 Task: Compose an email with the signature Kari Cooper with the subject Request for a day off and the message Could you please confirm the availability of the resource for the project? from softage.8@softage.net to softage.5@softage.net Select the bulleted list and change the font typography to strikethroughSelect the bulleted list and remove the font typography strikethrough Send the email. Finally, move the email from Sent Items to the label Data visualization
Action: Mouse moved to (937, 51)
Screenshot: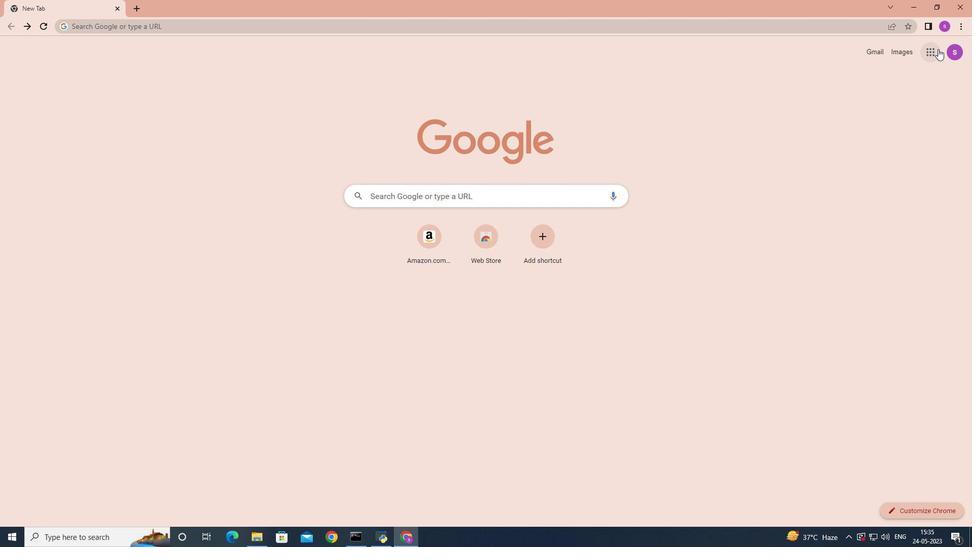 
Action: Mouse pressed left at (937, 51)
Screenshot: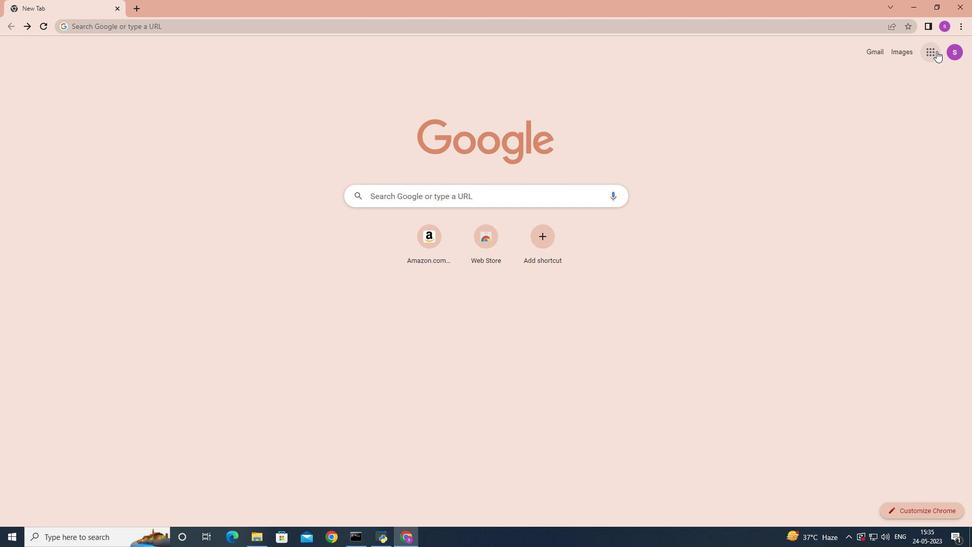 
Action: Mouse moved to (900, 94)
Screenshot: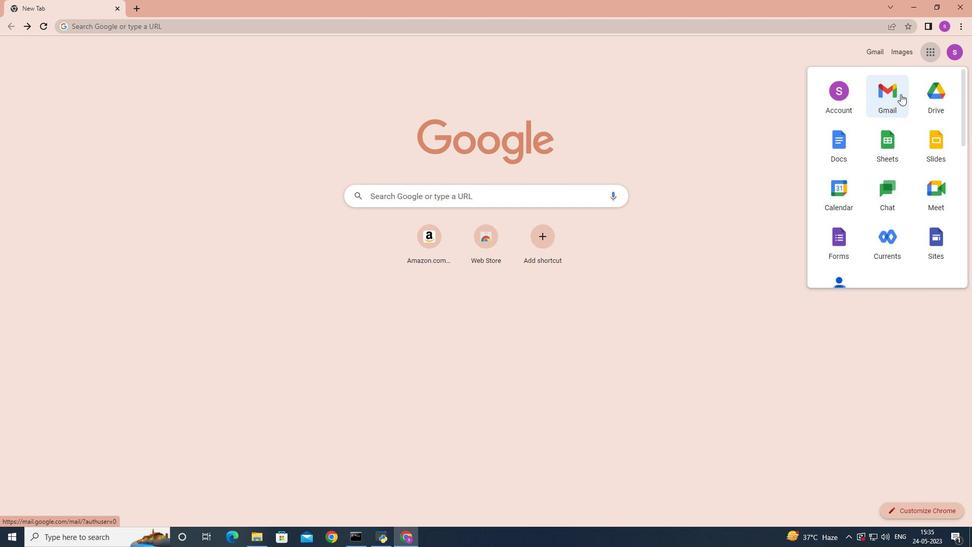 
Action: Mouse pressed left at (900, 94)
Screenshot: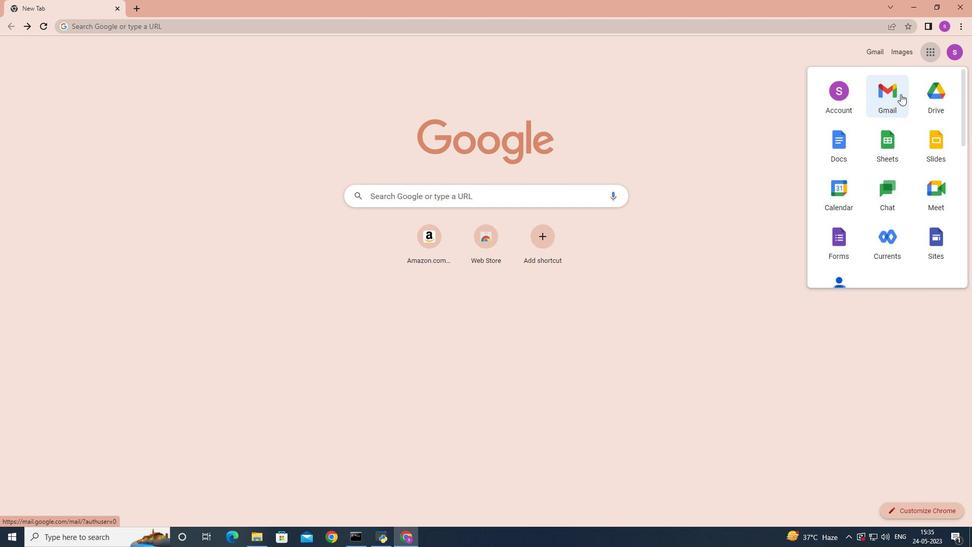
Action: Mouse moved to (853, 54)
Screenshot: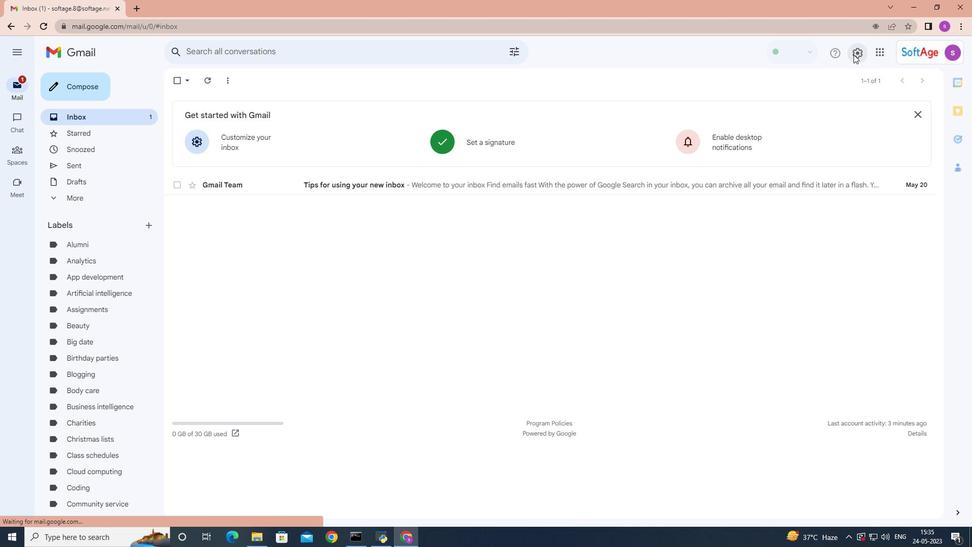 
Action: Mouse pressed left at (853, 54)
Screenshot: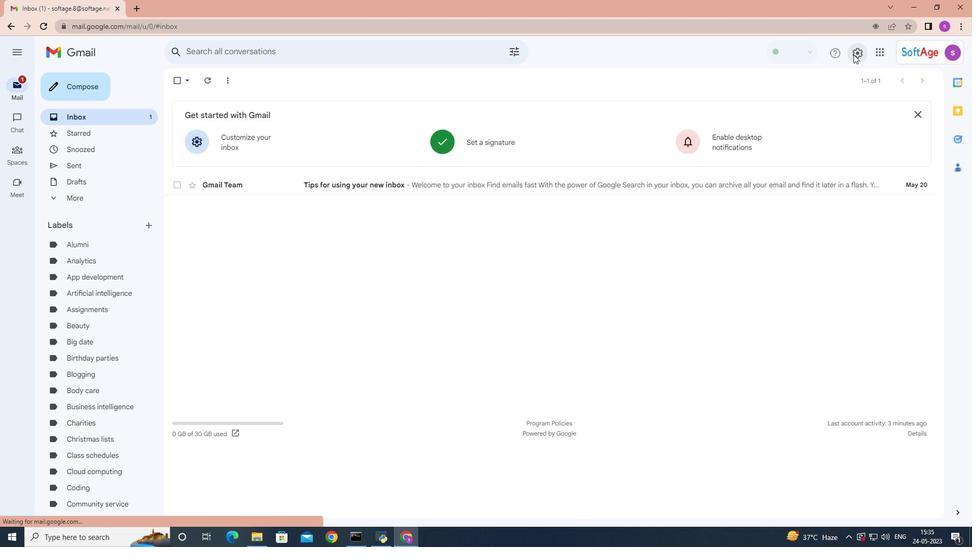 
Action: Mouse moved to (859, 102)
Screenshot: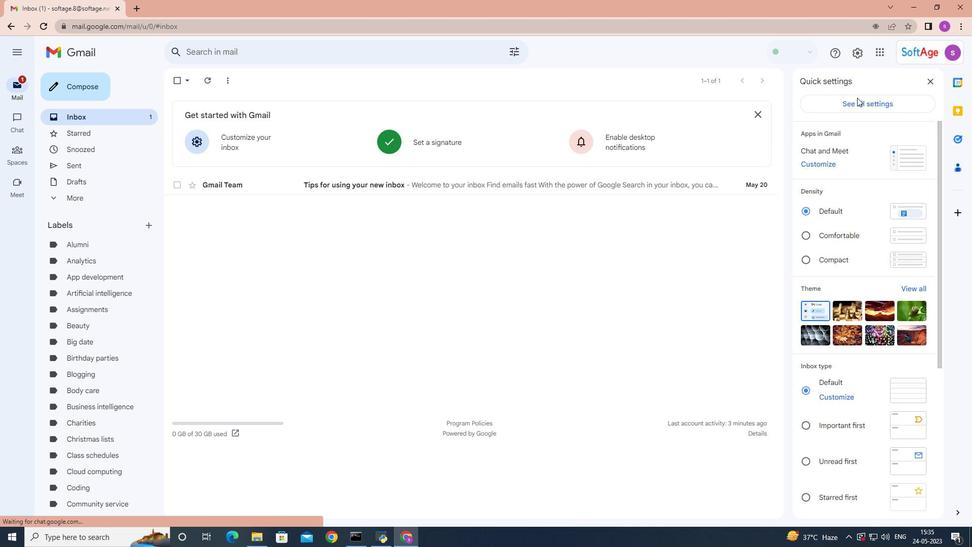 
Action: Mouse pressed left at (859, 102)
Screenshot: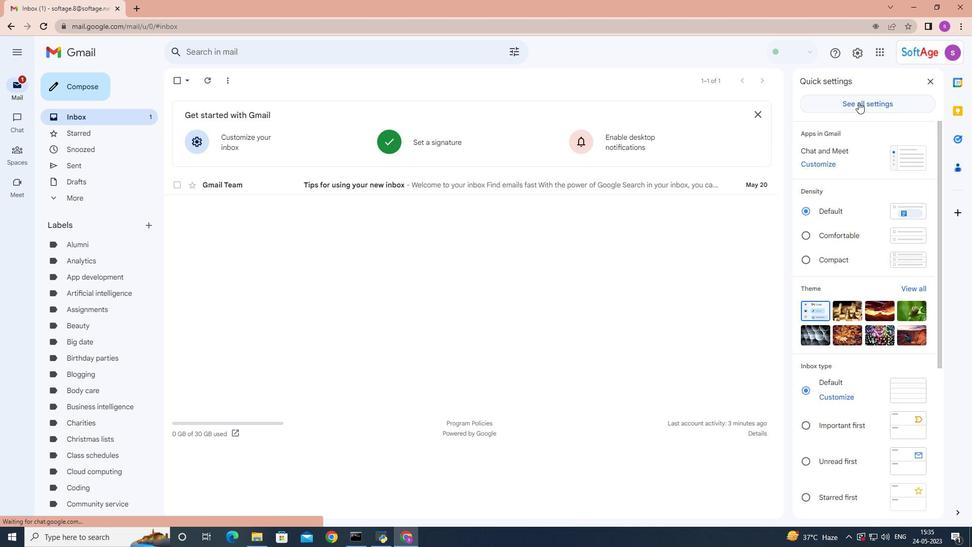 
Action: Mouse moved to (739, 177)
Screenshot: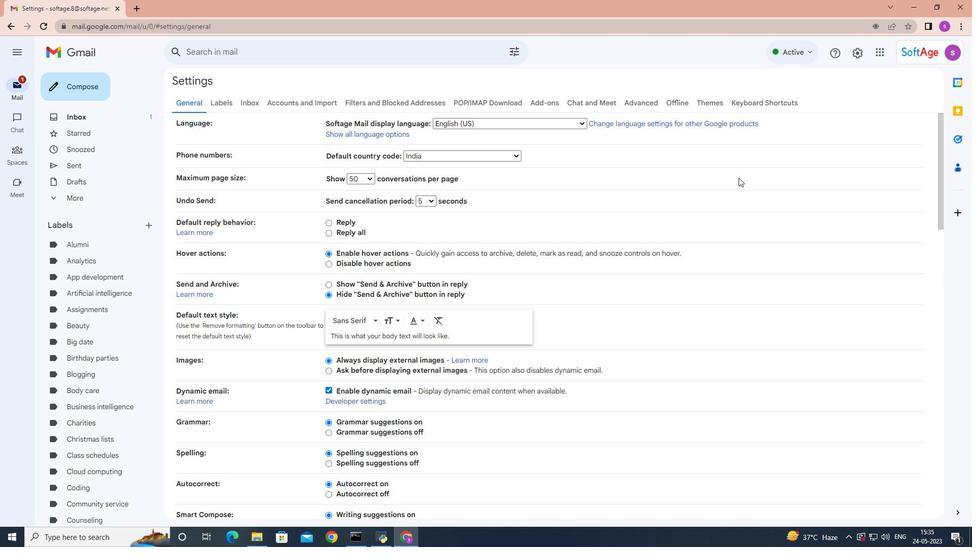 
Action: Mouse scrolled (739, 177) with delta (0, 0)
Screenshot: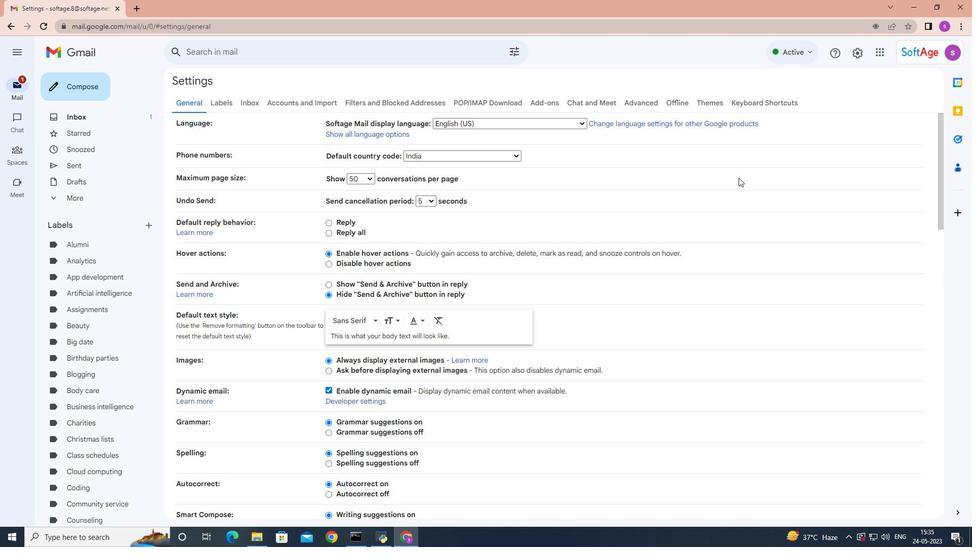
Action: Mouse scrolled (739, 177) with delta (0, 0)
Screenshot: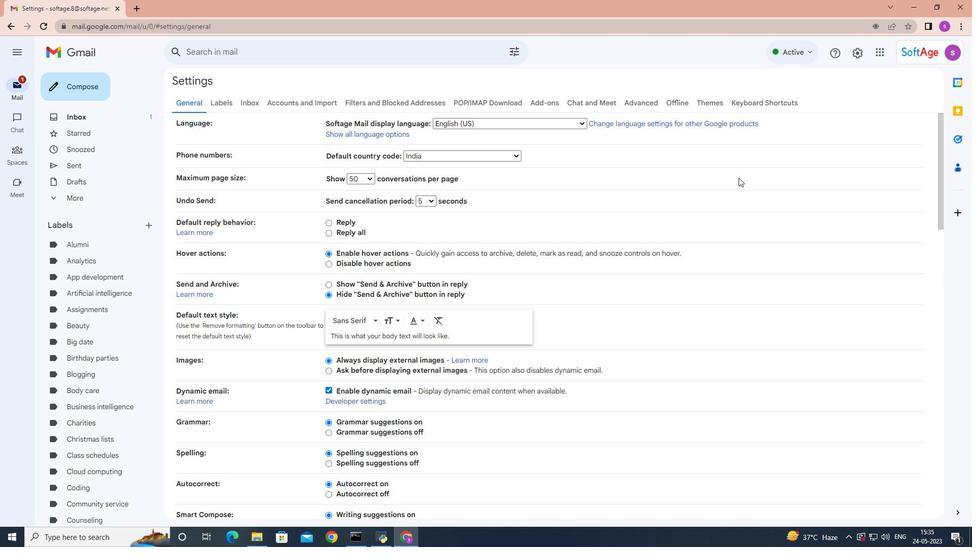 
Action: Mouse moved to (738, 177)
Screenshot: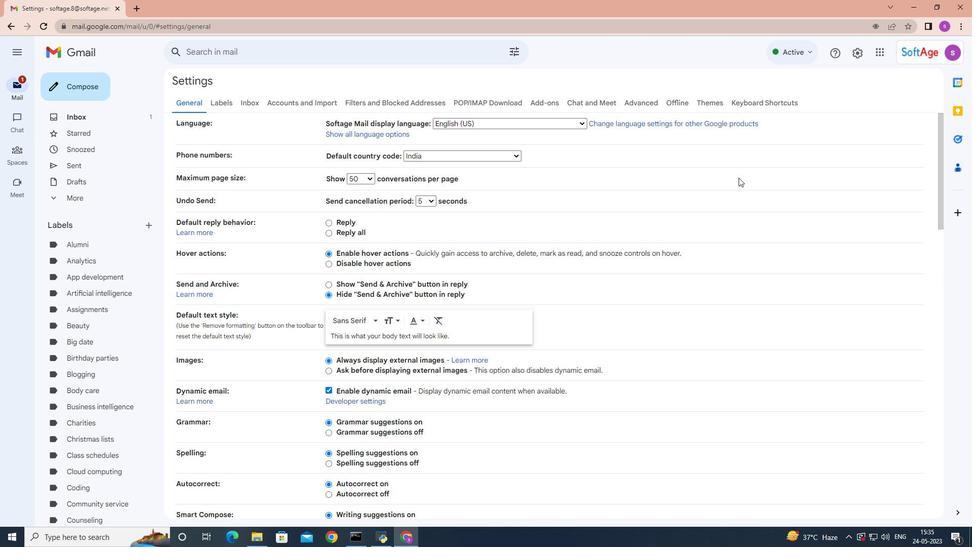 
Action: Mouse scrolled (738, 177) with delta (0, 0)
Screenshot: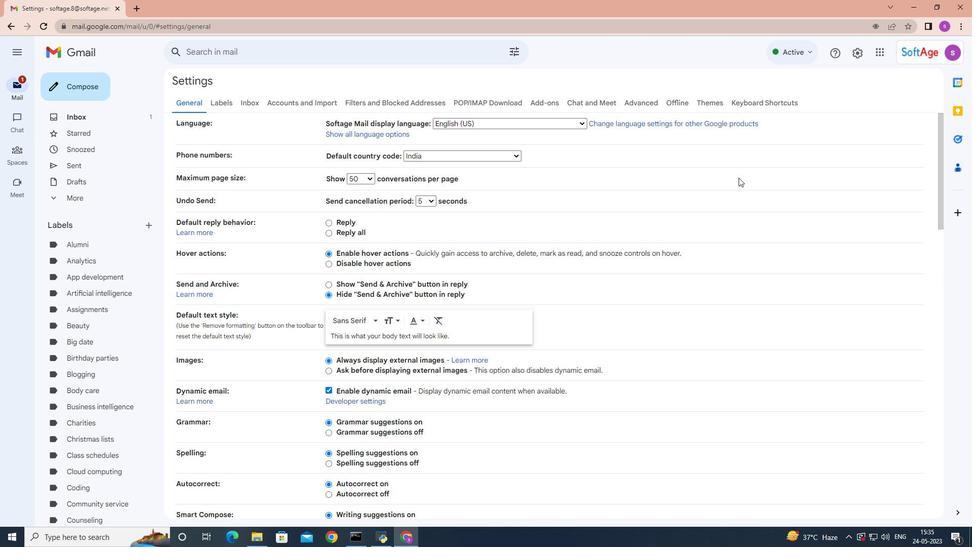 
Action: Mouse scrolled (738, 177) with delta (0, 0)
Screenshot: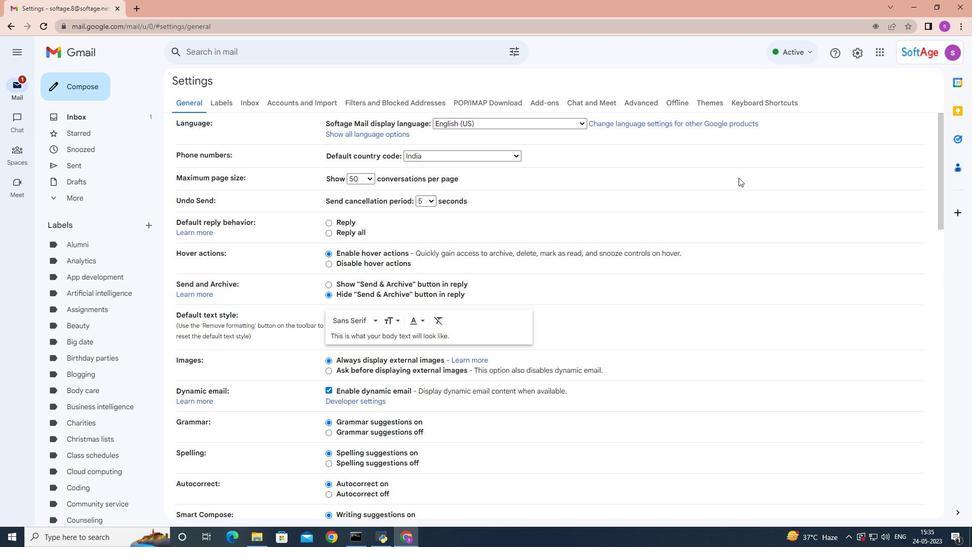 
Action: Mouse moved to (738, 177)
Screenshot: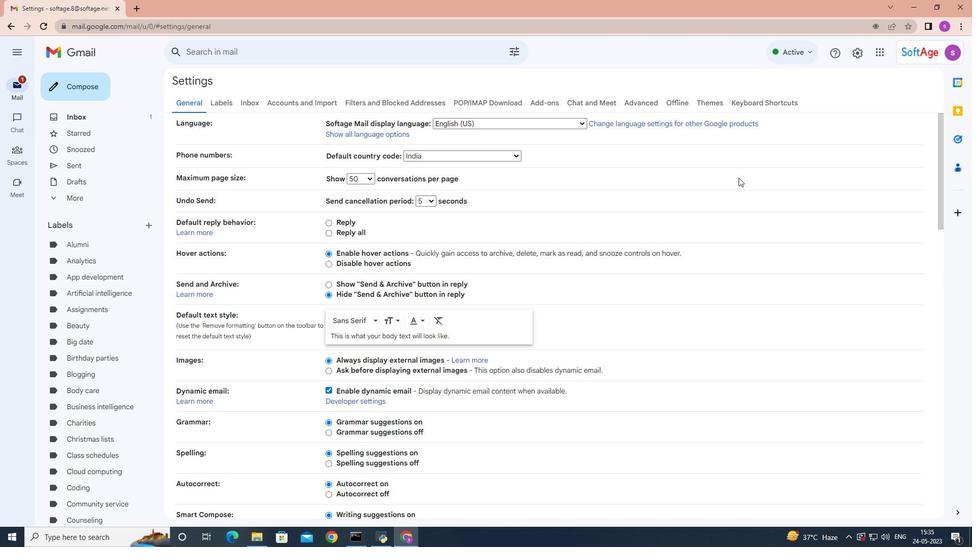 
Action: Mouse scrolled (738, 177) with delta (0, 0)
Screenshot: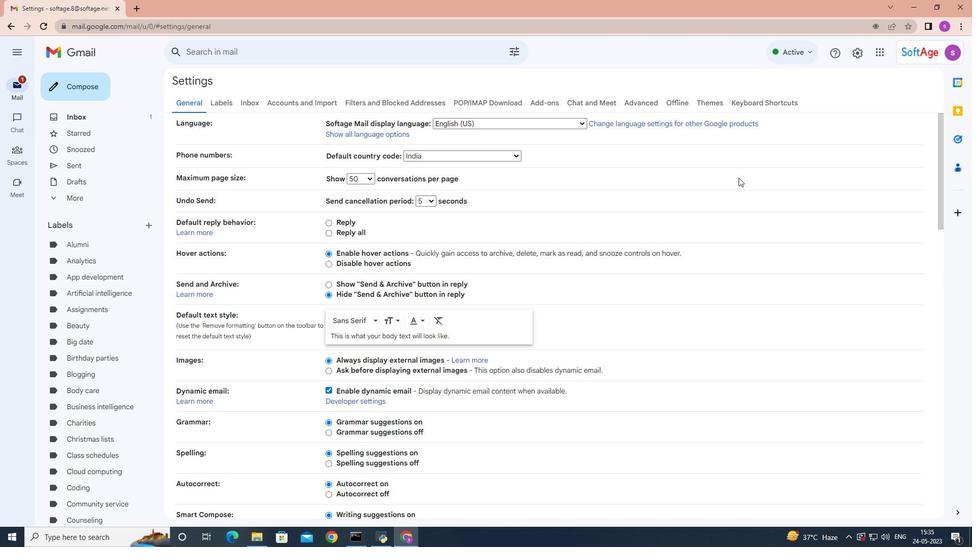 
Action: Mouse moved to (737, 177)
Screenshot: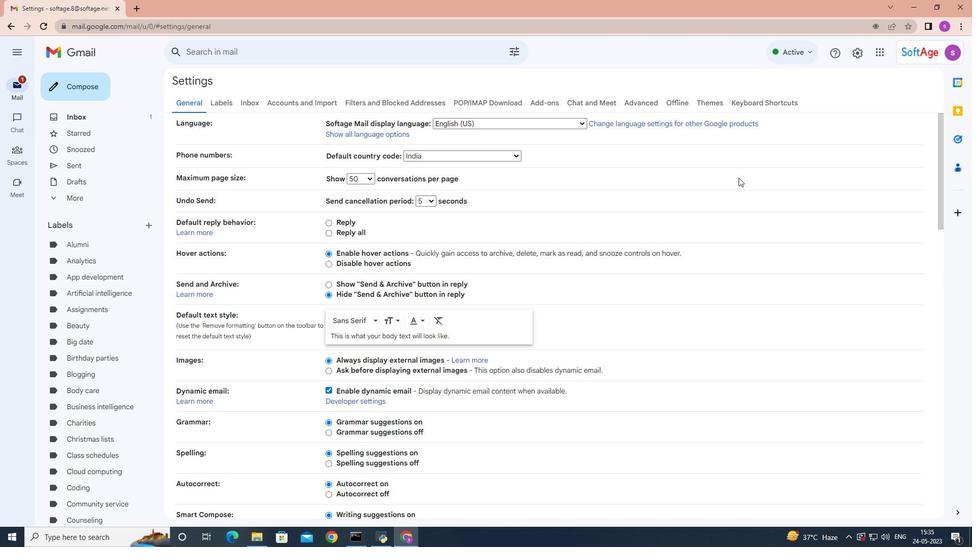 
Action: Mouse scrolled (737, 177) with delta (0, 0)
Screenshot: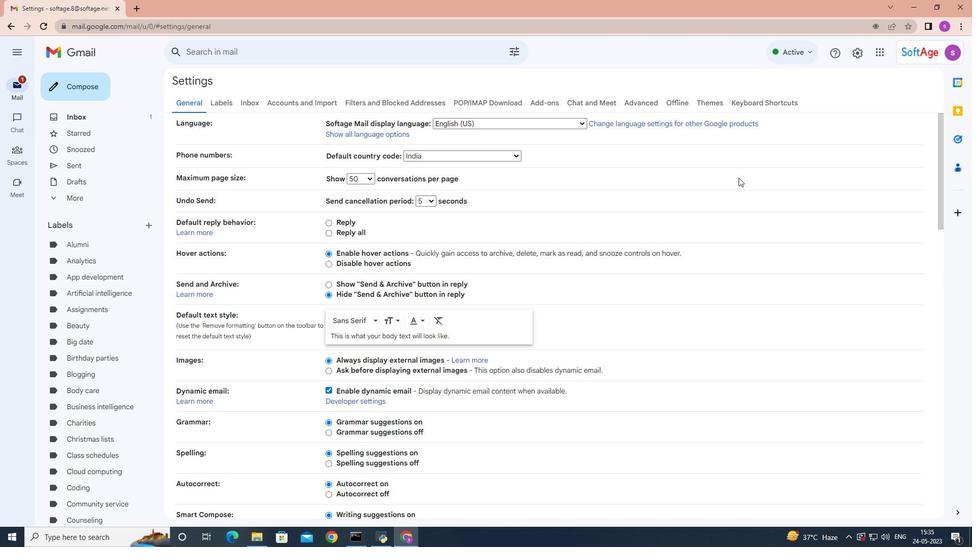 
Action: Mouse moved to (705, 169)
Screenshot: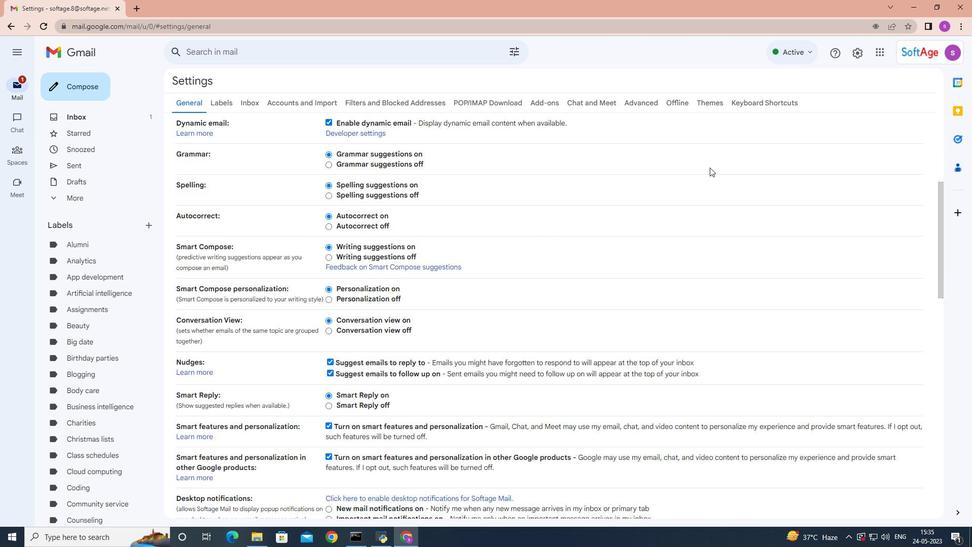 
Action: Mouse scrolled (705, 168) with delta (0, 0)
Screenshot: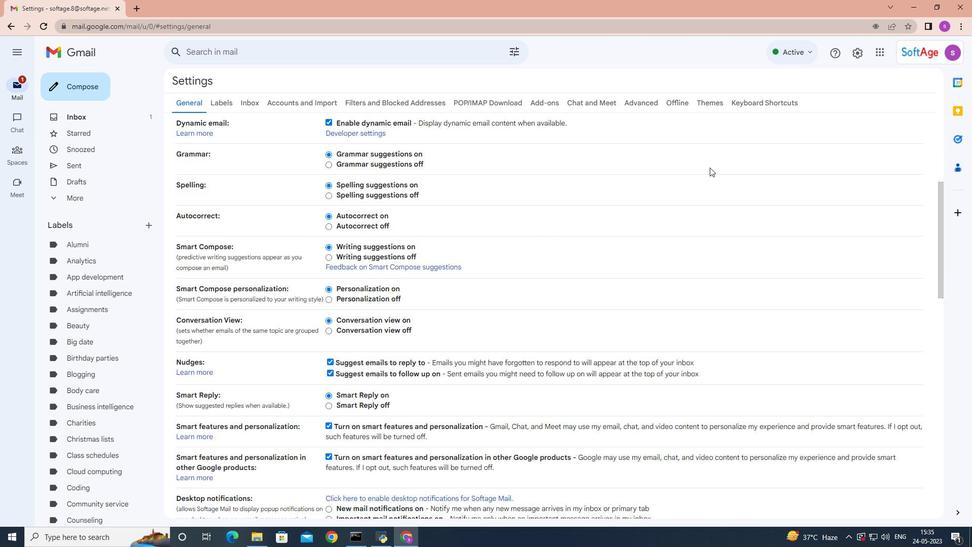 
Action: Mouse moved to (705, 169)
Screenshot: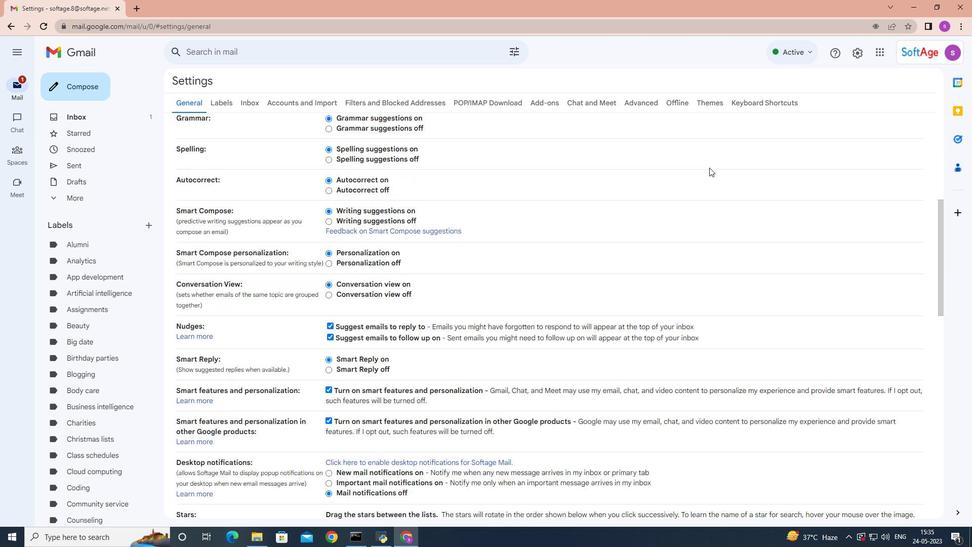 
Action: Mouse scrolled (705, 168) with delta (0, 0)
Screenshot: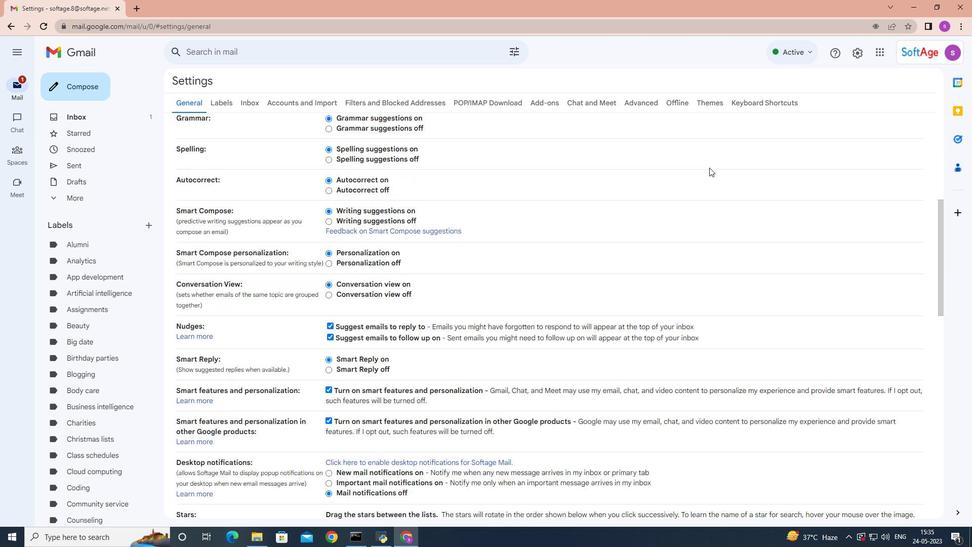 
Action: Mouse scrolled (705, 168) with delta (0, 0)
Screenshot: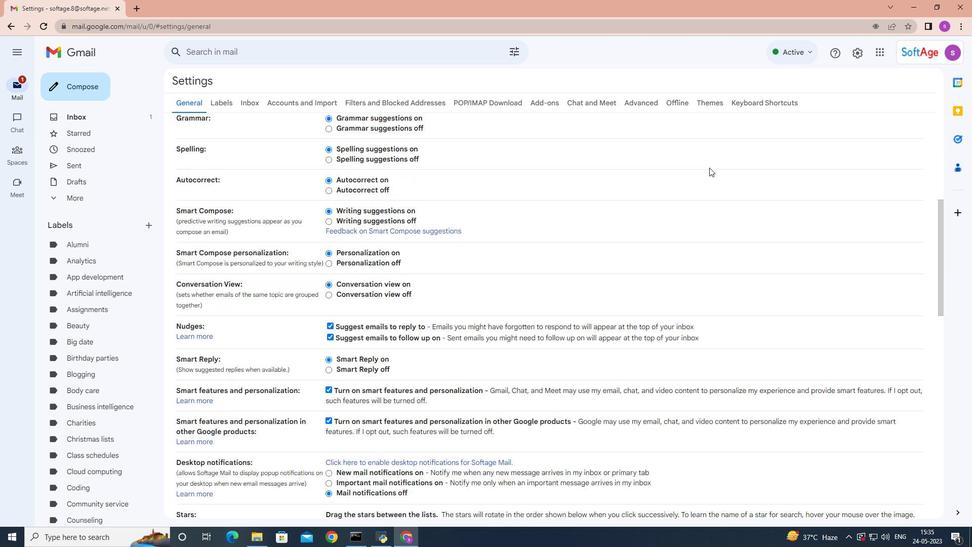 
Action: Mouse moved to (705, 169)
Screenshot: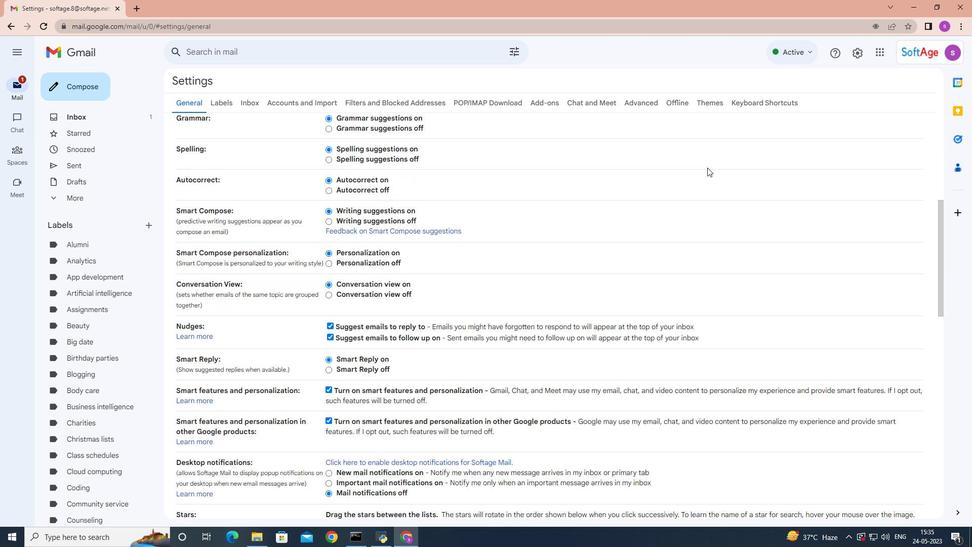 
Action: Mouse scrolled (705, 168) with delta (0, 0)
Screenshot: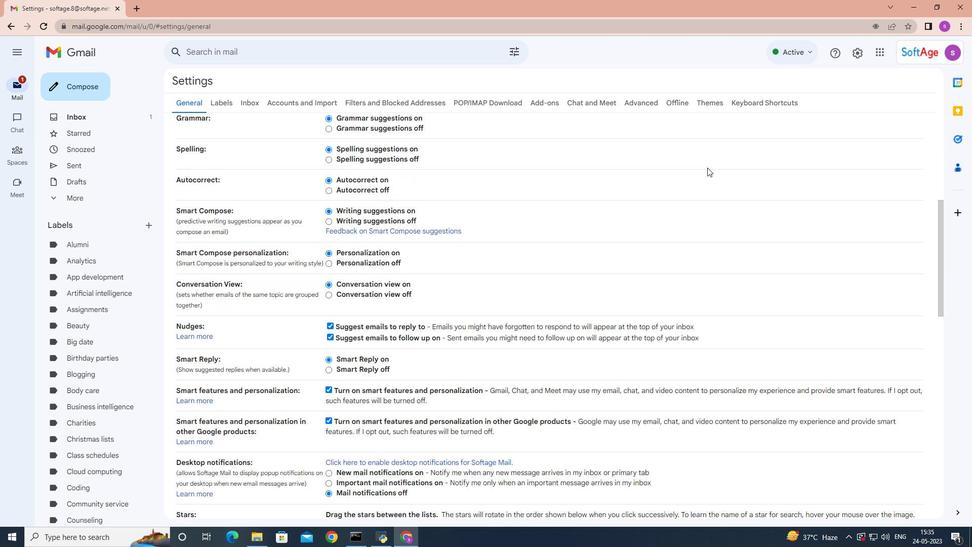 
Action: Mouse scrolled (705, 168) with delta (0, 0)
Screenshot: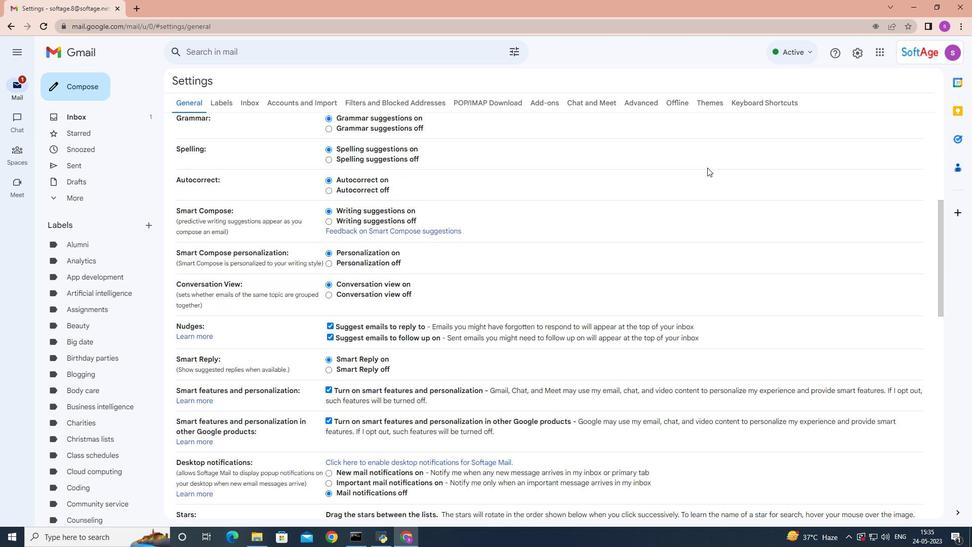 
Action: Mouse moved to (704, 169)
Screenshot: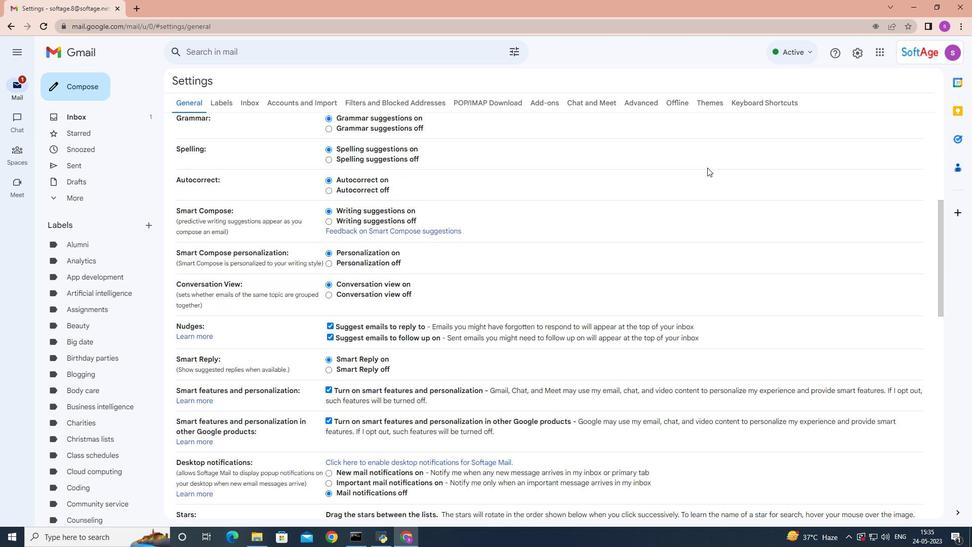 
Action: Mouse scrolled (704, 169) with delta (0, 0)
Screenshot: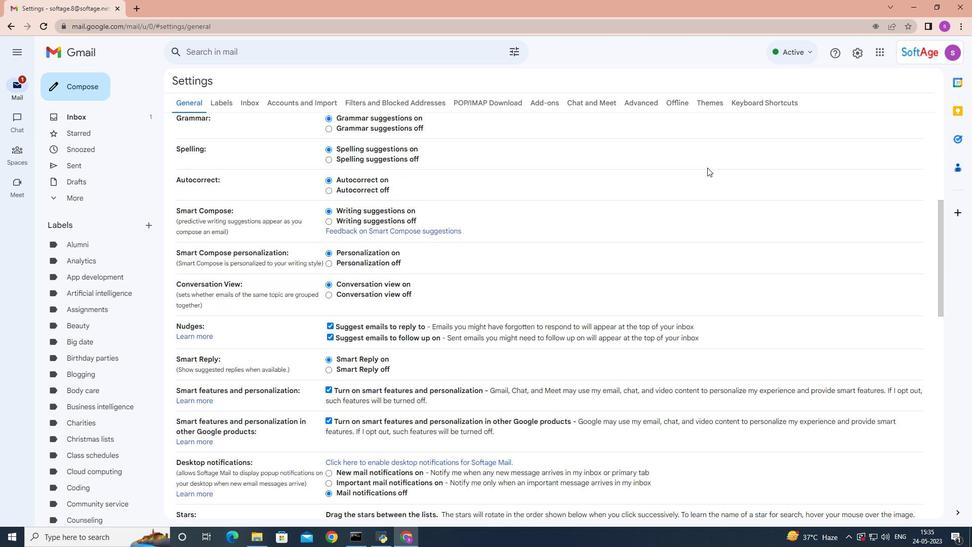 
Action: Mouse moved to (674, 170)
Screenshot: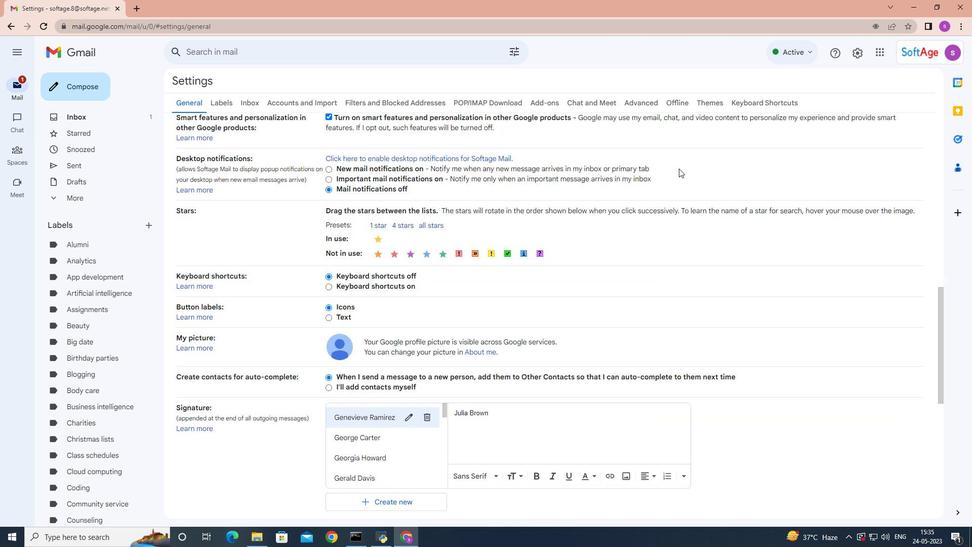
Action: Mouse scrolled (674, 170) with delta (0, 0)
Screenshot: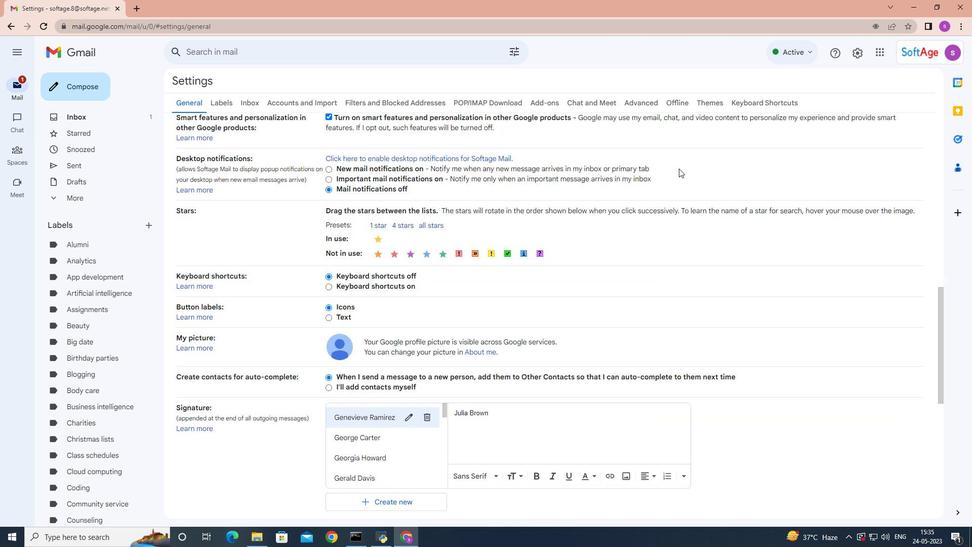 
Action: Mouse moved to (674, 171)
Screenshot: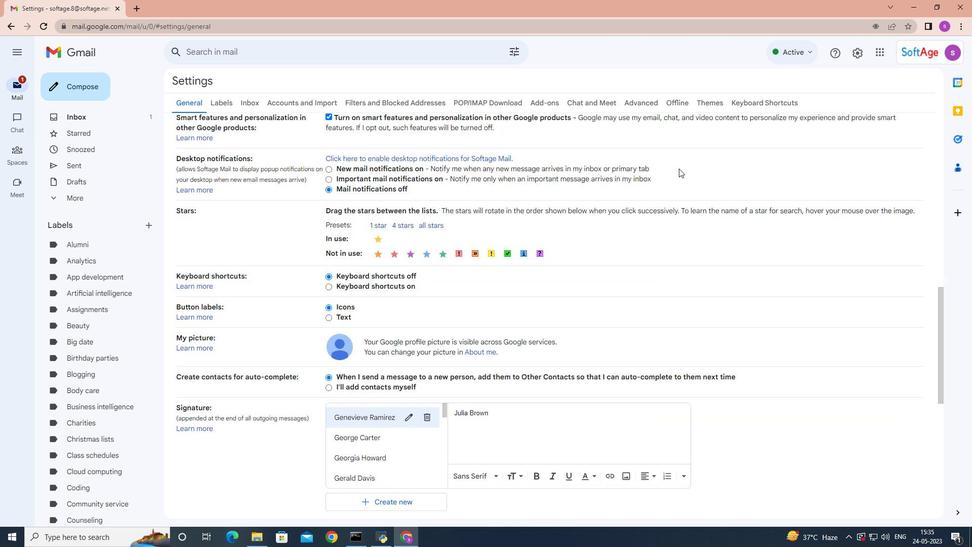 
Action: Mouse scrolled (674, 170) with delta (0, 0)
Screenshot: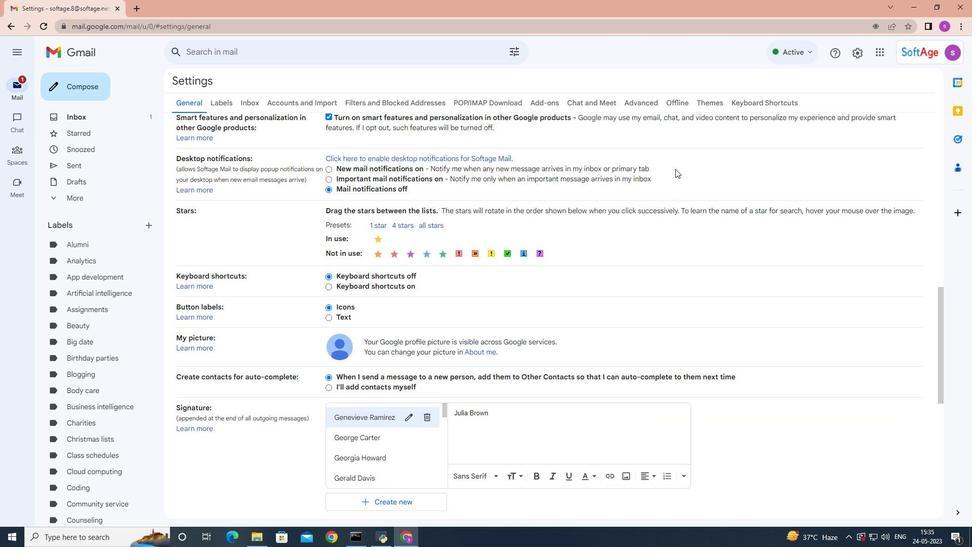 
Action: Mouse moved to (673, 171)
Screenshot: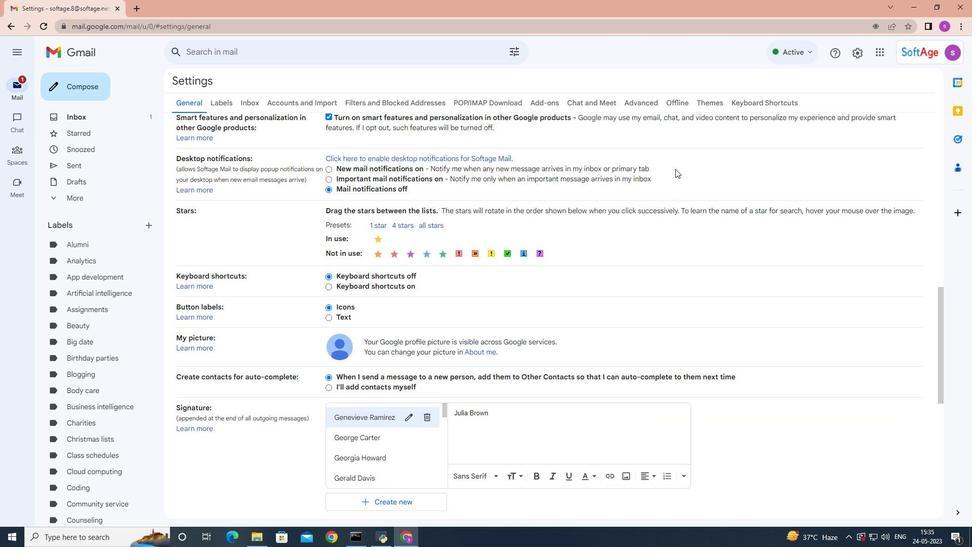 
Action: Mouse scrolled (673, 170) with delta (0, 0)
Screenshot: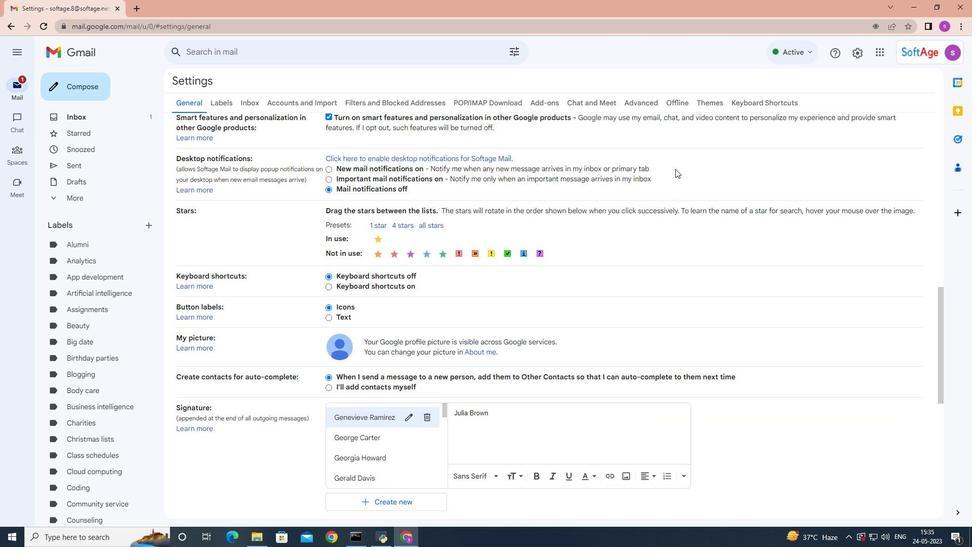 
Action: Mouse moved to (661, 171)
Screenshot: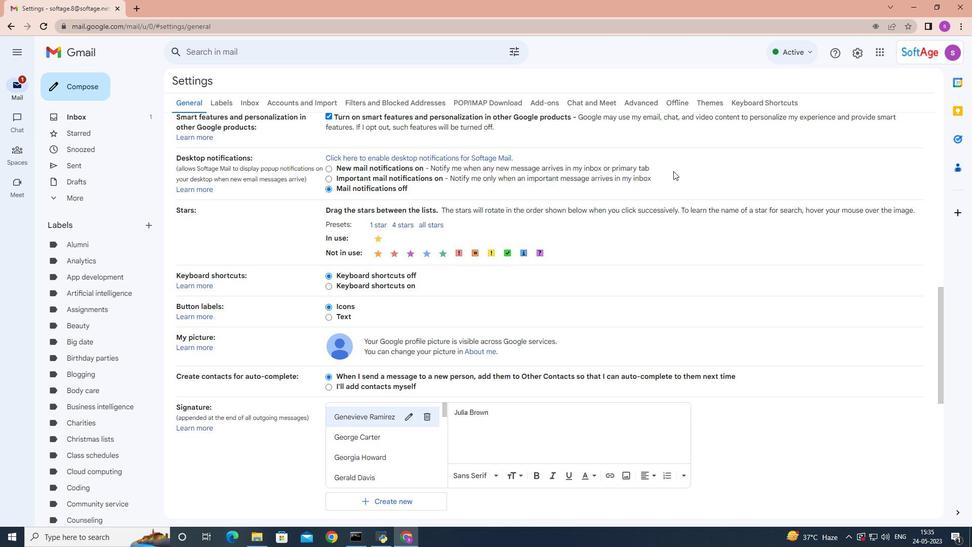 
Action: Mouse scrolled (672, 170) with delta (0, 0)
Screenshot: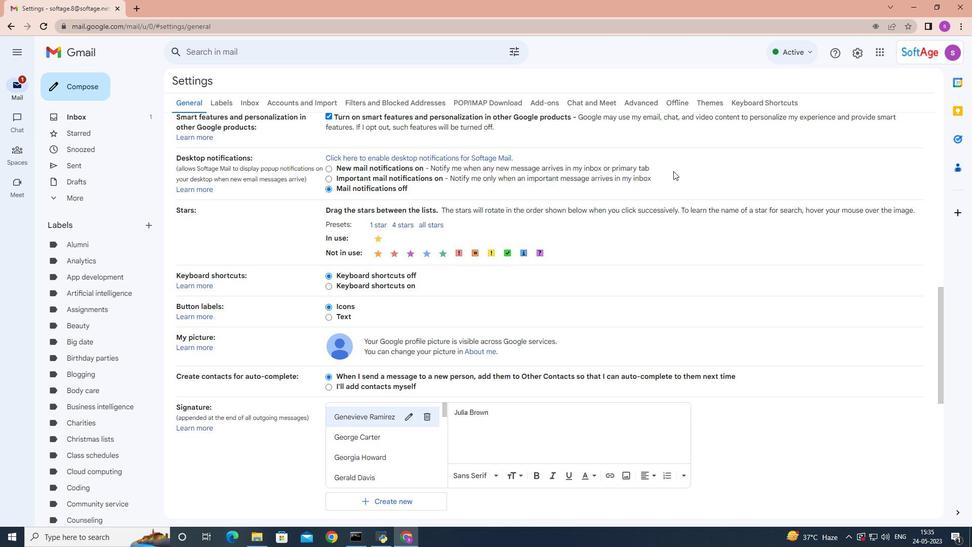 
Action: Mouse moved to (659, 171)
Screenshot: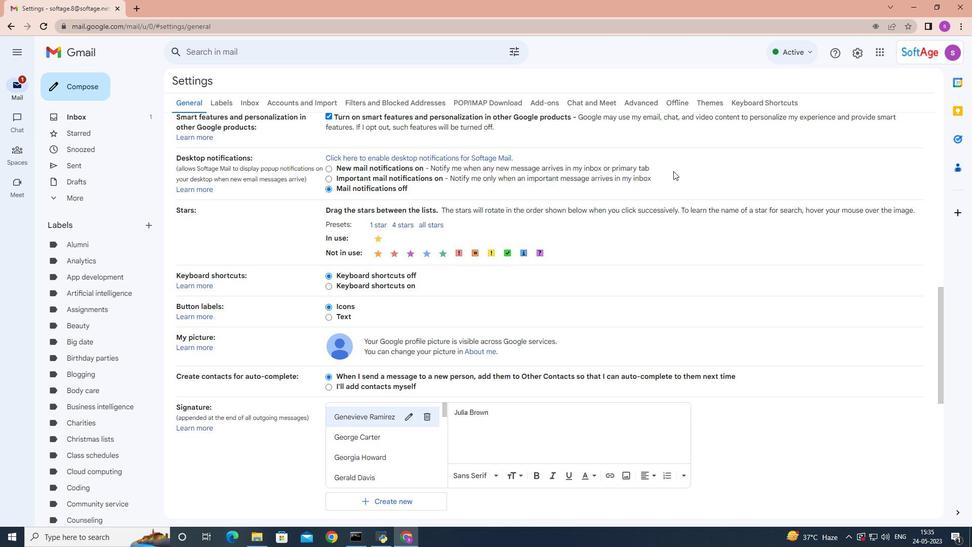 
Action: Mouse scrolled (671, 171) with delta (0, 0)
Screenshot: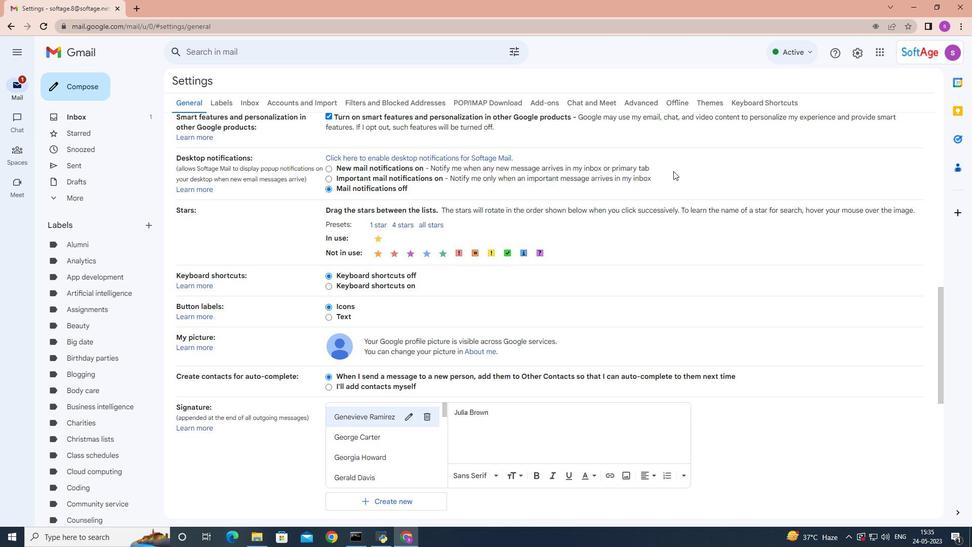 
Action: Mouse moved to (653, 171)
Screenshot: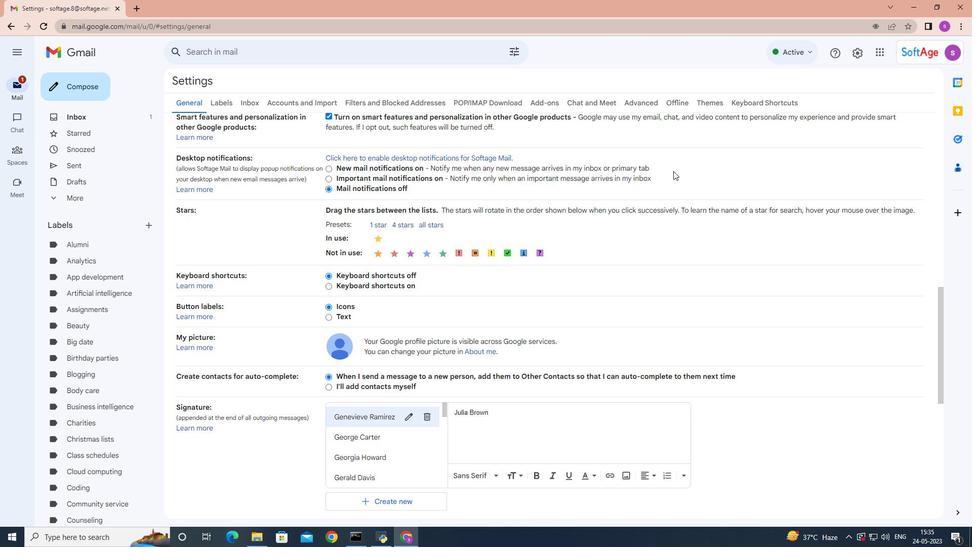 
Action: Mouse scrolled (659, 171) with delta (0, 0)
Screenshot: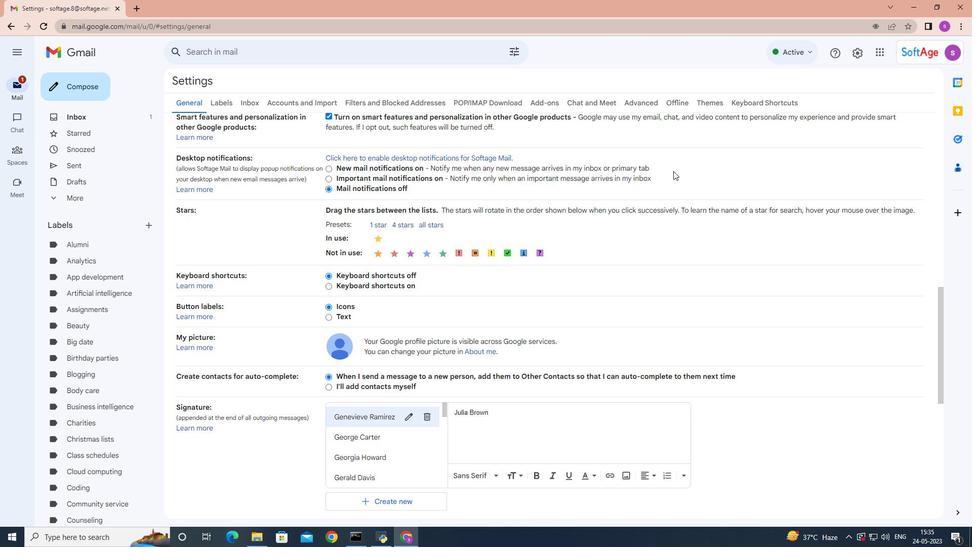 
Action: Mouse moved to (411, 195)
Screenshot: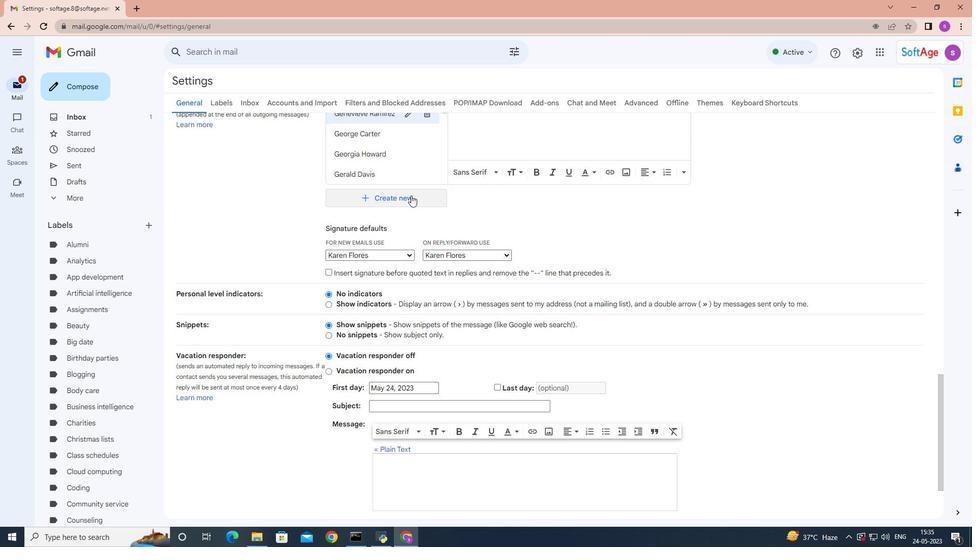 
Action: Mouse pressed left at (411, 195)
Screenshot: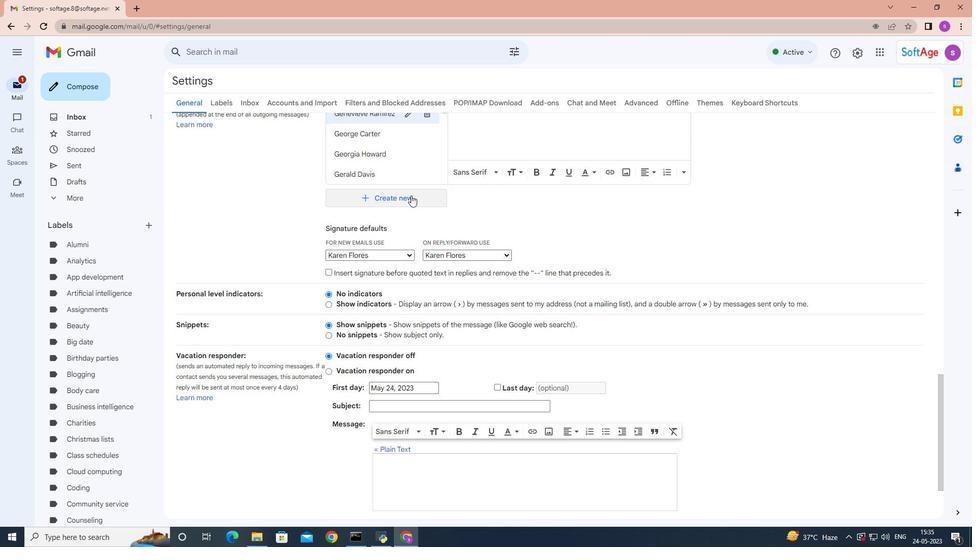 
Action: Mouse moved to (411, 195)
Screenshot: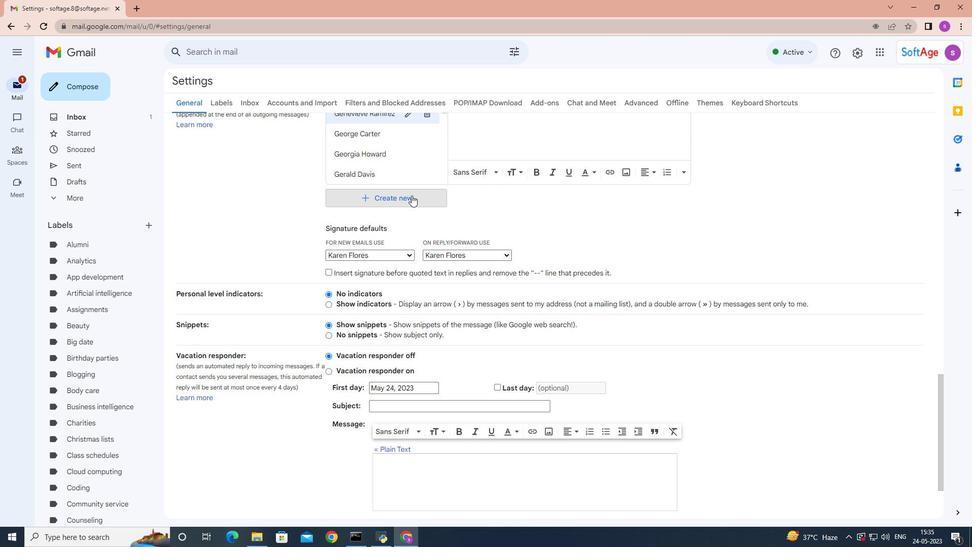 
Action: Key pressed <Key.shift>Kari<Key.space><Key.shift>Cooper
Screenshot: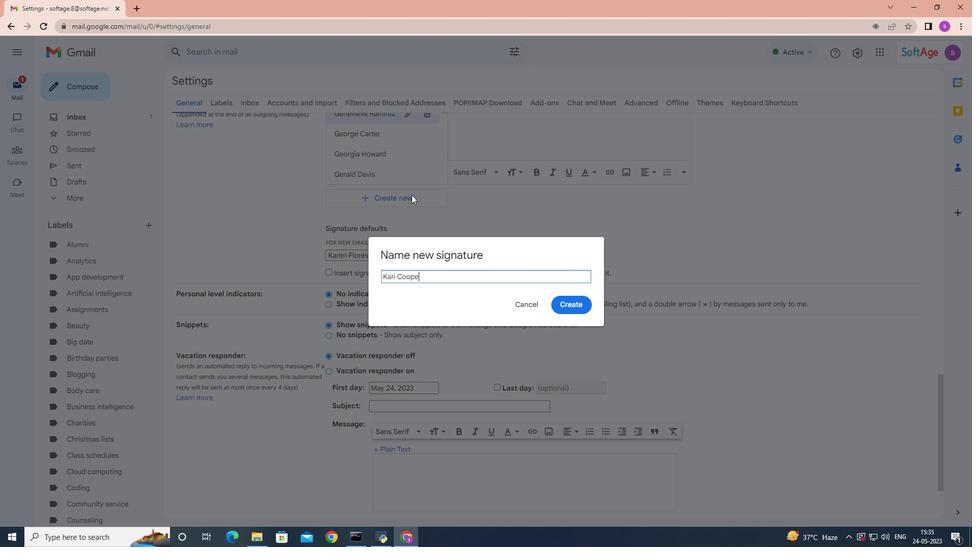 
Action: Mouse moved to (569, 304)
Screenshot: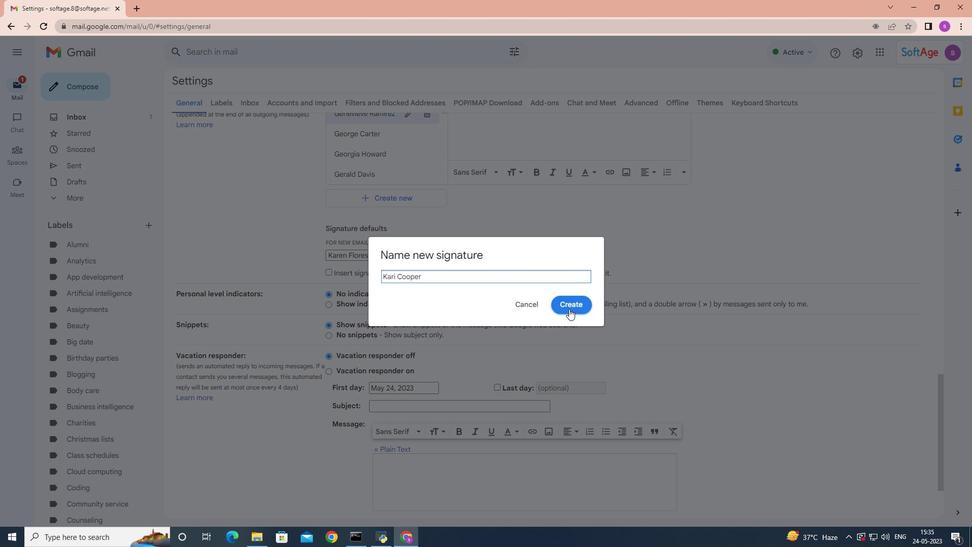 
Action: Mouse pressed left at (569, 304)
Screenshot: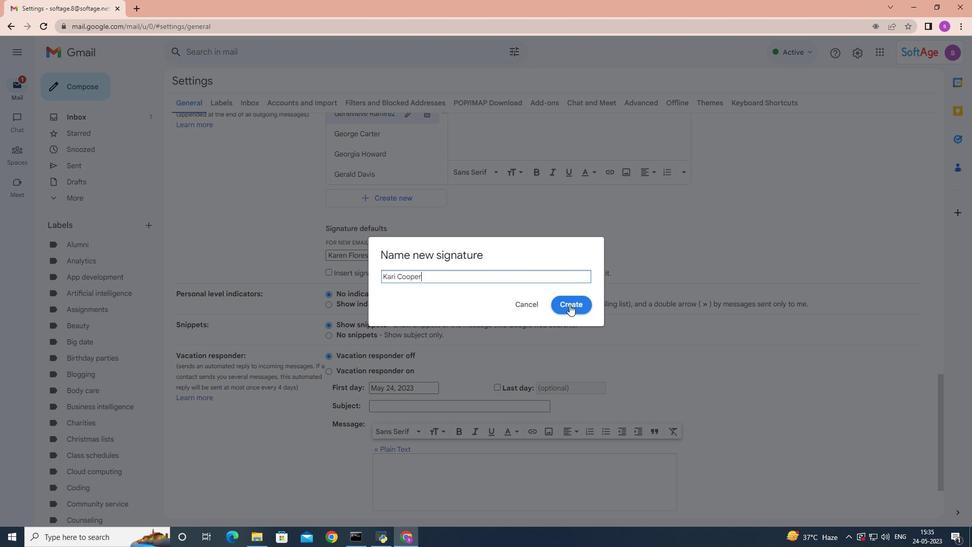 
Action: Mouse moved to (527, 312)
Screenshot: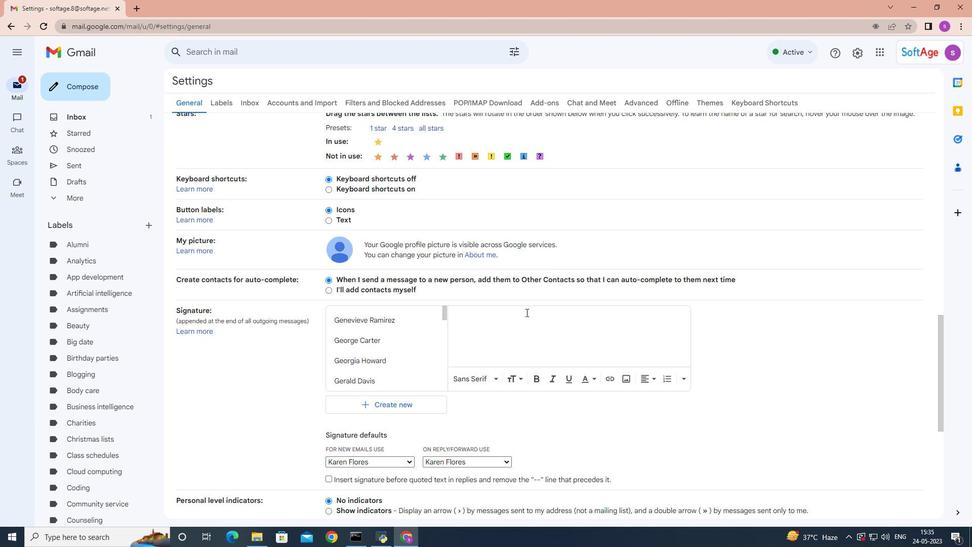 
Action: Key pressed <Key.shift>Kari<Key.space><Key.shift>Cooper
Screenshot: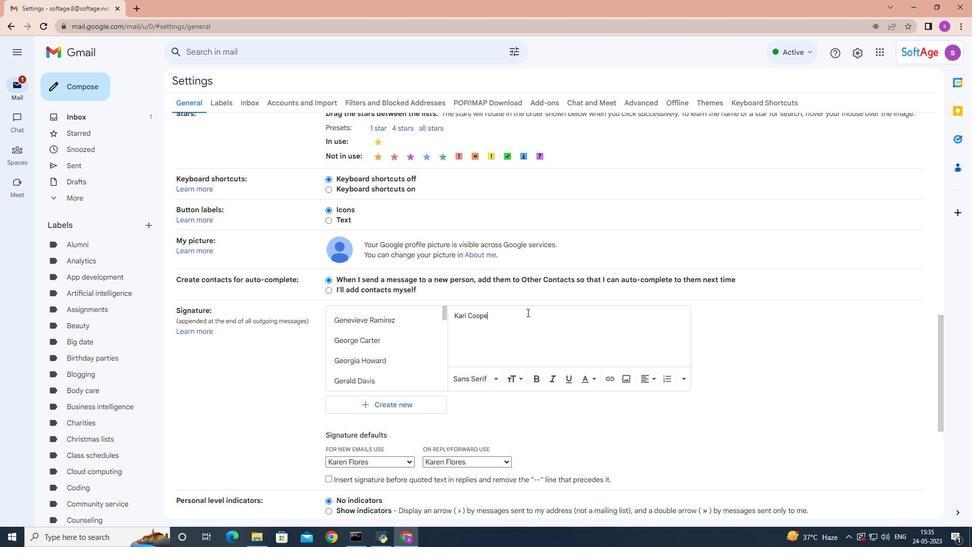 
Action: Mouse moved to (457, 311)
Screenshot: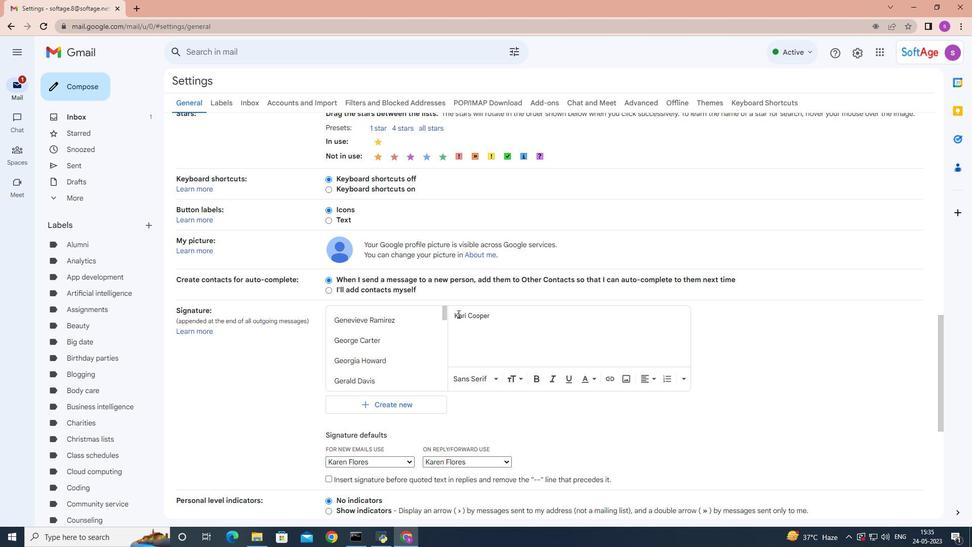 
Action: Mouse scrolled (457, 310) with delta (0, 0)
Screenshot: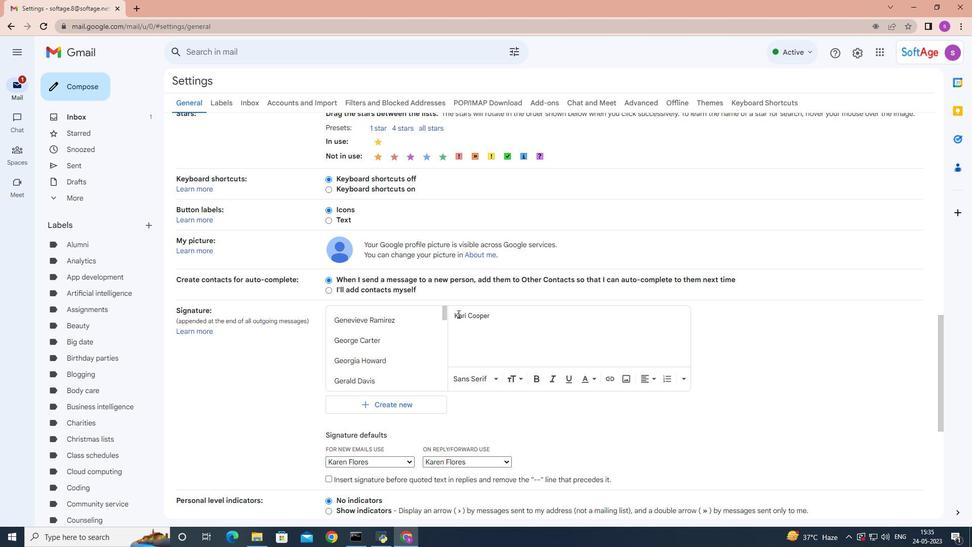 
Action: Mouse moved to (454, 313)
Screenshot: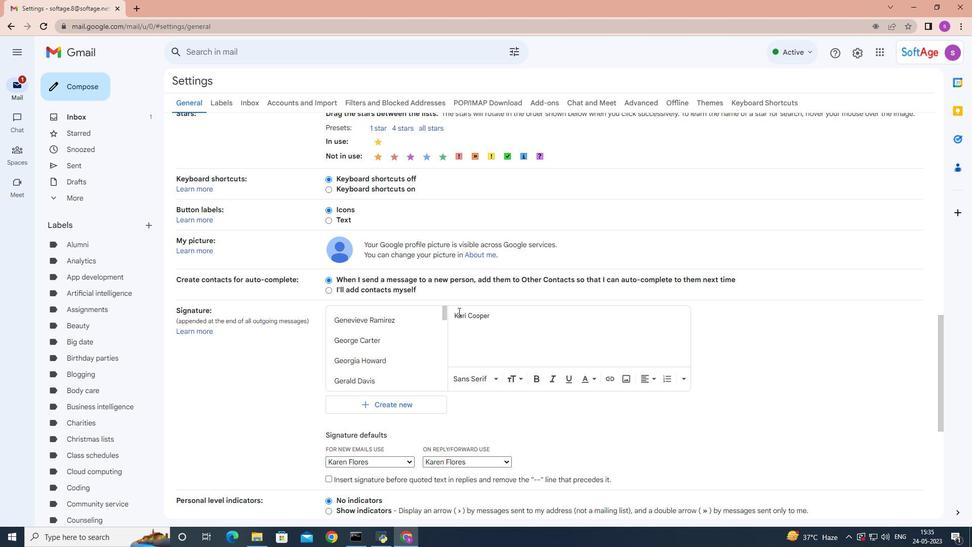 
Action: Mouse scrolled (454, 312) with delta (0, 0)
Screenshot: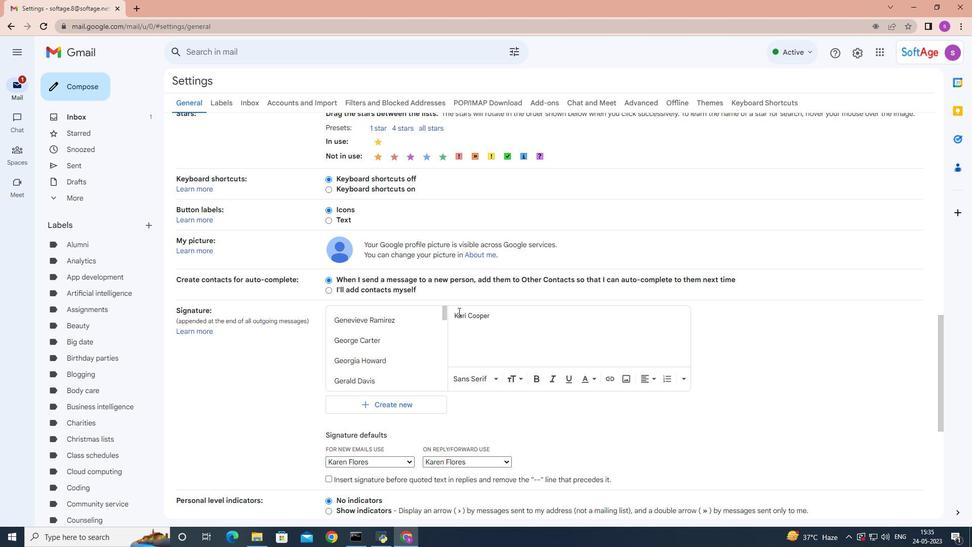
Action: Mouse moved to (404, 363)
Screenshot: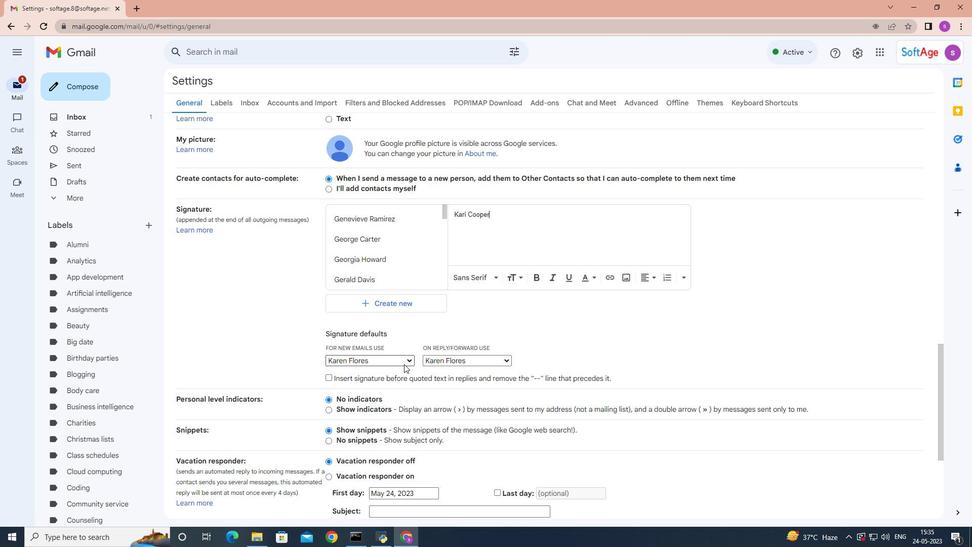 
Action: Mouse pressed left at (404, 363)
Screenshot: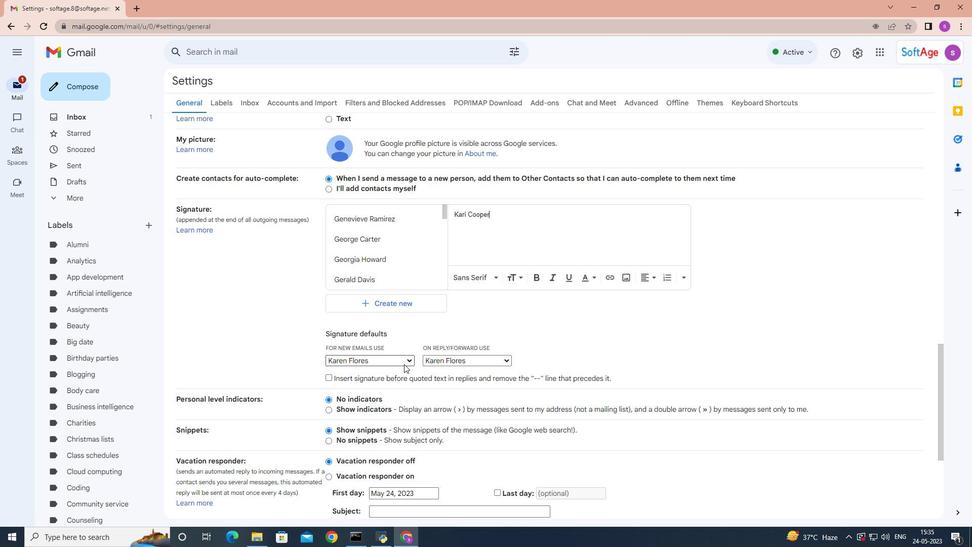 
Action: Mouse moved to (372, 346)
Screenshot: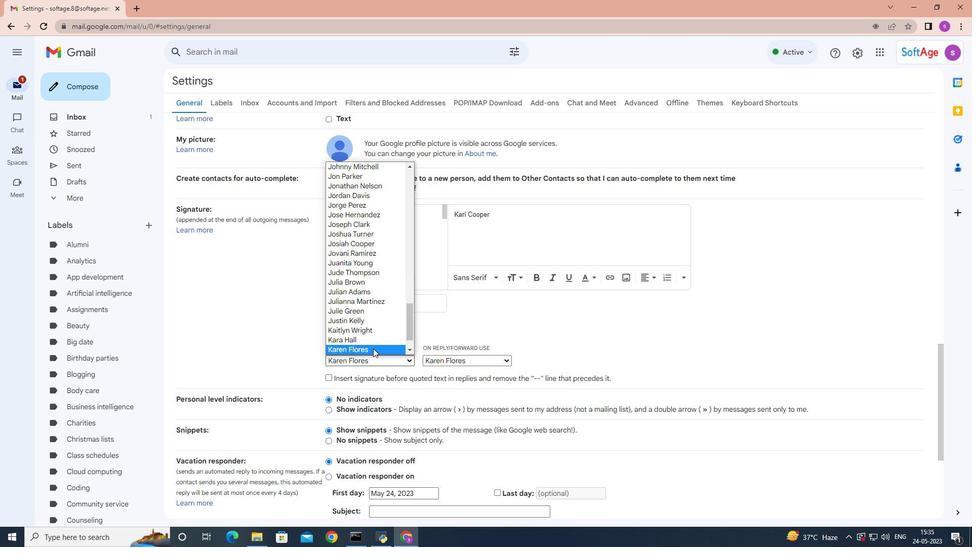 
Action: Mouse scrolled (372, 346) with delta (0, 0)
Screenshot: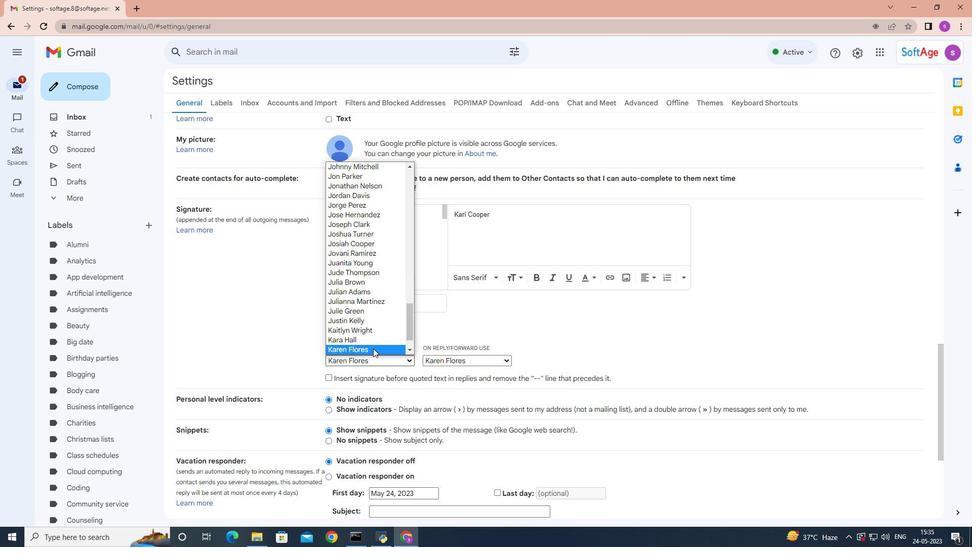 
Action: Mouse moved to (372, 346)
Screenshot: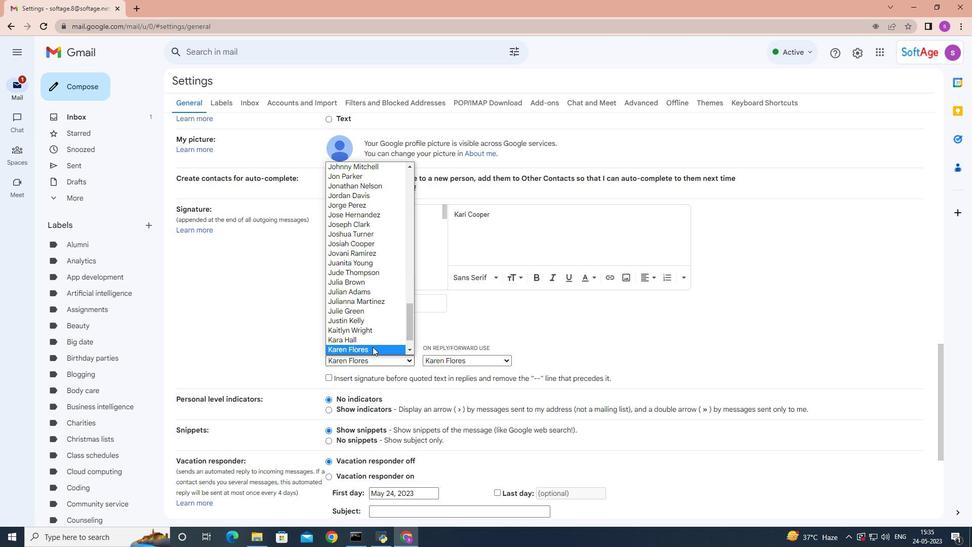
Action: Mouse scrolled (372, 345) with delta (0, 0)
Screenshot: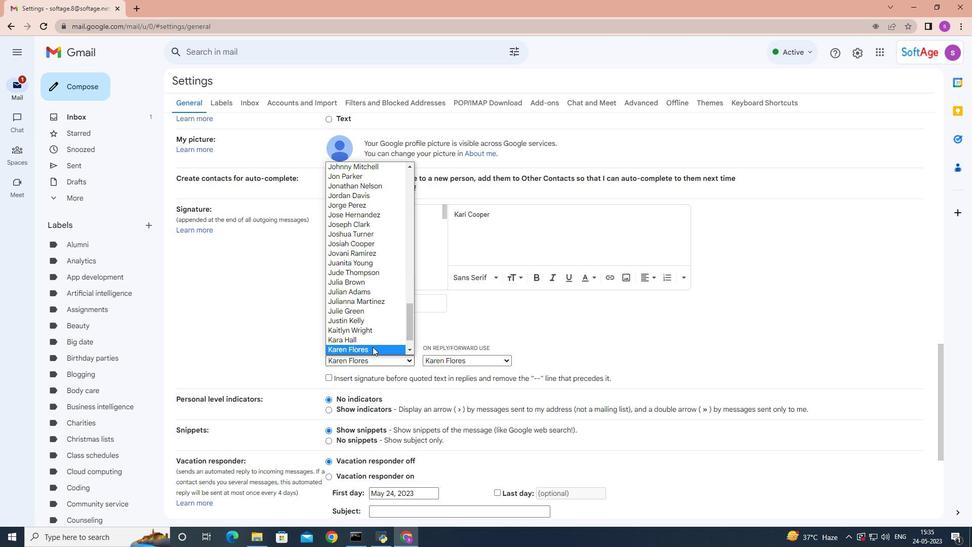 
Action: Mouse moved to (372, 346)
Screenshot: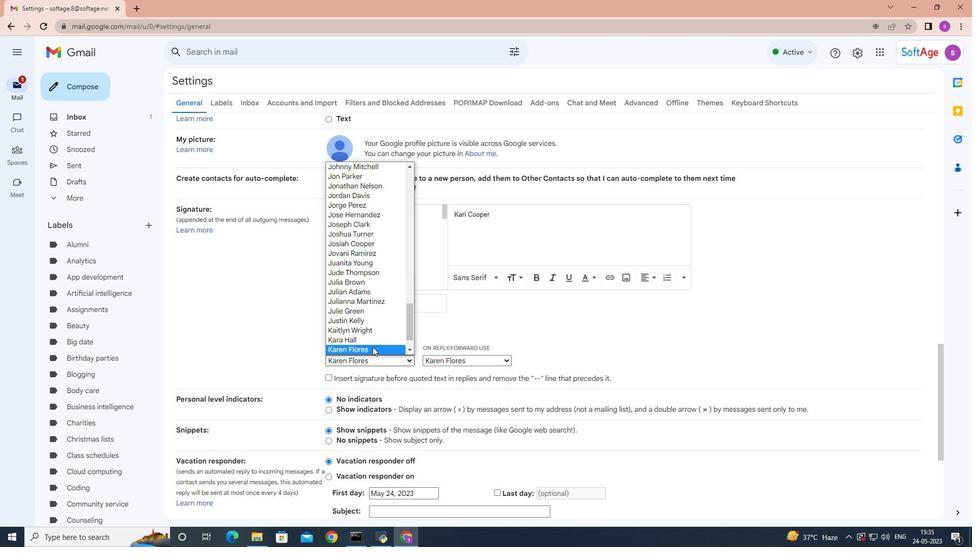 
Action: Mouse scrolled (372, 345) with delta (0, 0)
Screenshot: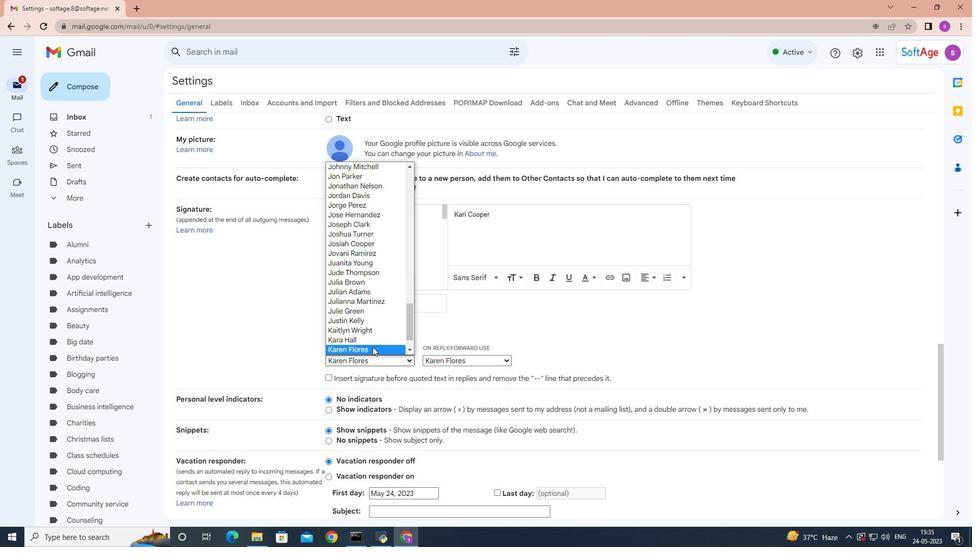
Action: Mouse moved to (379, 327)
Screenshot: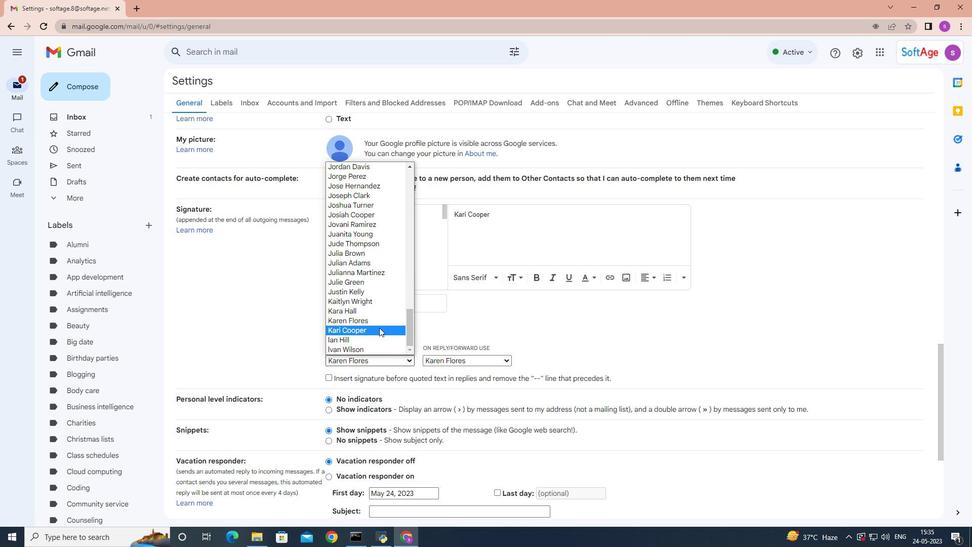 
Action: Mouse pressed left at (379, 327)
Screenshot: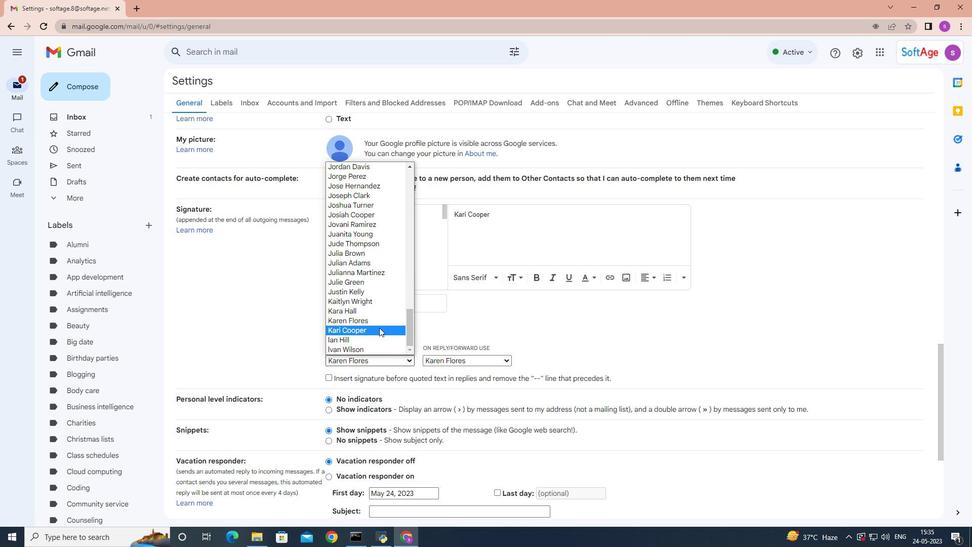 
Action: Mouse moved to (495, 359)
Screenshot: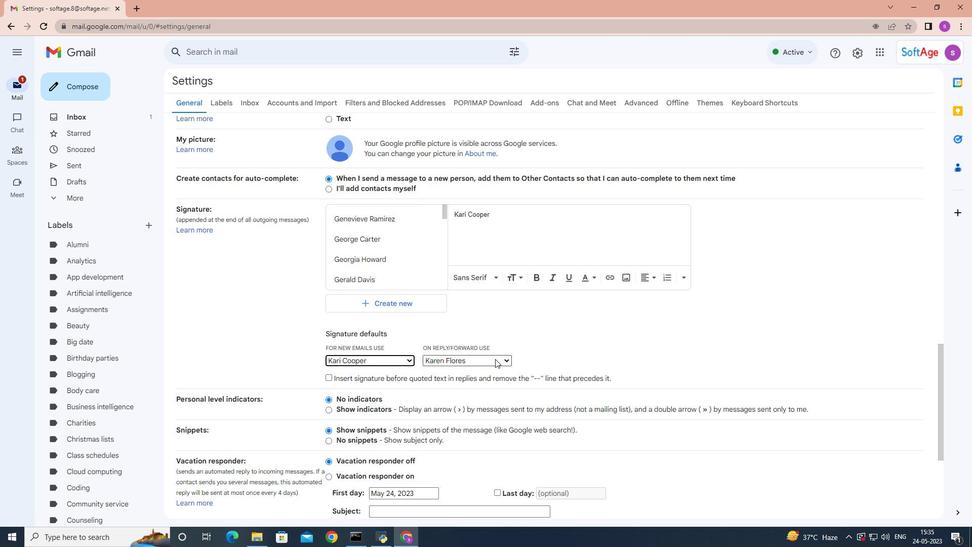 
Action: Mouse pressed left at (495, 359)
Screenshot: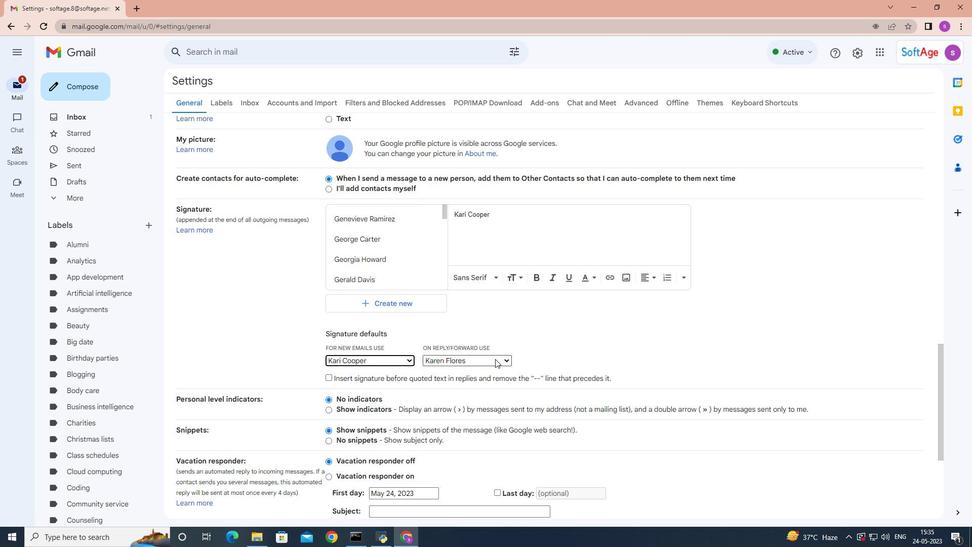 
Action: Mouse moved to (460, 323)
Screenshot: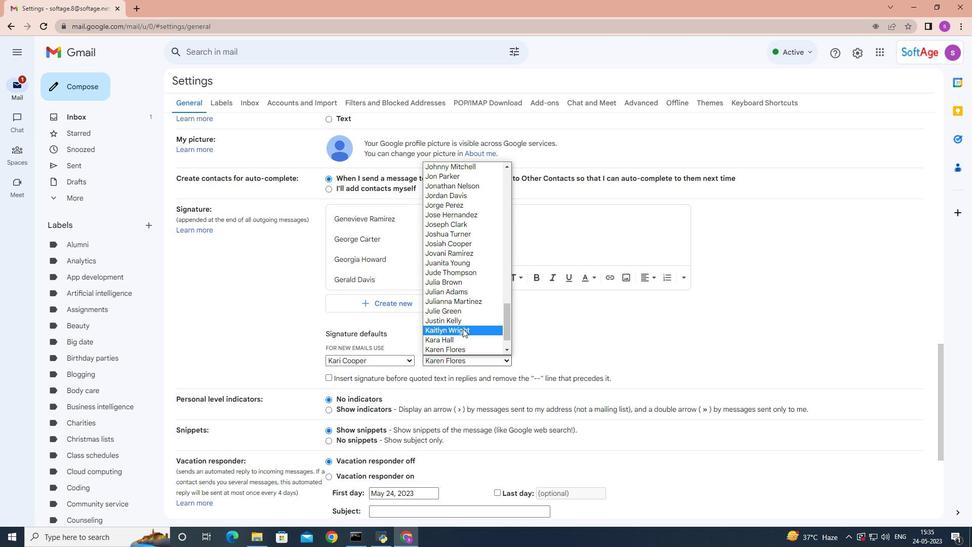
Action: Mouse scrolled (460, 323) with delta (0, 0)
Screenshot: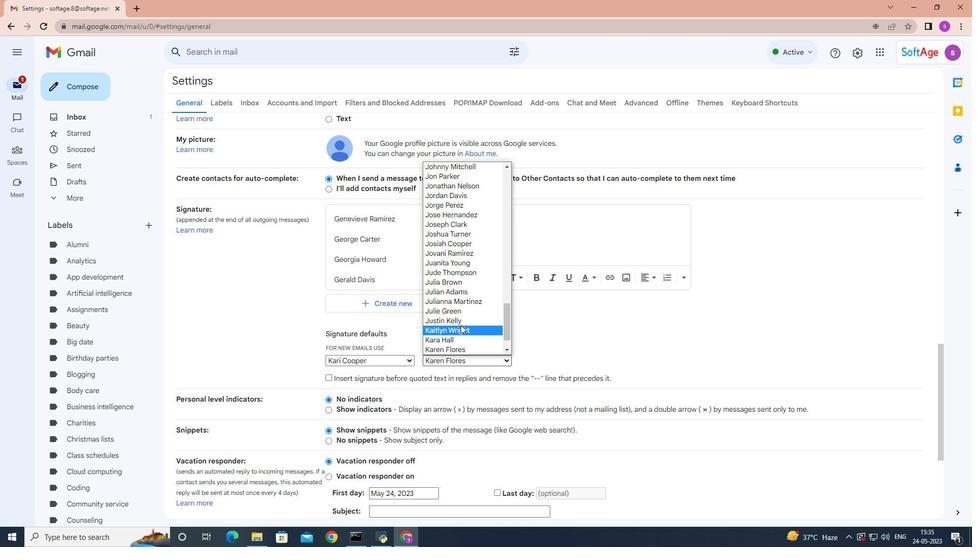 
Action: Mouse moved to (461, 323)
Screenshot: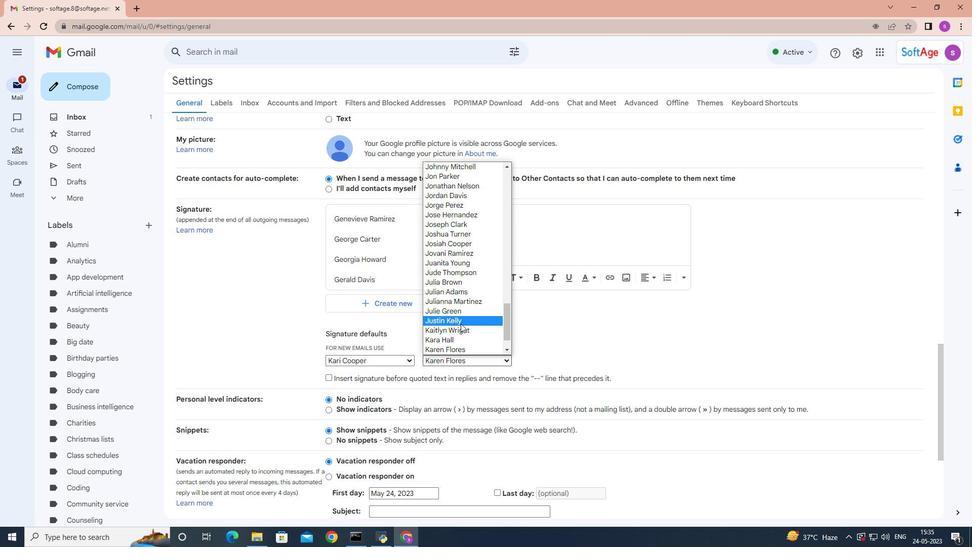 
Action: Mouse scrolled (461, 322) with delta (0, 0)
Screenshot: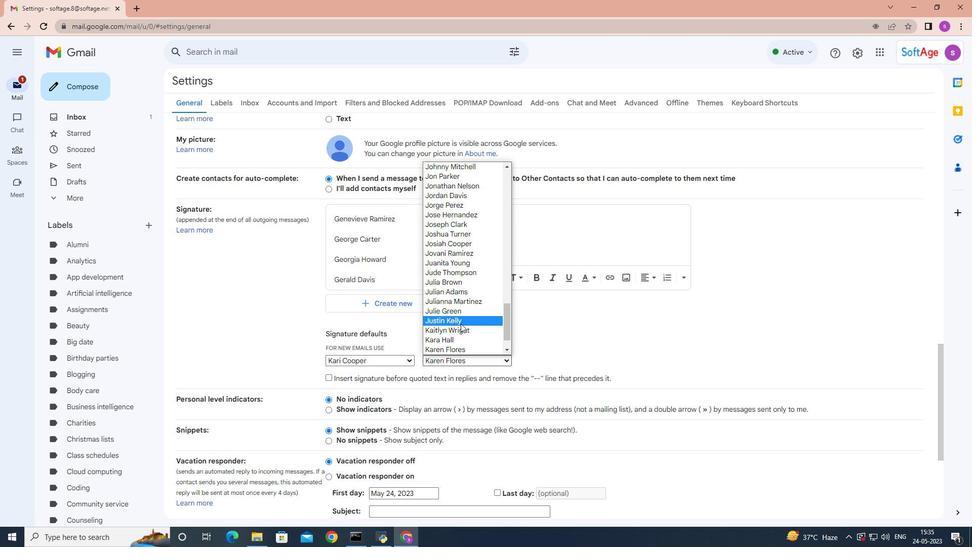 
Action: Mouse scrolled (461, 322) with delta (0, 0)
Screenshot: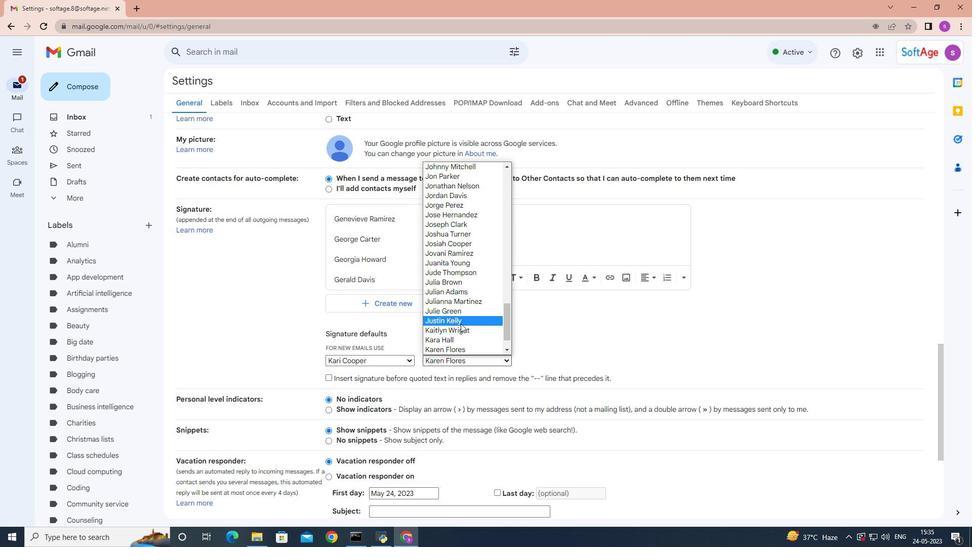 
Action: Mouse scrolled (461, 322) with delta (0, 0)
Screenshot: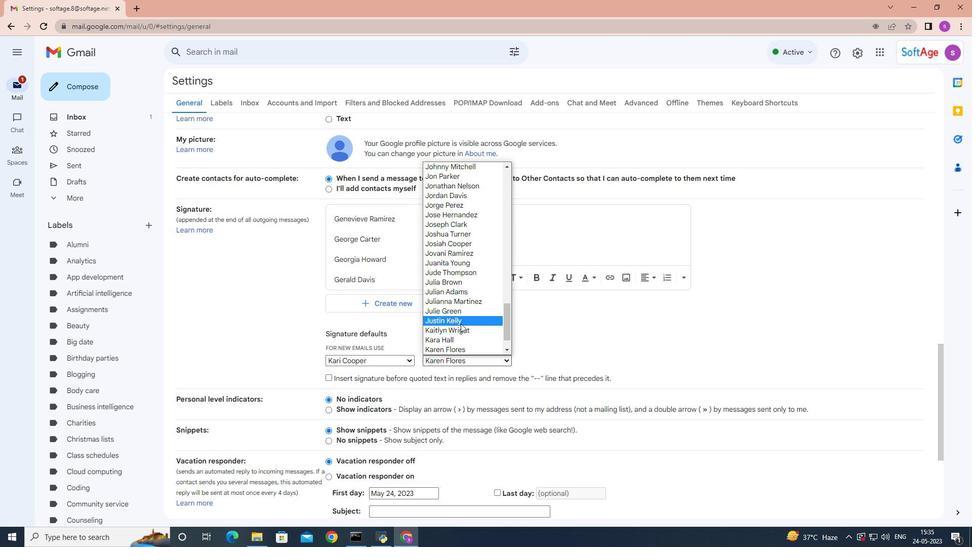 
Action: Mouse scrolled (461, 322) with delta (0, 0)
Screenshot: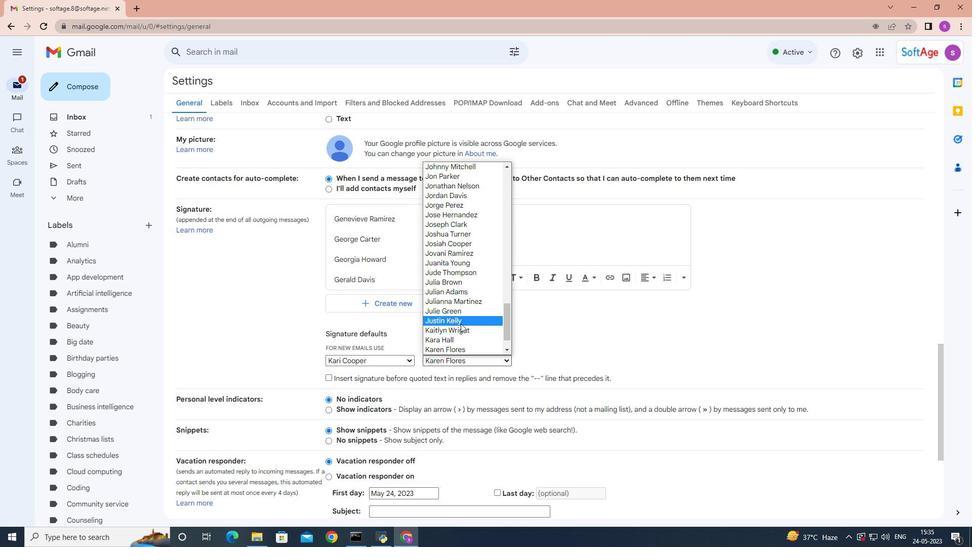 
Action: Mouse moved to (469, 331)
Screenshot: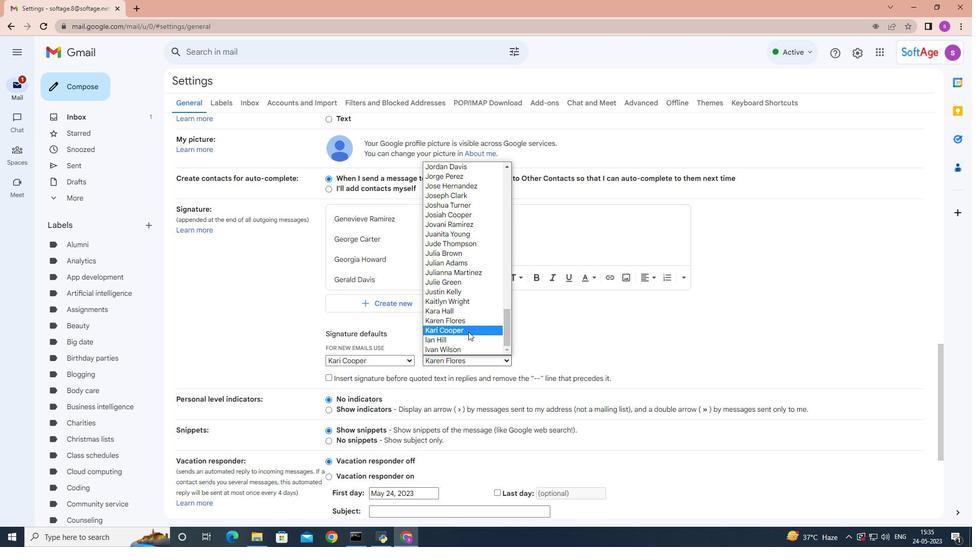 
Action: Mouse pressed left at (469, 331)
Screenshot: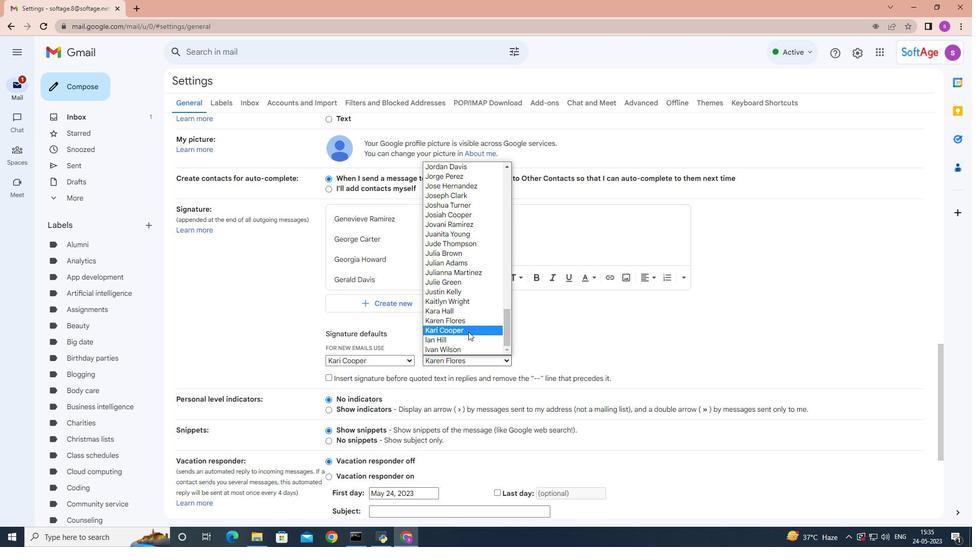 
Action: Mouse moved to (584, 326)
Screenshot: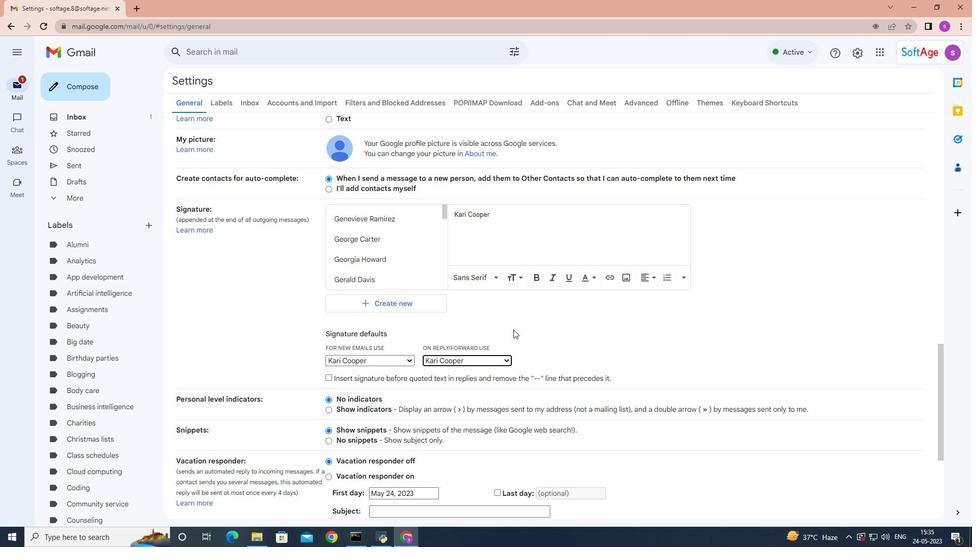 
Action: Mouse scrolled (584, 326) with delta (0, 0)
Screenshot: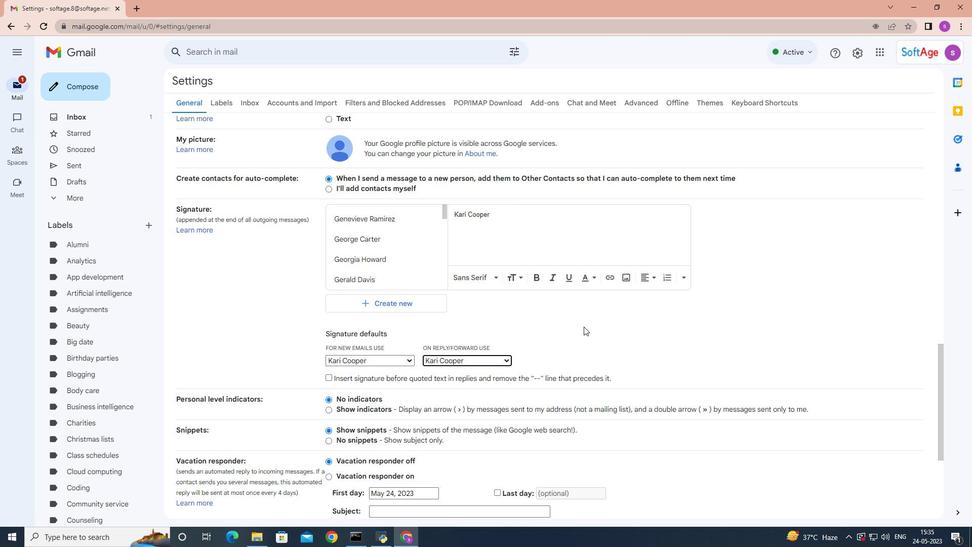 
Action: Mouse moved to (584, 326)
Screenshot: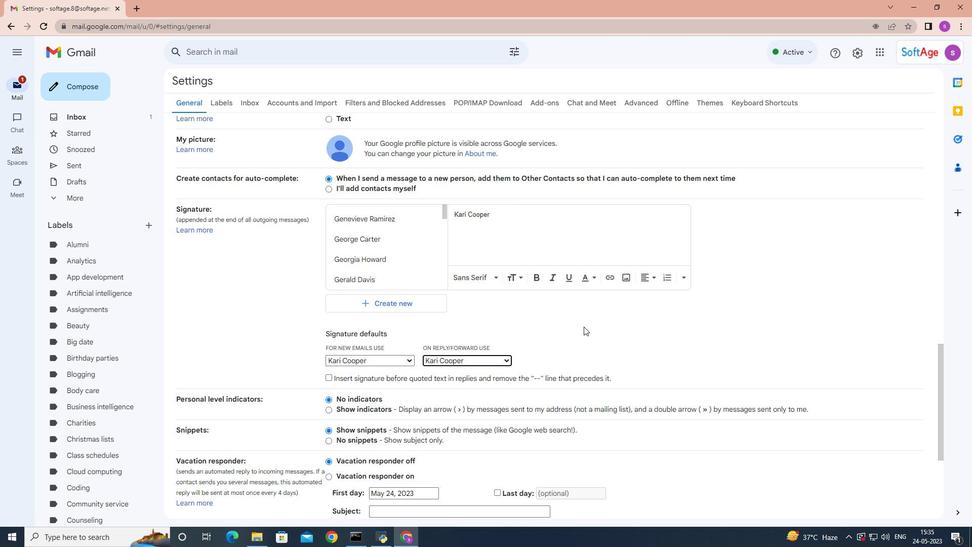 
Action: Mouse scrolled (584, 326) with delta (0, 0)
Screenshot: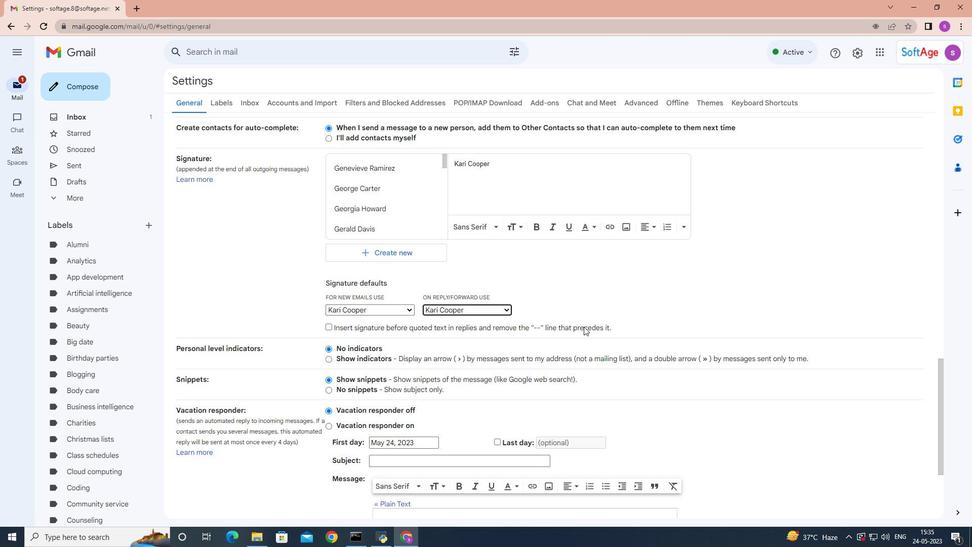
Action: Mouse scrolled (584, 326) with delta (0, 0)
Screenshot: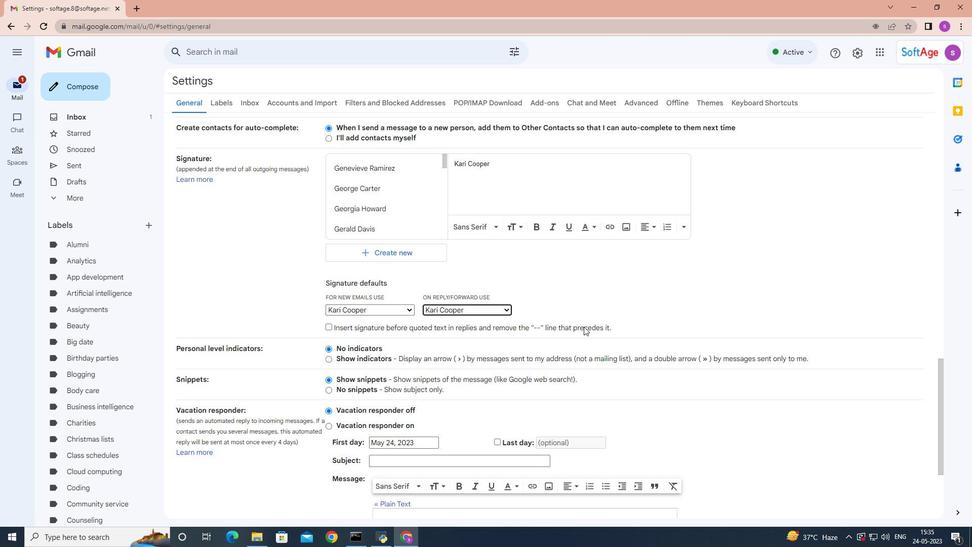 
Action: Mouse scrolled (584, 326) with delta (0, 0)
Screenshot: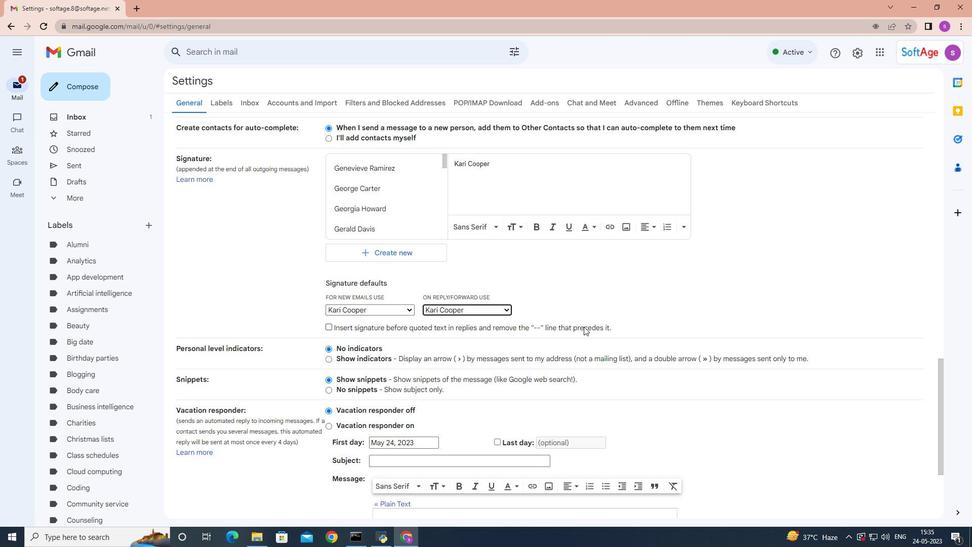 
Action: Mouse moved to (537, 464)
Screenshot: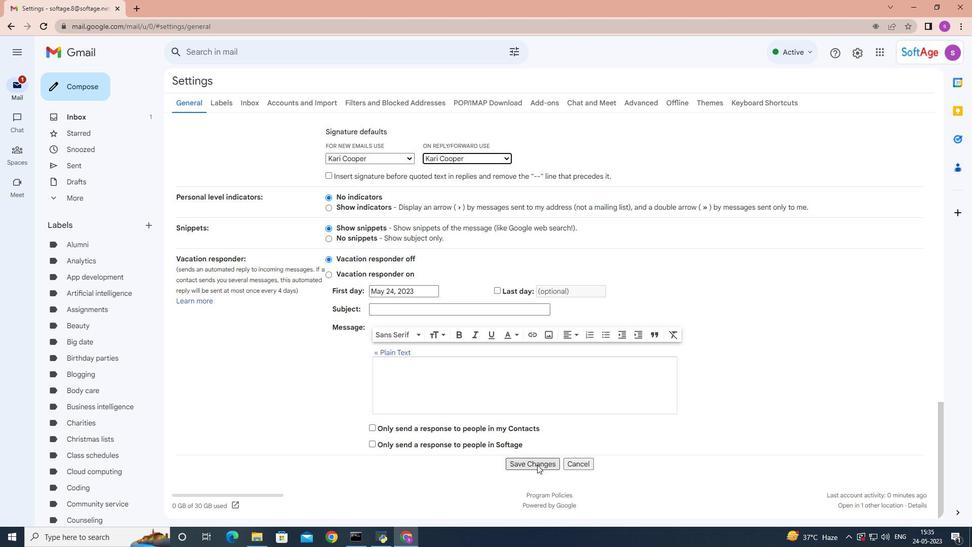 
Action: Mouse pressed left at (537, 464)
Screenshot: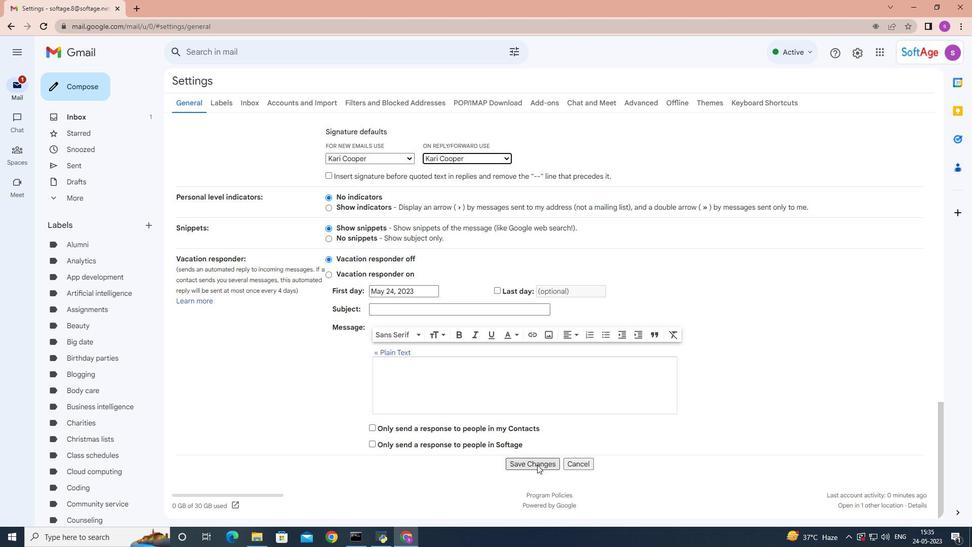 
Action: Mouse moved to (88, 86)
Screenshot: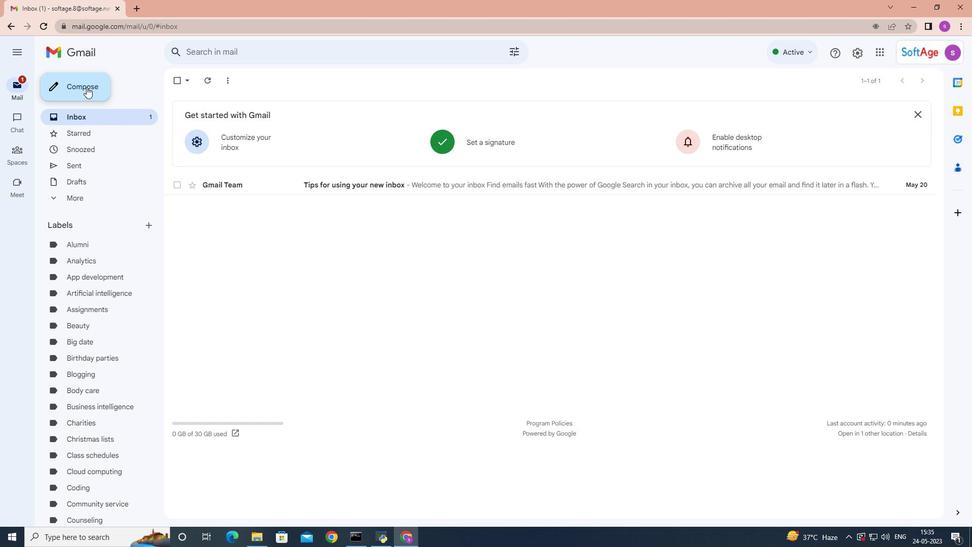 
Action: Mouse pressed left at (88, 86)
Screenshot: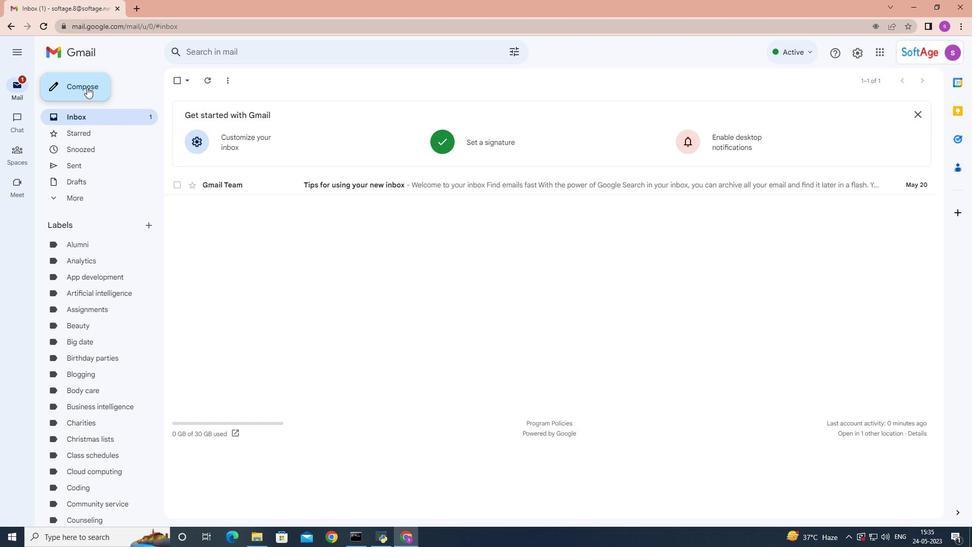 
Action: Mouse moved to (648, 264)
Screenshot: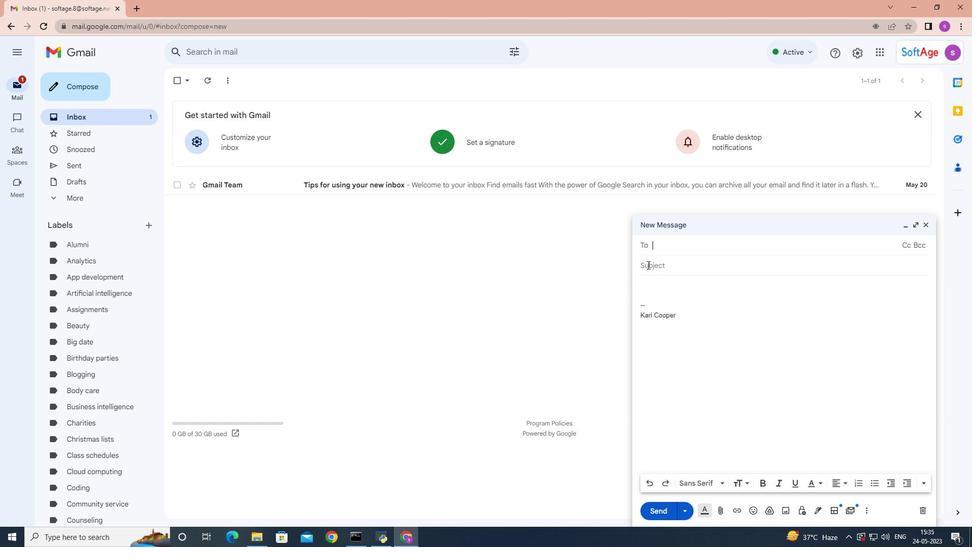 
Action: Mouse pressed left at (648, 264)
Screenshot: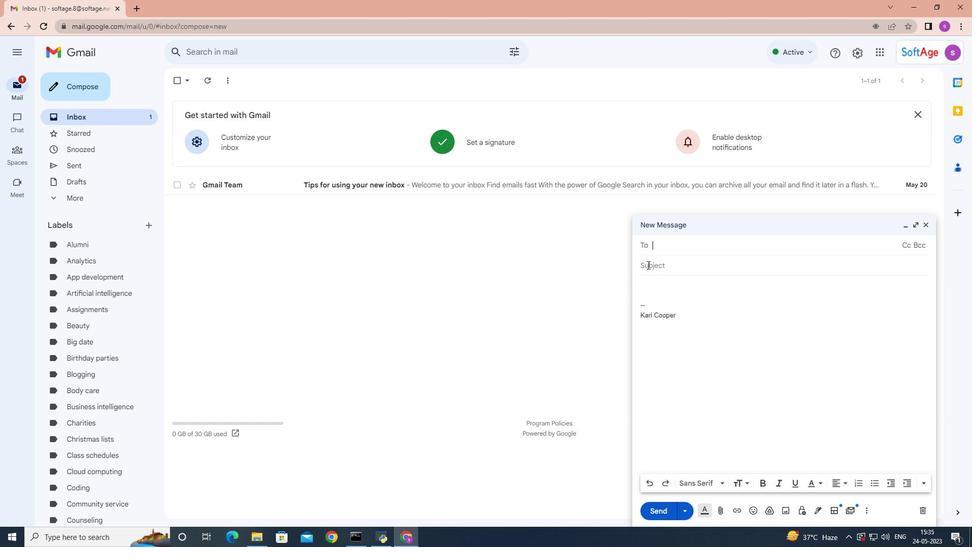 
Action: Mouse moved to (649, 265)
Screenshot: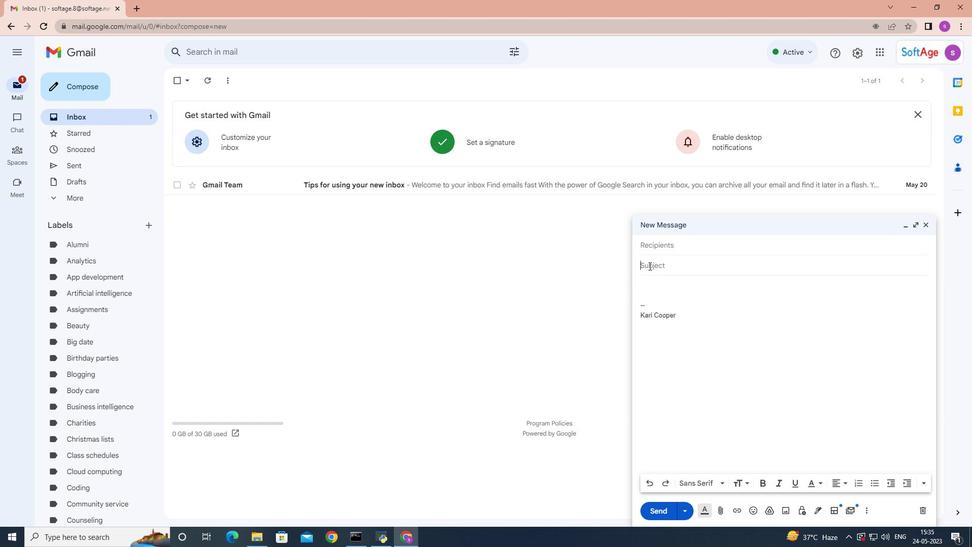 
Action: Key pressed <Key.shift>Request<Key.space>for<Key.space>a<Key.space>dat<Key.backspace>y<Key.space>off<Key.space>
Screenshot: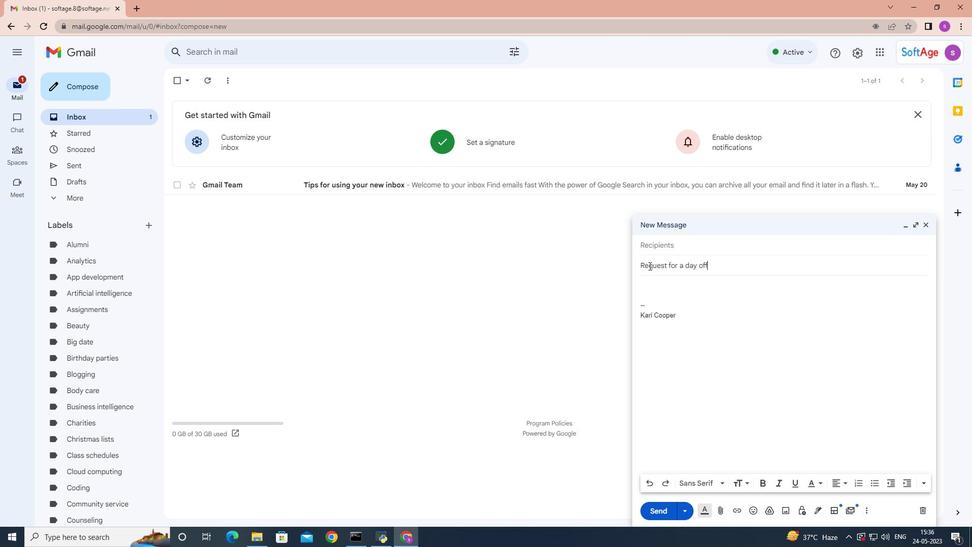 
Action: Mouse moved to (638, 282)
Screenshot: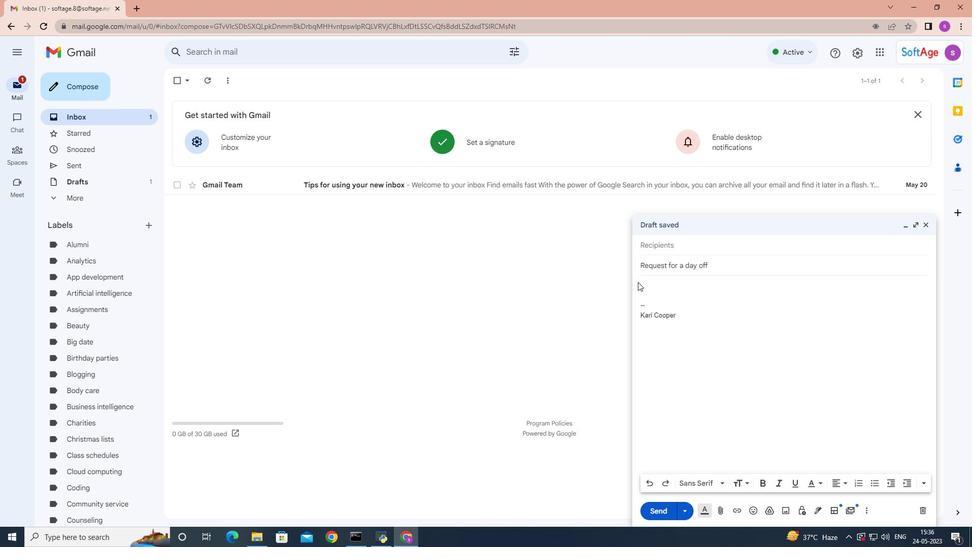 
Action: Mouse pressed left at (638, 282)
Screenshot: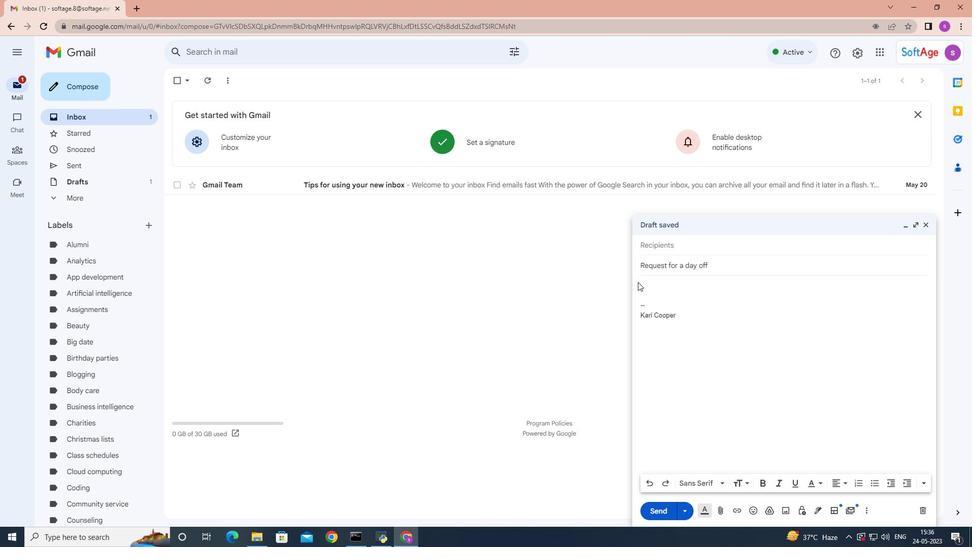 
Action: Mouse moved to (640, 282)
Screenshot: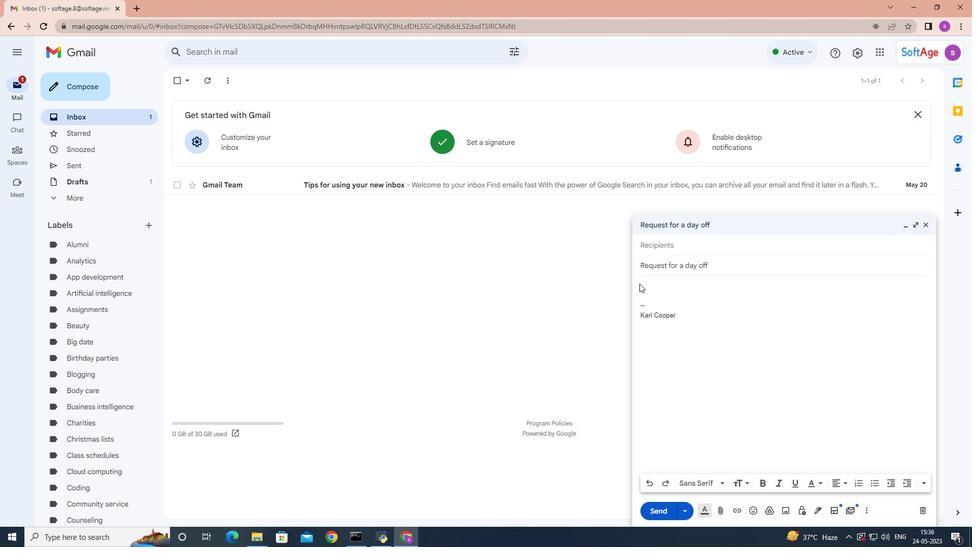 
Action: Mouse pressed left at (640, 282)
Screenshot: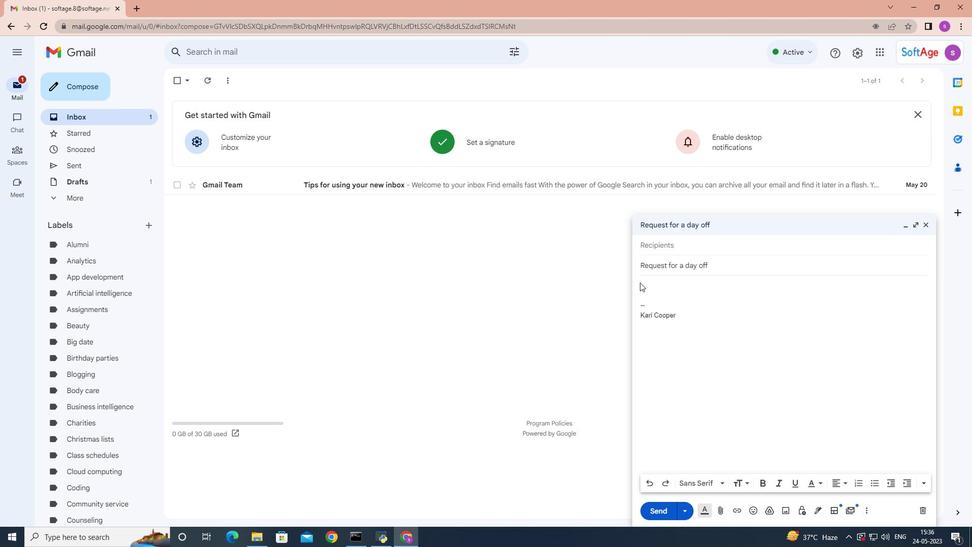 
Action: Mouse moved to (662, 288)
Screenshot: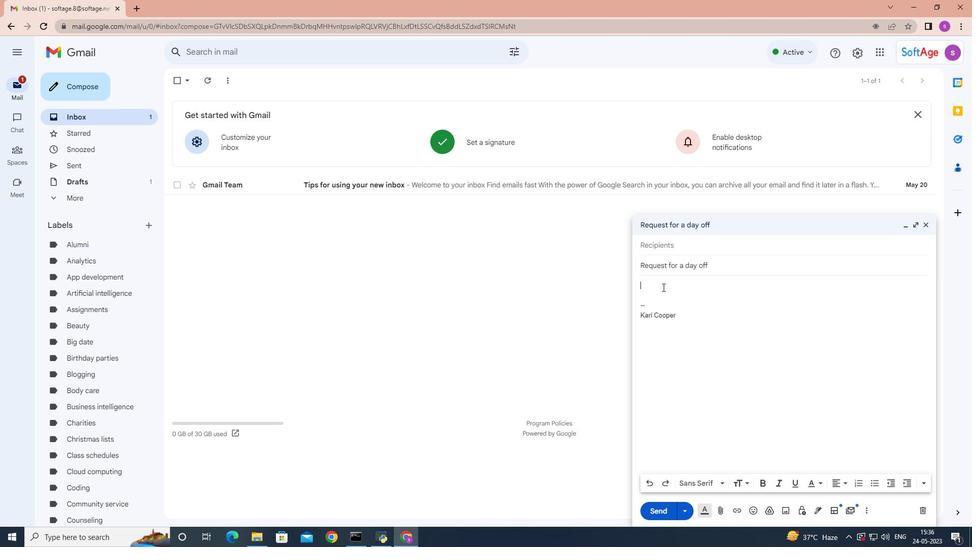 
Action: Key pressed <Key.shift>Could<Key.space>you<Key.space>please<Key.space>confirm<Key.space>the<Key.space>availability<Key.space>of<Key.space>the<Key.space>resource<Key.space>for<Key.space>the<Key.space>project<Key.shift><Key.shift><Key.shift><Key.shift><Key.shift><Key.shift><Key.shift><Key.shift><Key.shift><Key.shift><Key.shift><Key.shift><Key.shift><Key.shift>?
Screenshot: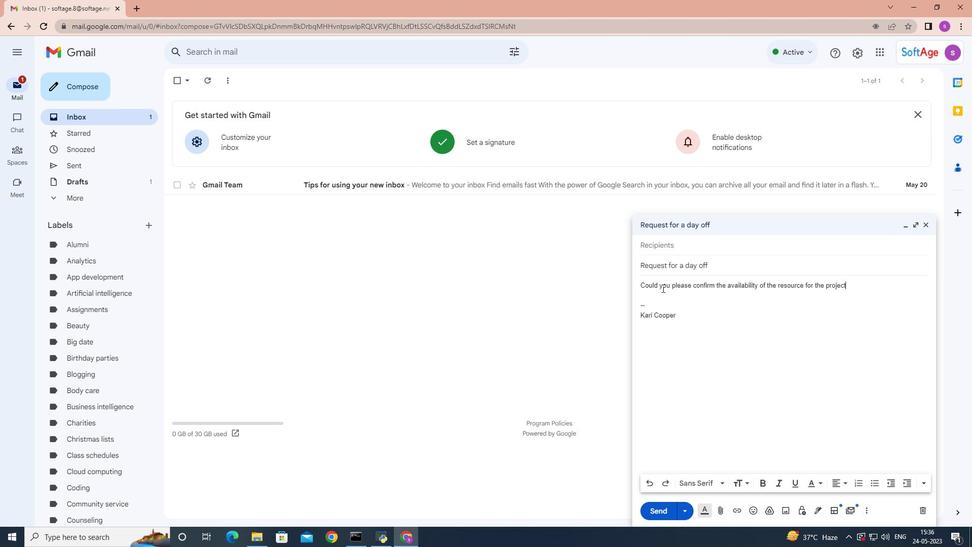 
Action: Mouse moved to (681, 245)
Screenshot: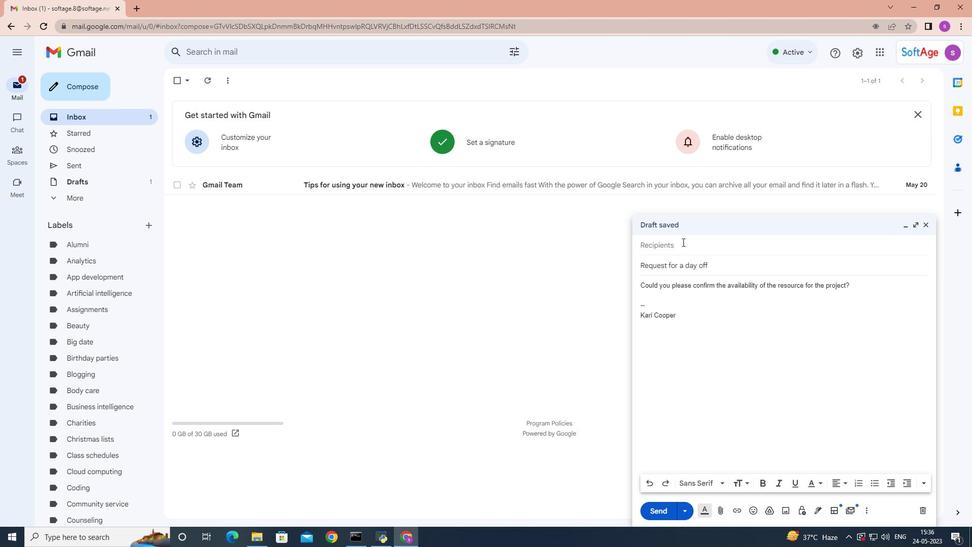
Action: Mouse pressed left at (681, 245)
Screenshot: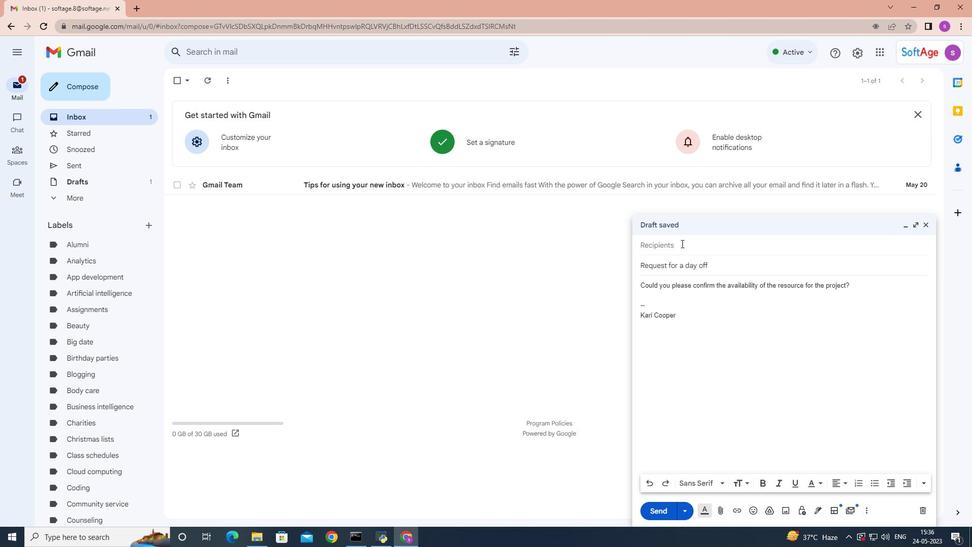 
Action: Key pressed softage.5
Screenshot: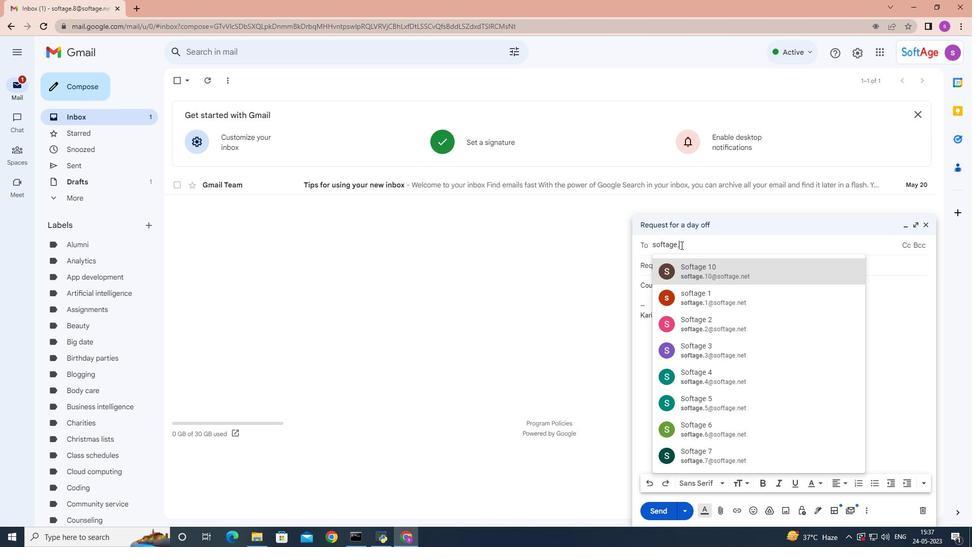 
Action: Mouse moved to (688, 274)
Screenshot: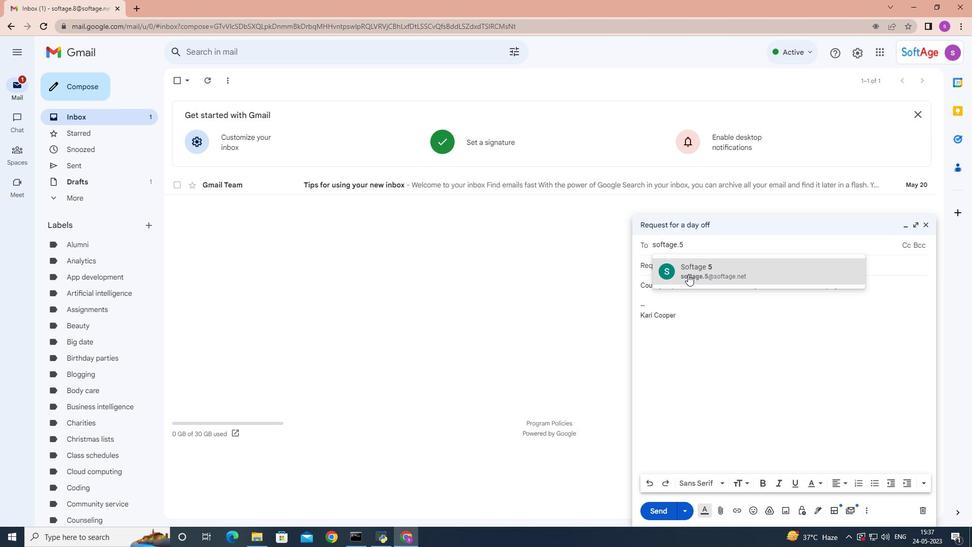 
Action: Mouse pressed left at (688, 274)
Screenshot: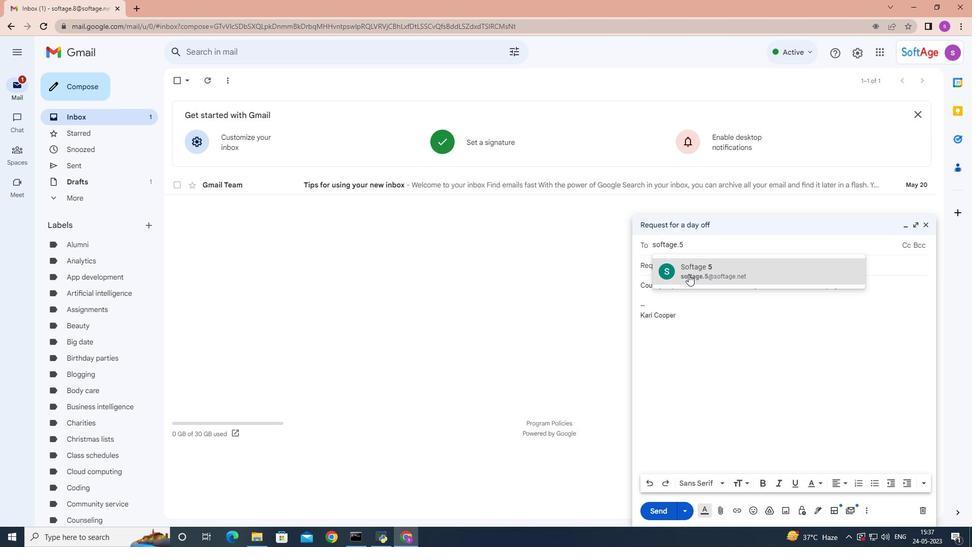 
Action: Mouse moved to (853, 296)
Screenshot: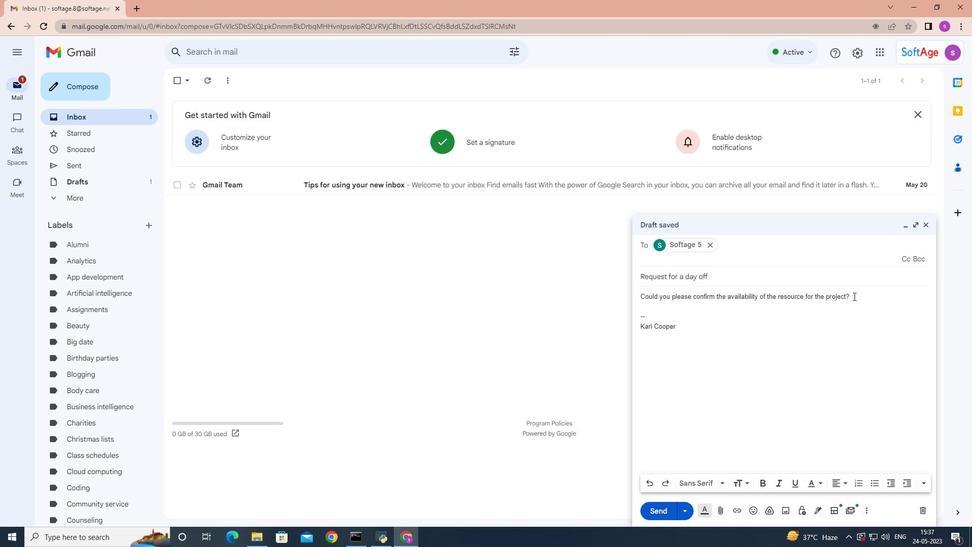 
Action: Mouse pressed left at (853, 296)
Screenshot: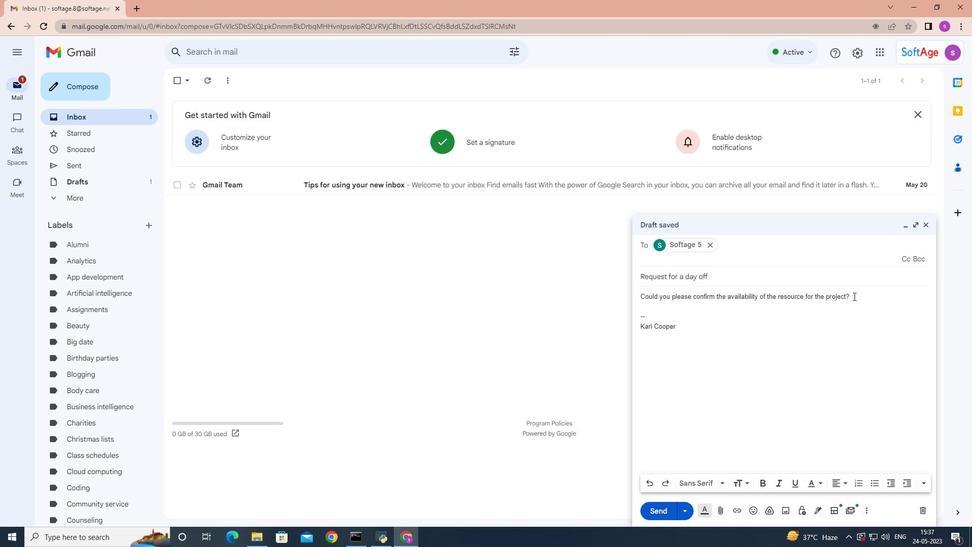 
Action: Mouse moved to (850, 283)
Screenshot: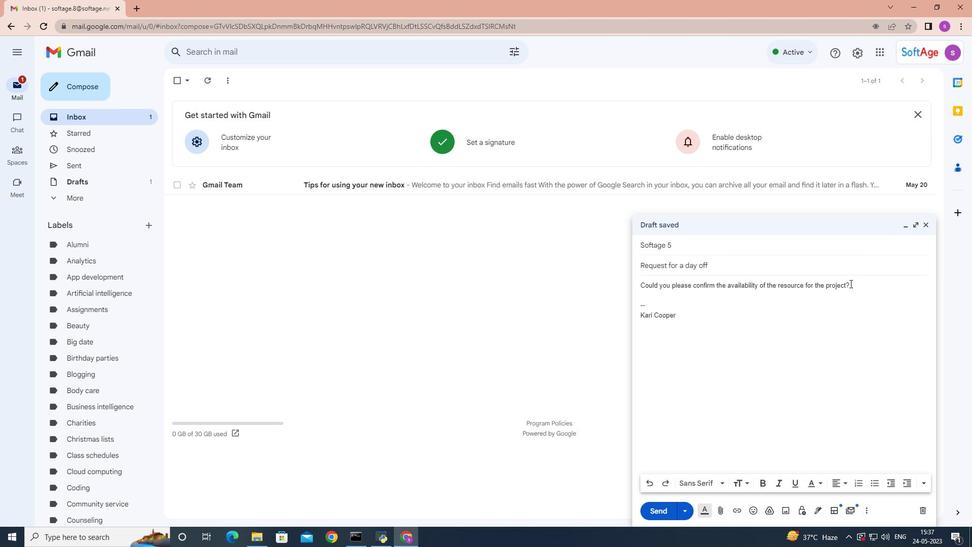 
Action: Mouse pressed left at (850, 283)
Screenshot: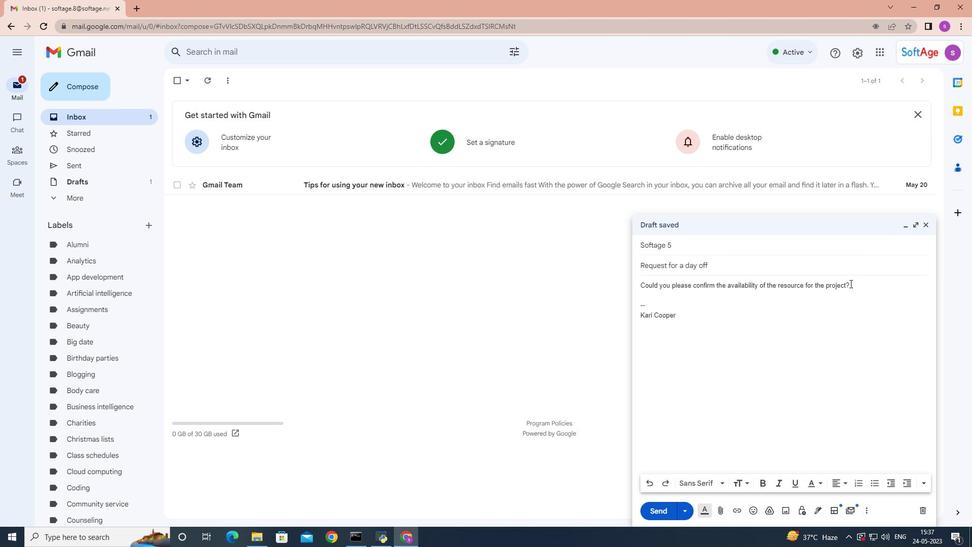 
Action: Mouse moved to (872, 484)
Screenshot: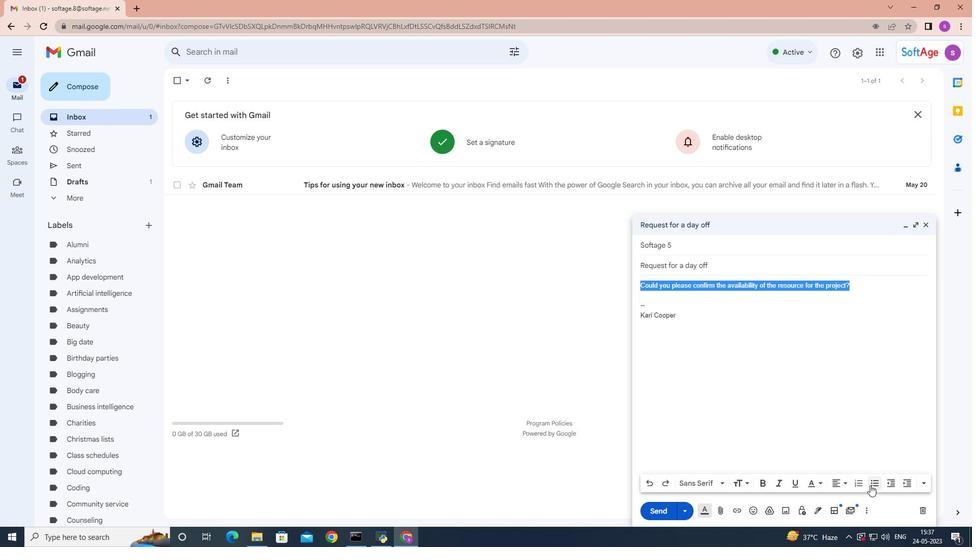 
Action: Mouse pressed left at (872, 484)
Screenshot: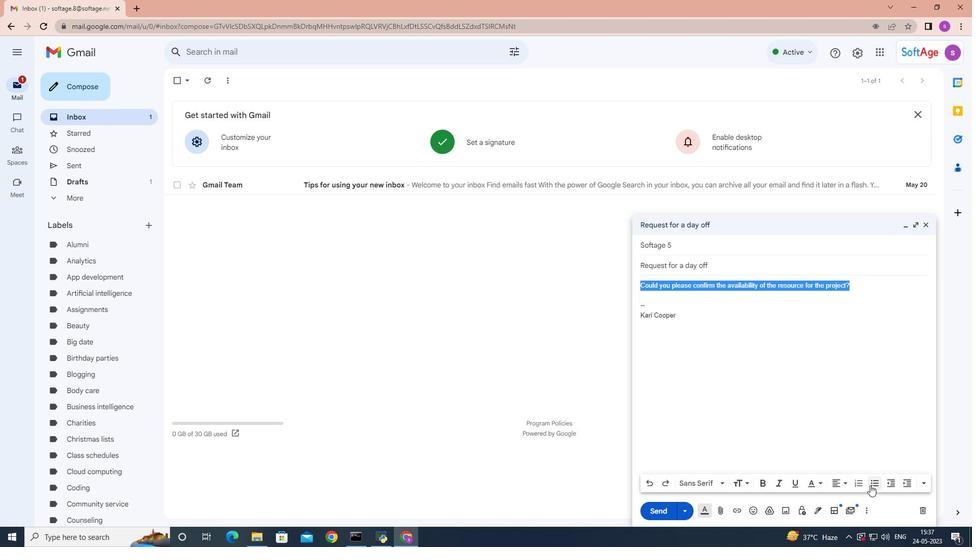 
Action: Mouse moved to (723, 483)
Screenshot: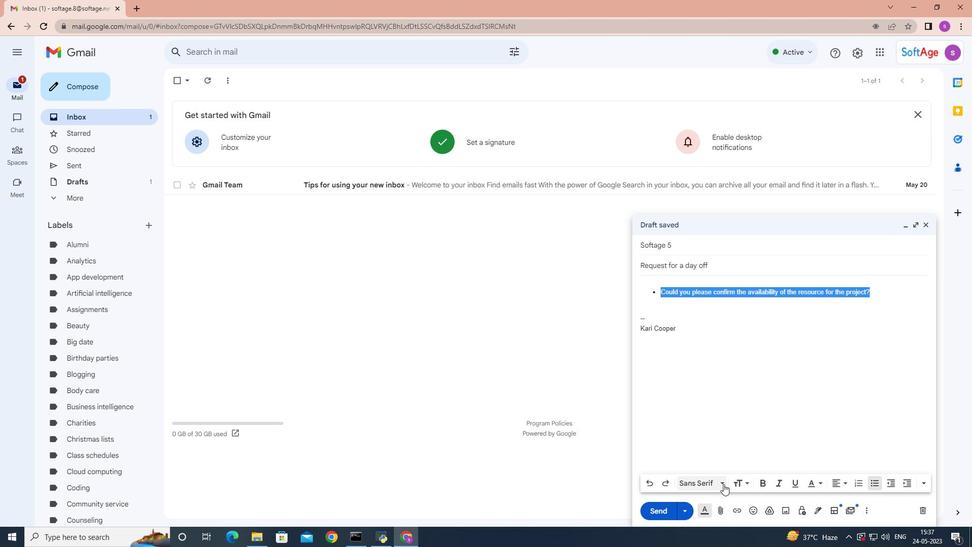 
Action: Mouse pressed left at (723, 483)
Screenshot: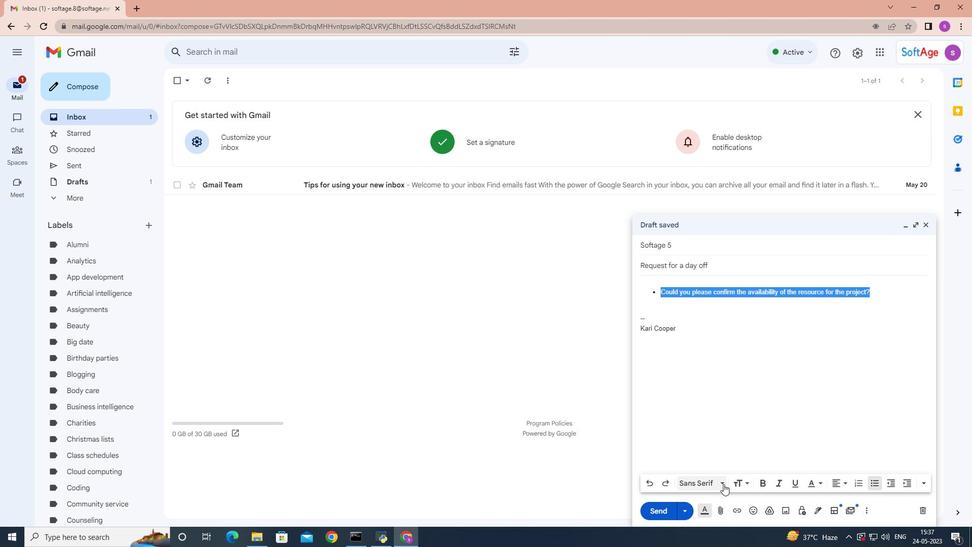 
Action: Mouse moved to (729, 418)
Screenshot: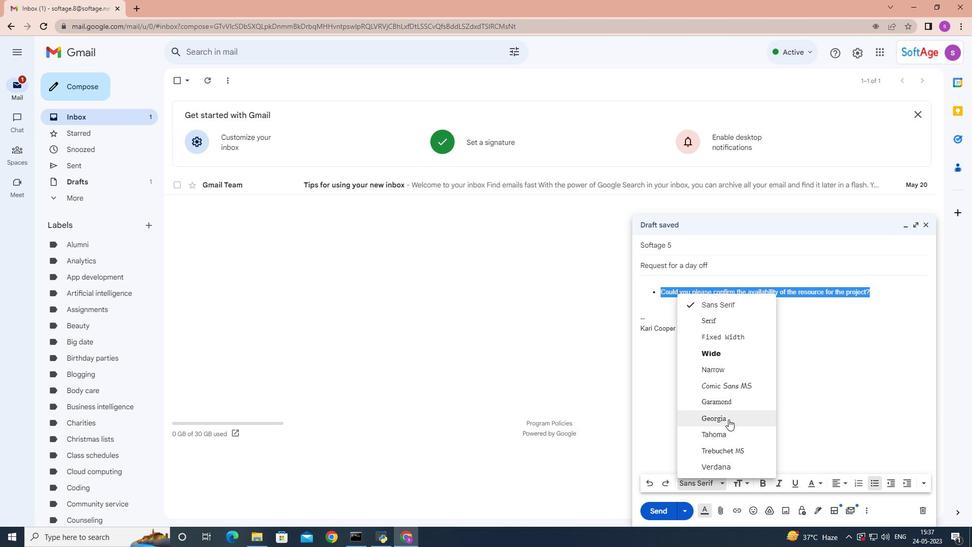 
Action: Mouse pressed left at (729, 418)
Screenshot: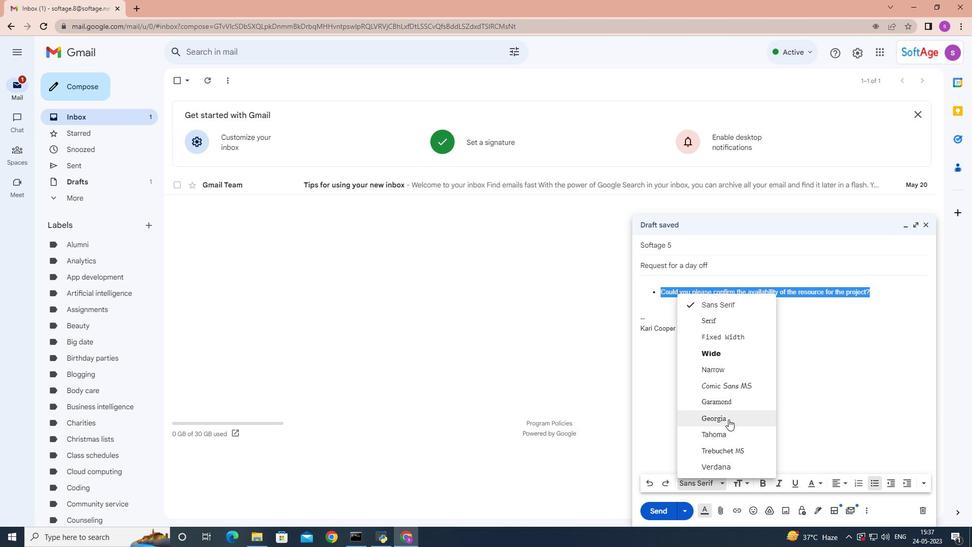 
Action: Mouse moved to (927, 487)
Screenshot: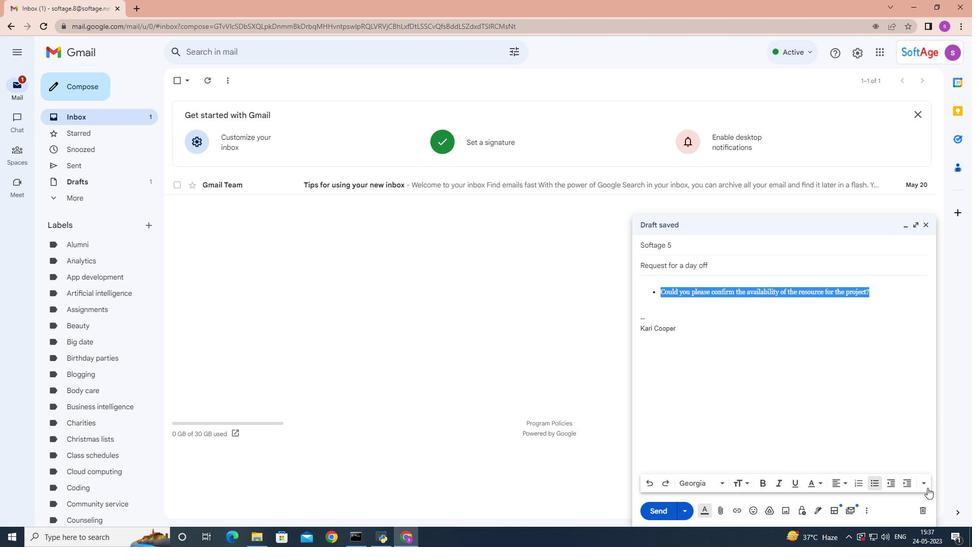 
Action: Mouse pressed left at (927, 487)
Screenshot: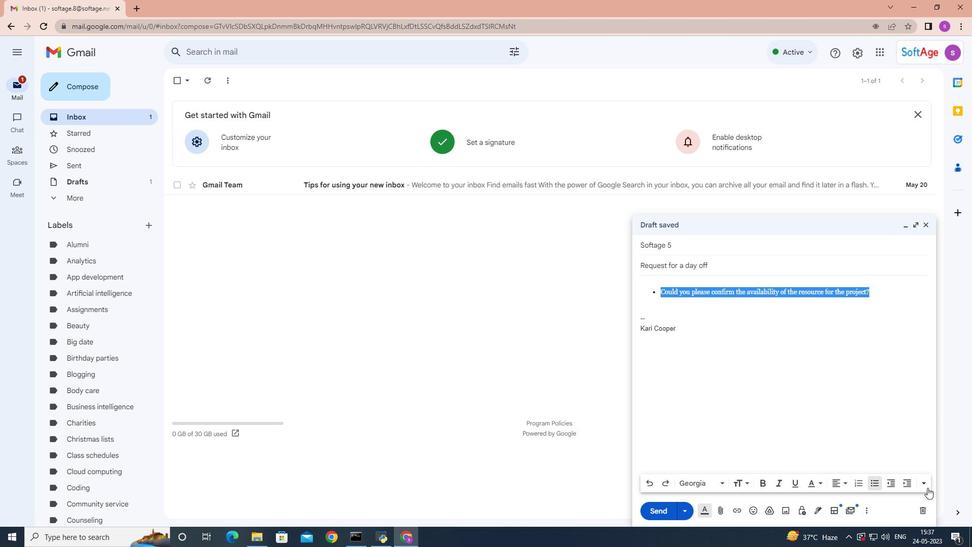 
Action: Mouse moved to (929, 457)
Screenshot: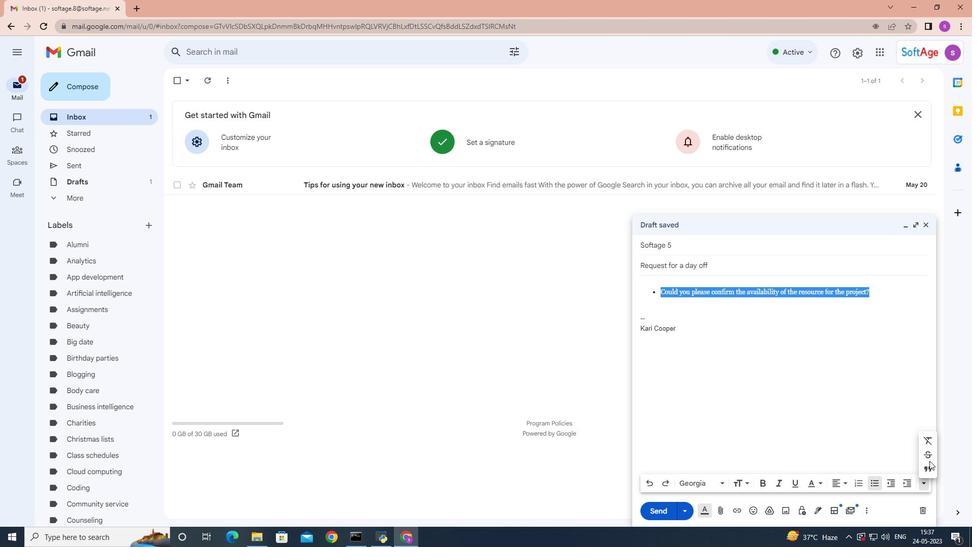 
Action: Mouse pressed left at (929, 457)
Screenshot: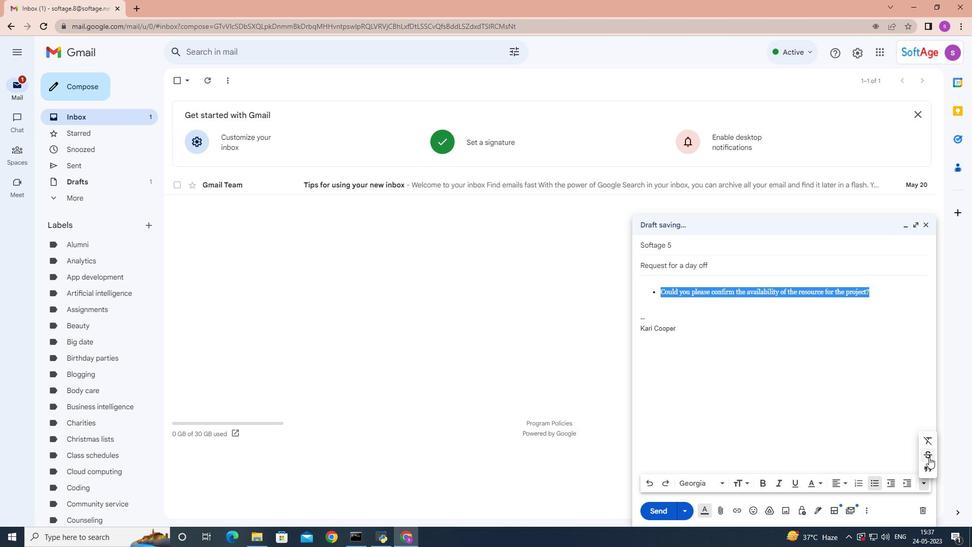 
Action: Mouse moved to (876, 485)
Screenshot: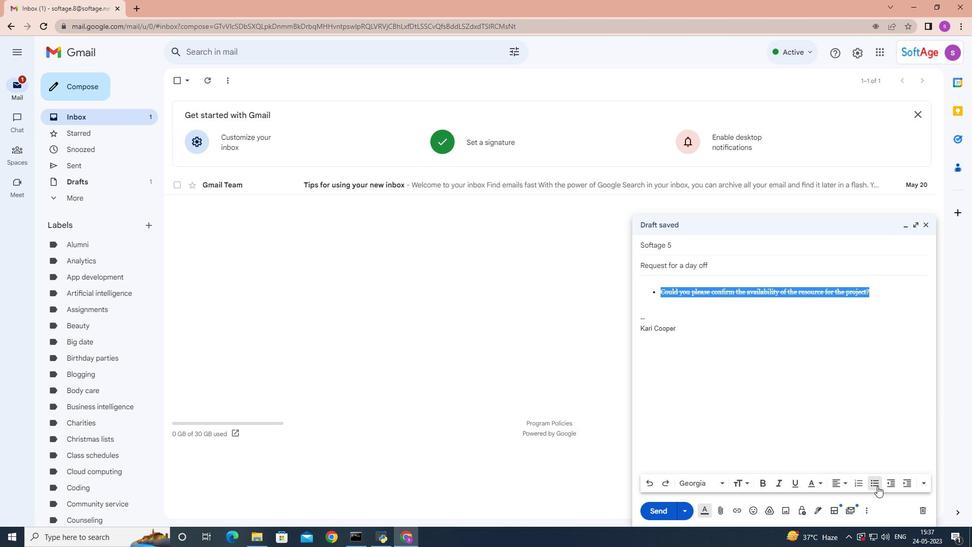 
Action: Mouse pressed left at (876, 485)
Screenshot: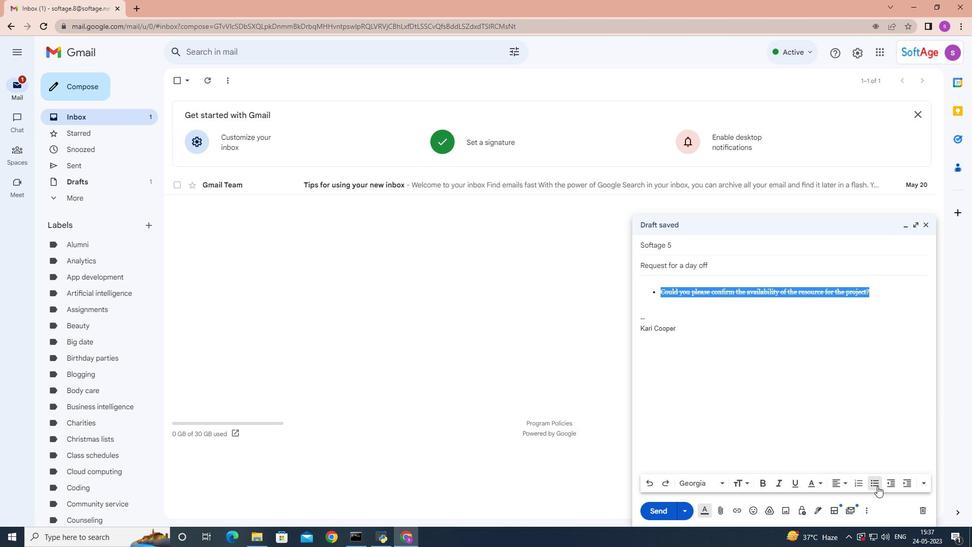 
Action: Mouse moved to (720, 482)
Screenshot: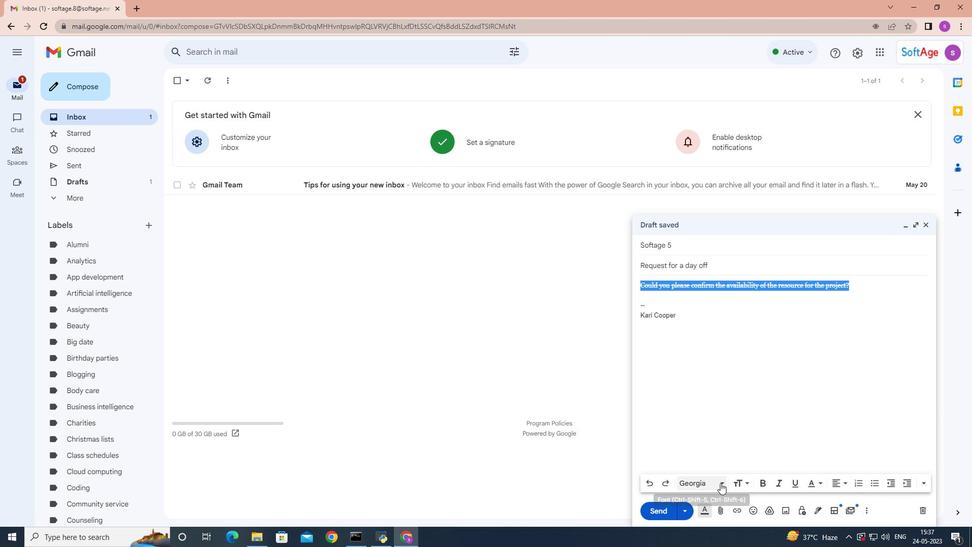 
Action: Mouse pressed left at (720, 482)
Screenshot: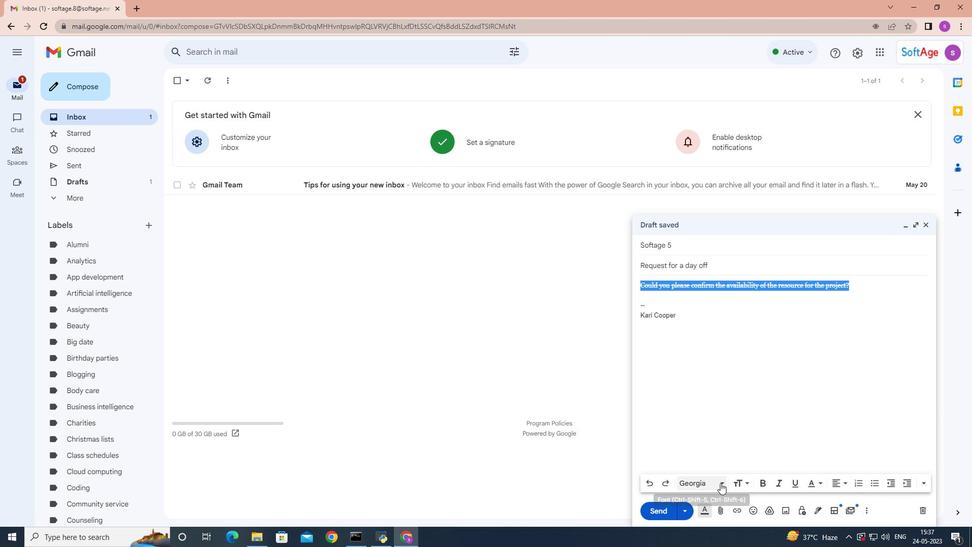 
Action: Mouse moved to (727, 307)
Screenshot: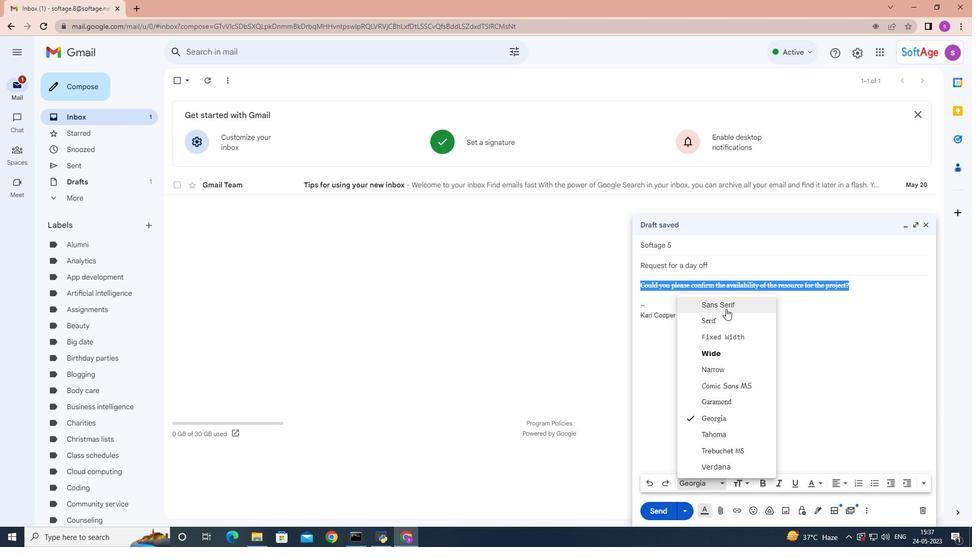 
Action: Mouse pressed left at (727, 307)
Screenshot: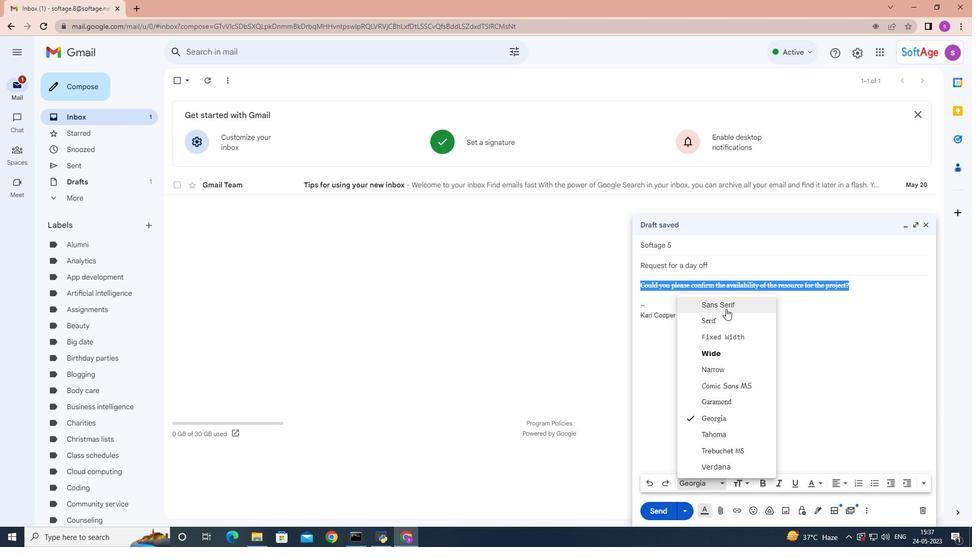 
Action: Mouse moved to (923, 484)
Screenshot: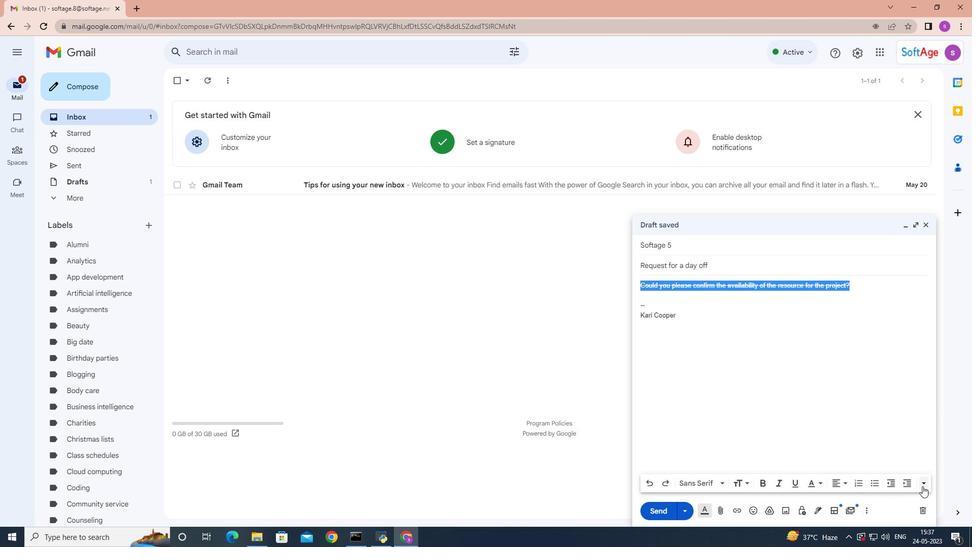 
Action: Mouse pressed left at (923, 484)
Screenshot: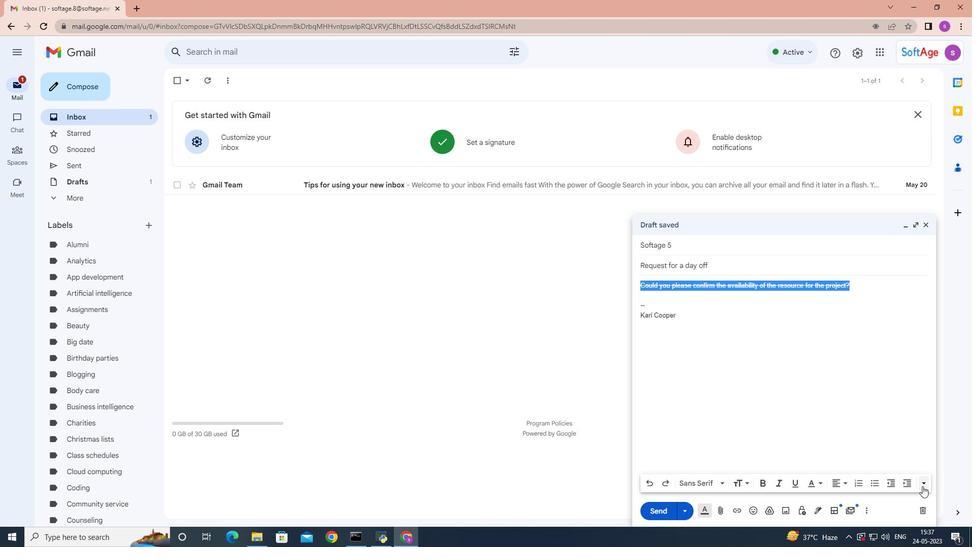 
Action: Mouse moved to (931, 452)
Screenshot: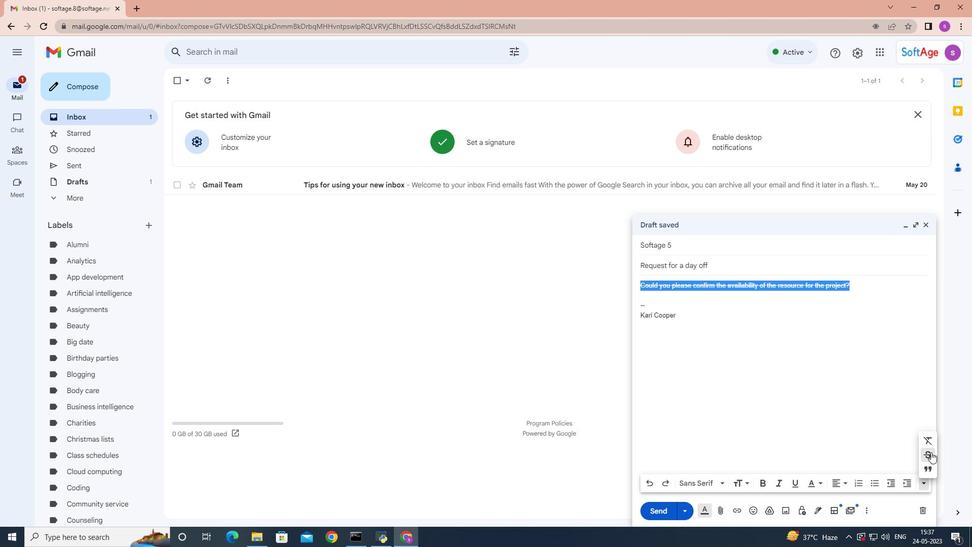
Action: Mouse pressed left at (931, 452)
Screenshot: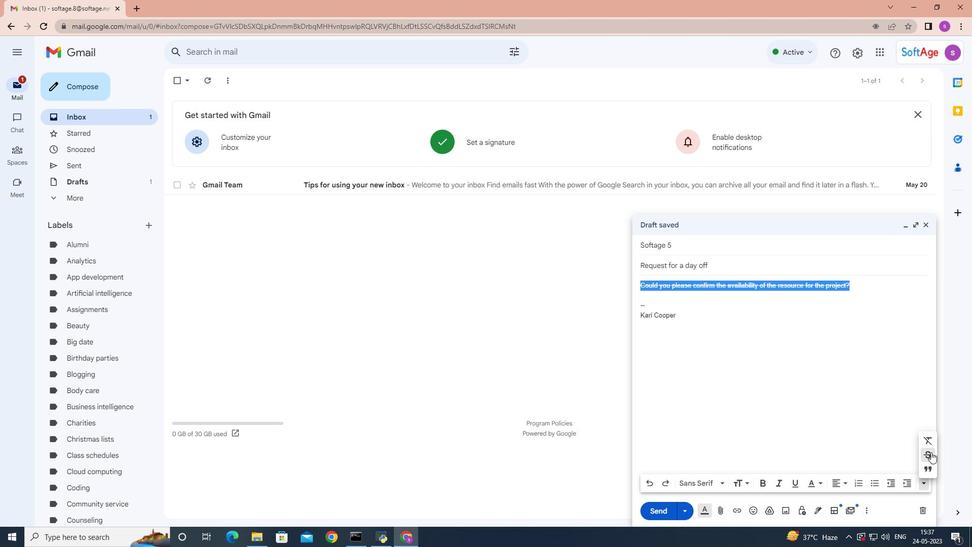 
Action: Mouse moved to (663, 509)
Screenshot: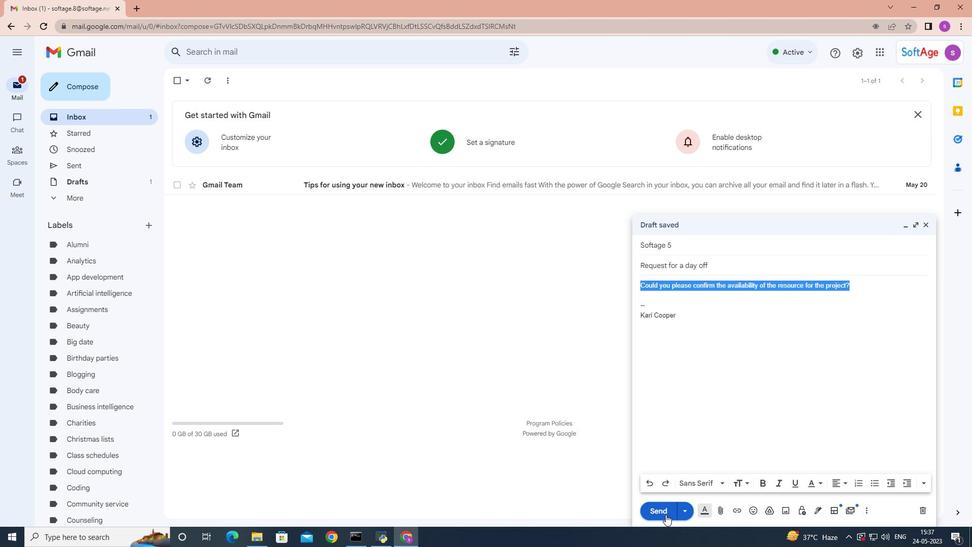 
Action: Mouse pressed left at (663, 509)
Screenshot: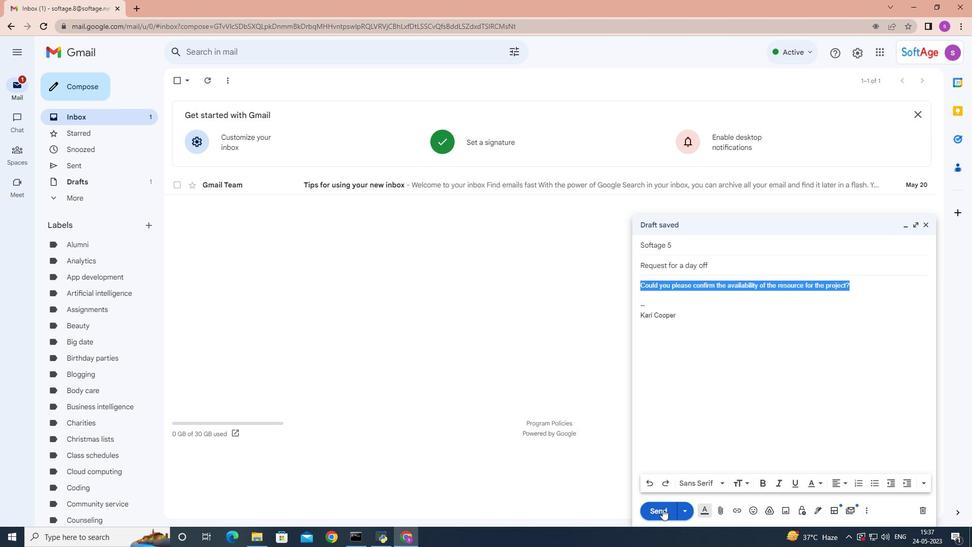 
Action: Mouse moved to (120, 164)
Screenshot: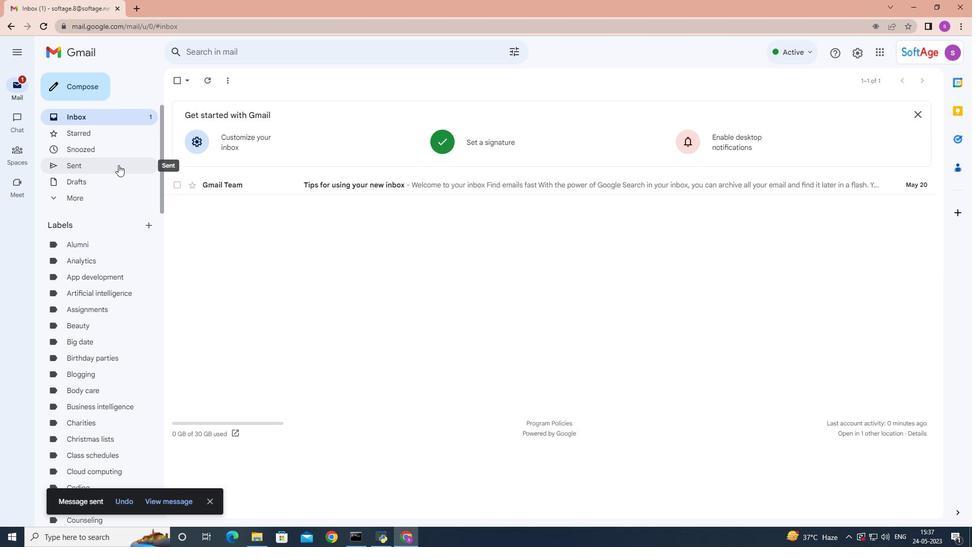 
Action: Mouse pressed left at (119, 164)
Screenshot: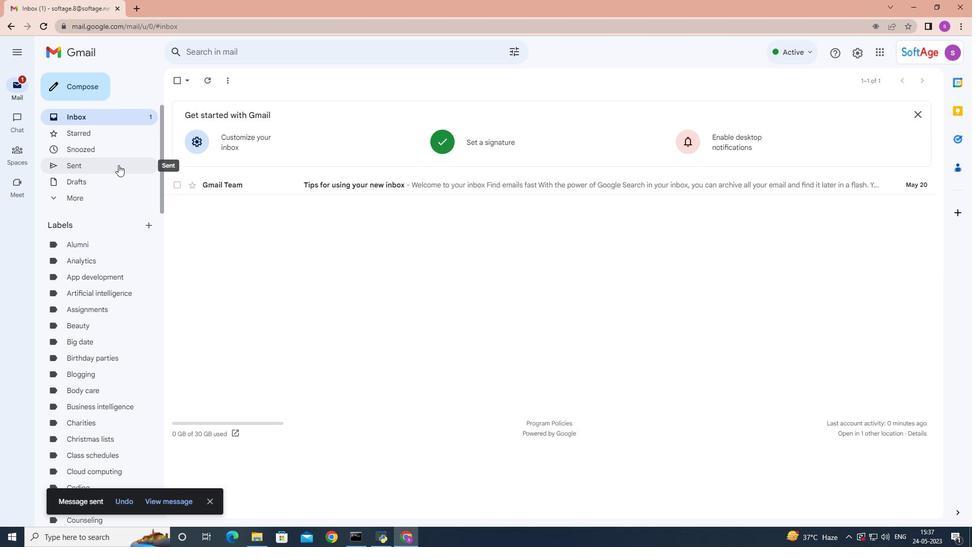 
Action: Mouse moved to (232, 131)
Screenshot: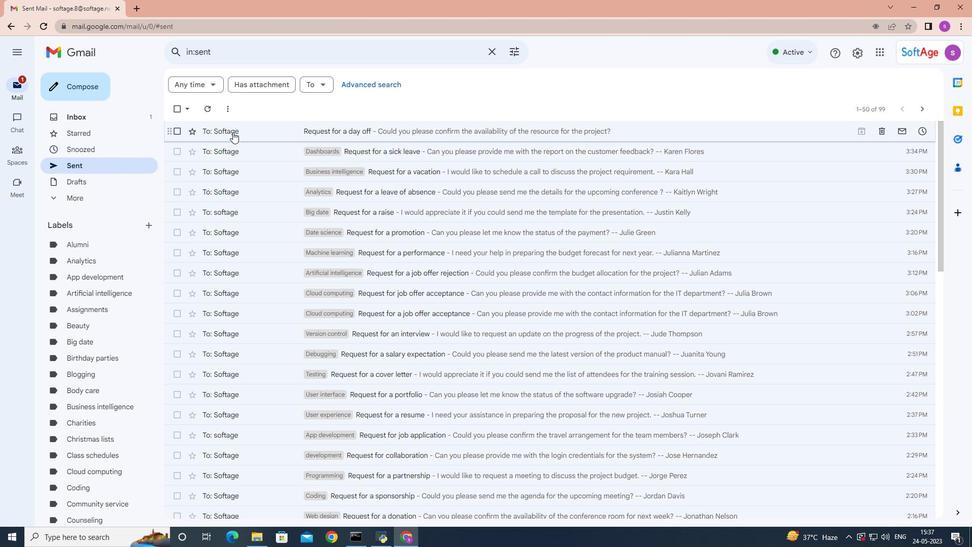 
Action: Mouse pressed right at (232, 131)
Screenshot: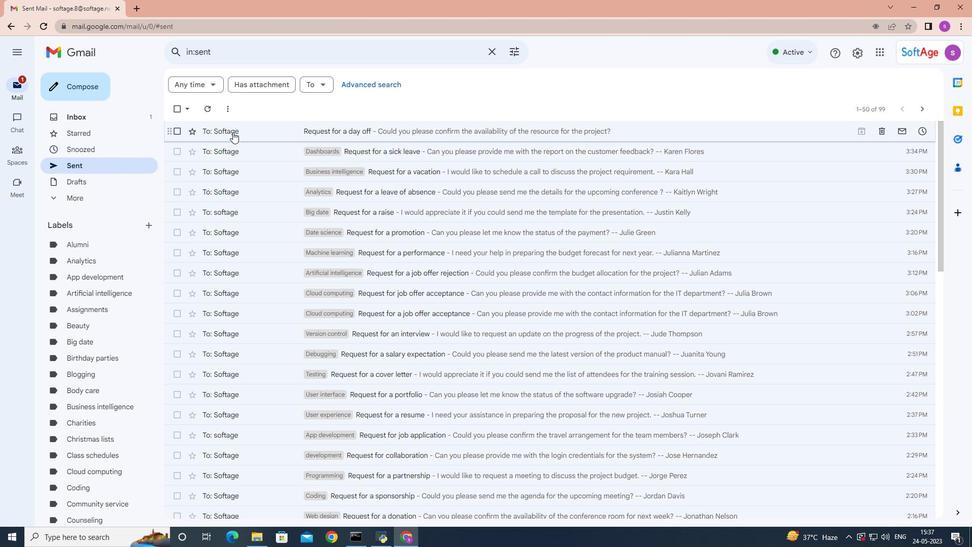 
Action: Mouse moved to (372, 342)
Screenshot: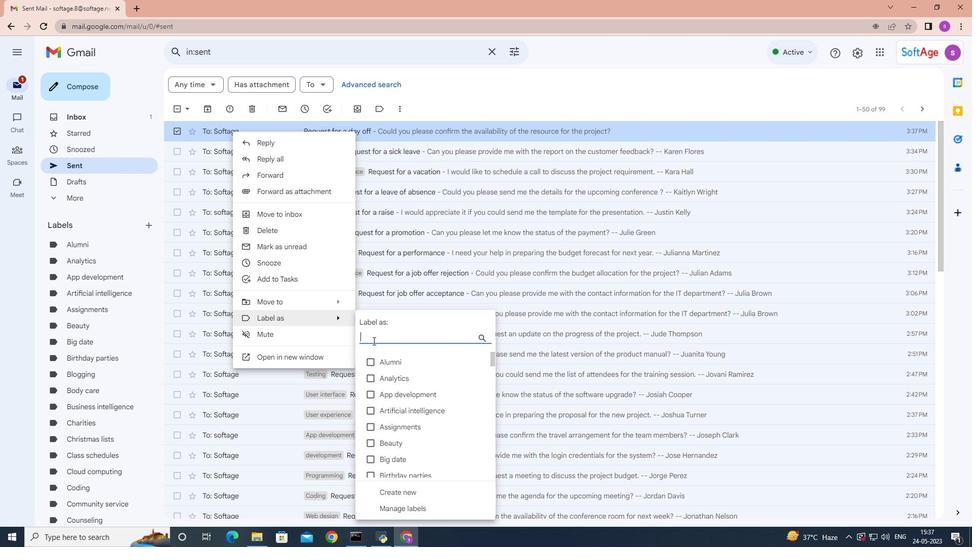 
Action: Key pressed visualization
Screenshot: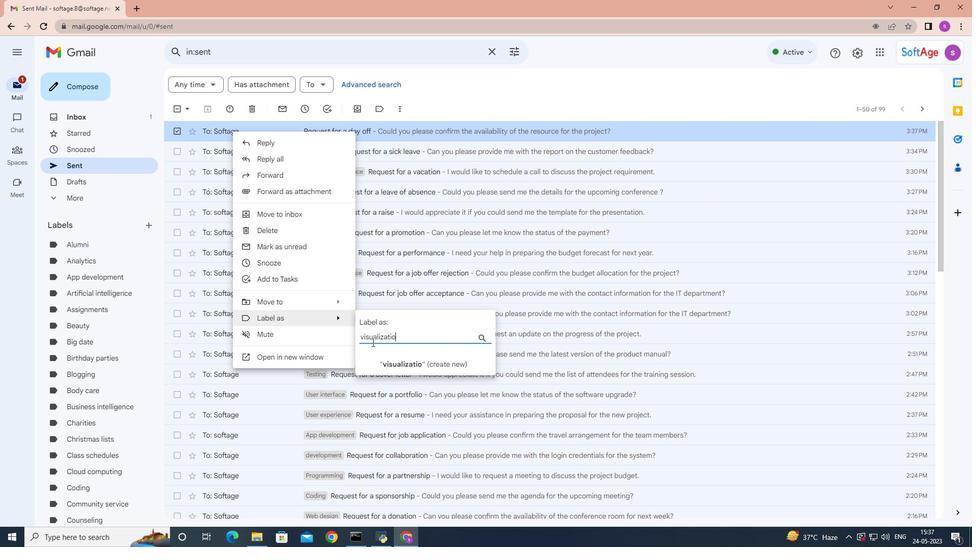 
Action: Mouse moved to (400, 361)
Screenshot: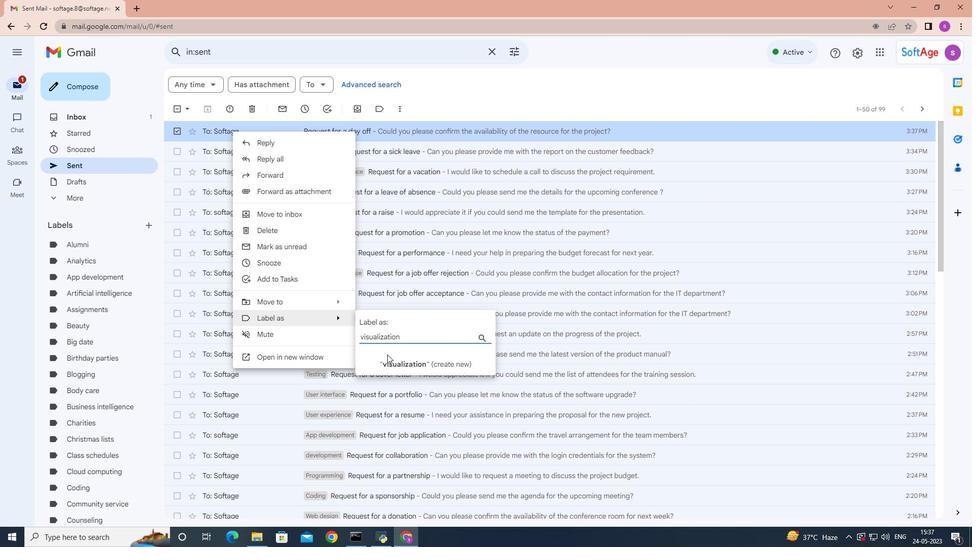 
Action: Mouse pressed left at (400, 361)
Screenshot: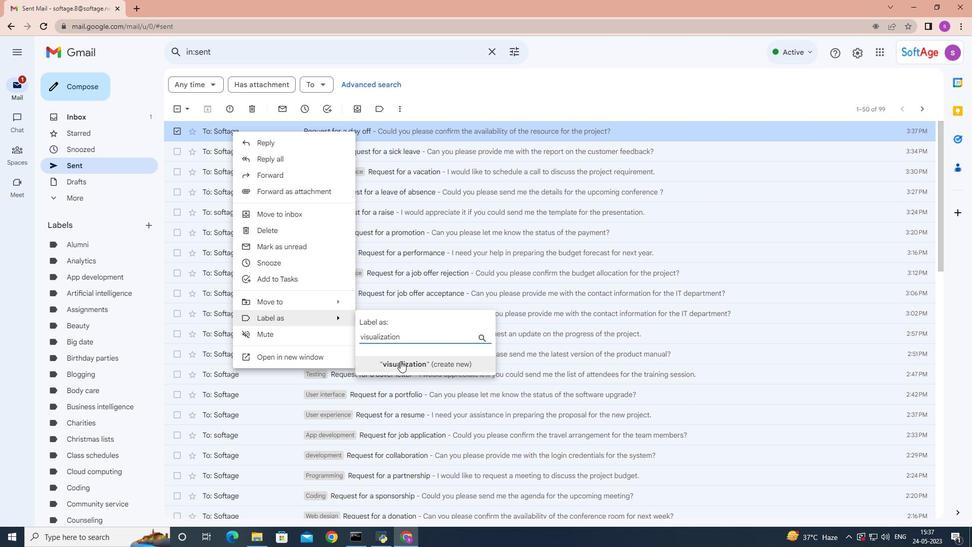 
Action: Mouse moved to (578, 325)
Screenshot: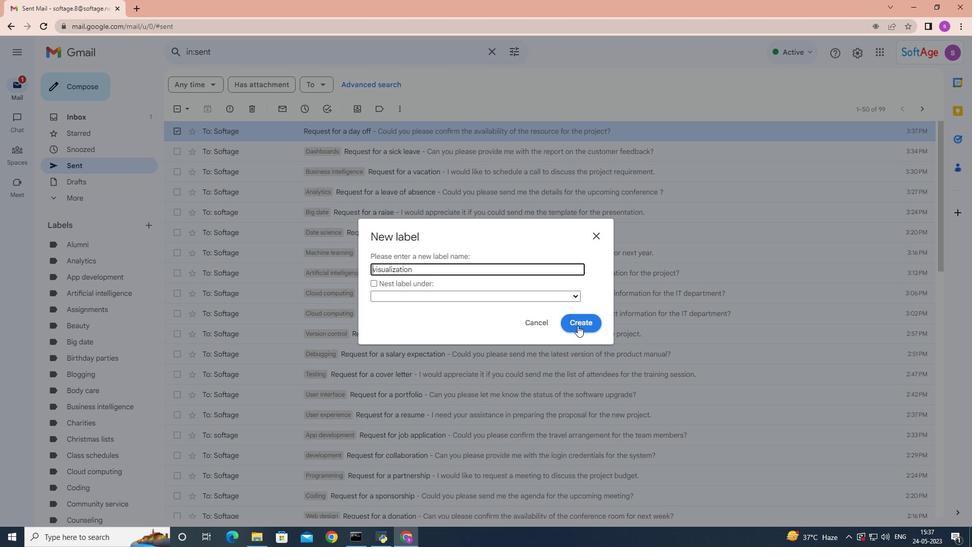 
Action: Mouse pressed left at (578, 325)
Screenshot: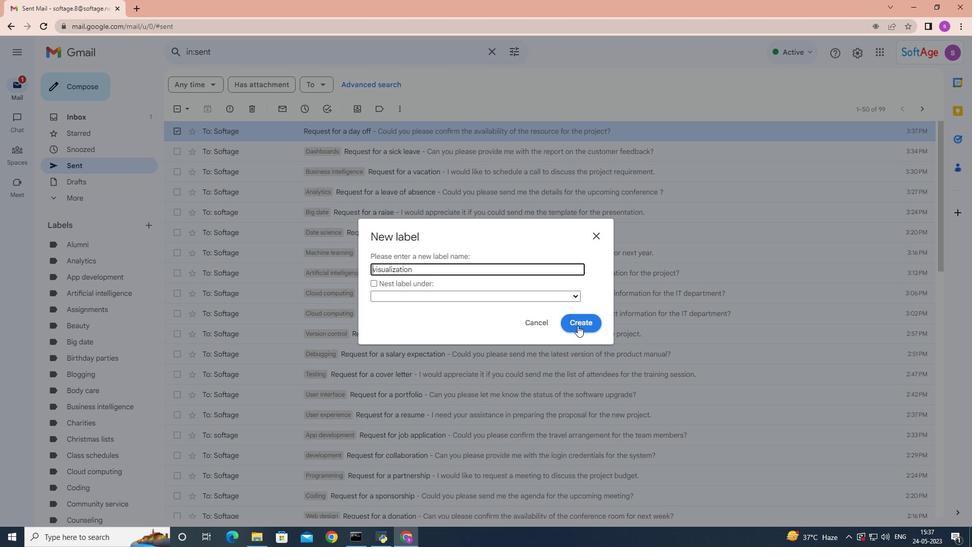 
Action: Mouse moved to (576, 326)
Screenshot: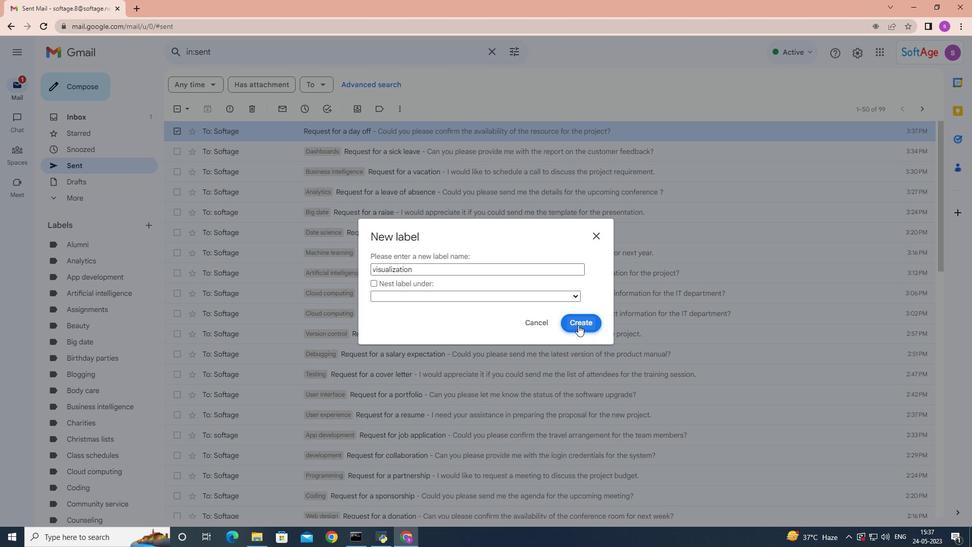 
